 Task: Find connections with filter location Torrelodones with filter topic #startupquoteswith filter profile language German with filter current company PhonePe with filter school PGDAV College with filter industry Metal Valve, Ball, and Roller Manufacturing with filter service category Retirement Planning with filter keywords title Copy Editor
Action: Mouse moved to (517, 66)
Screenshot: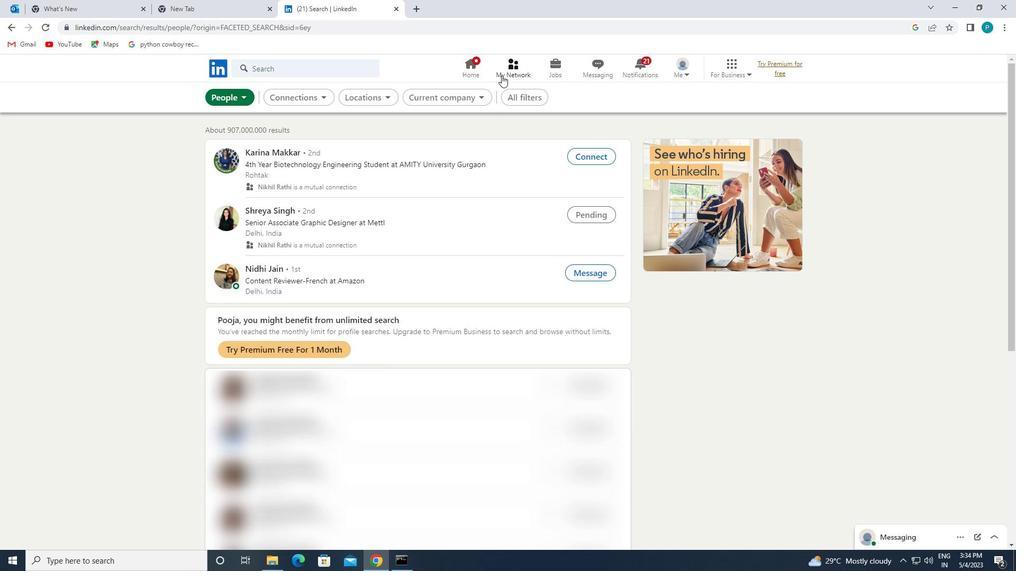 
Action: Mouse pressed left at (517, 66)
Screenshot: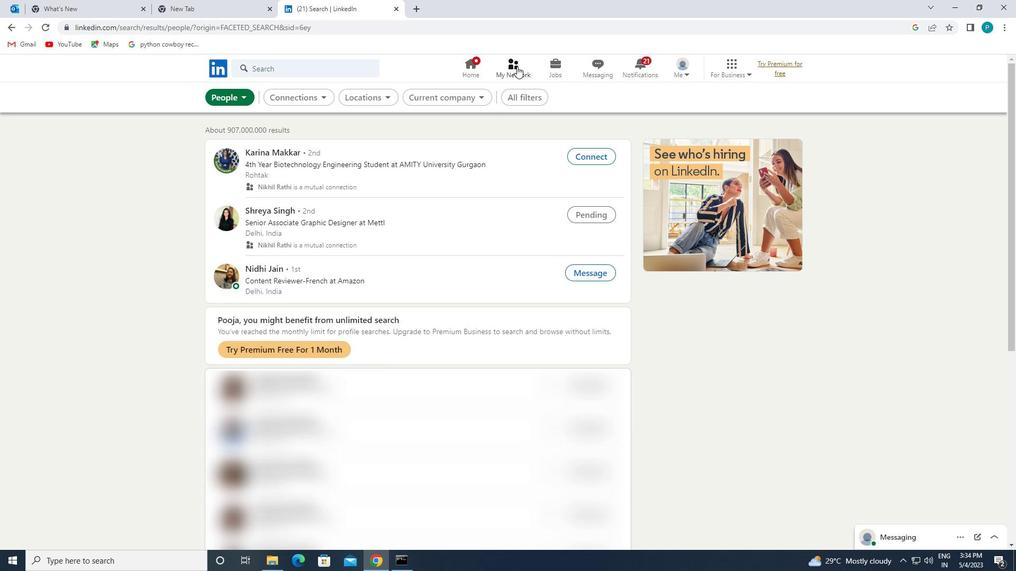
Action: Mouse moved to (306, 125)
Screenshot: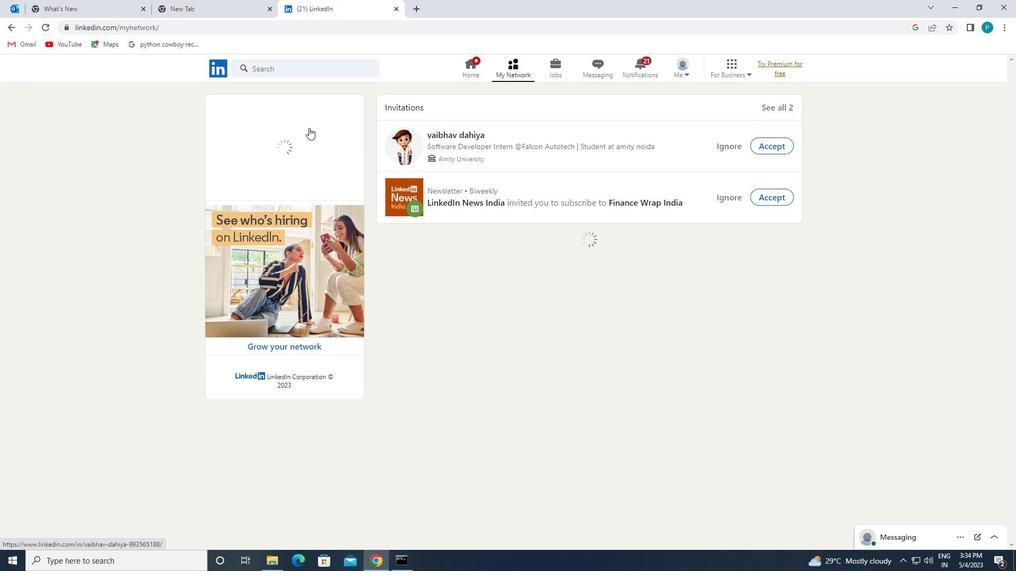 
Action: Mouse pressed left at (306, 125)
Screenshot: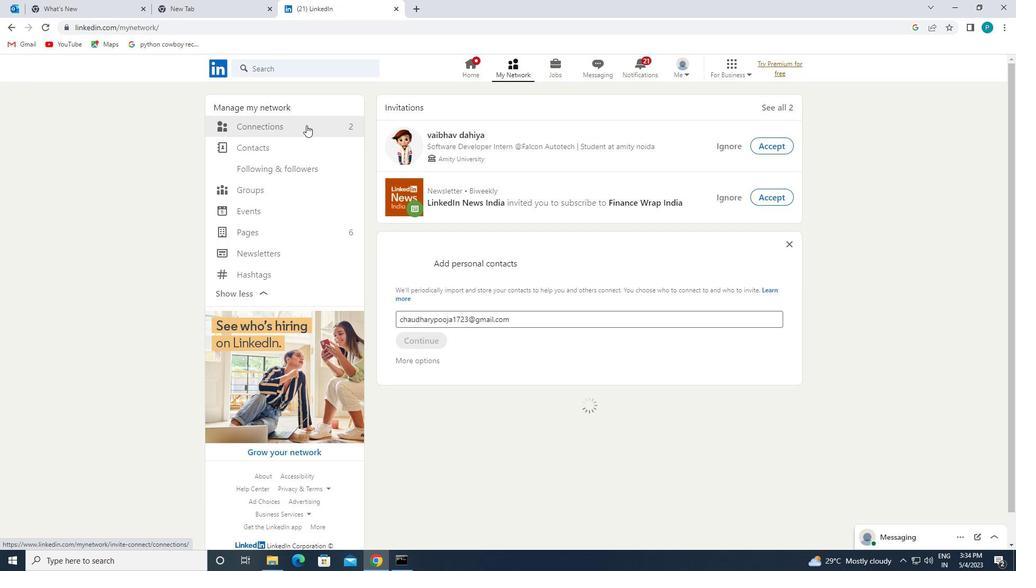 
Action: Mouse moved to (621, 125)
Screenshot: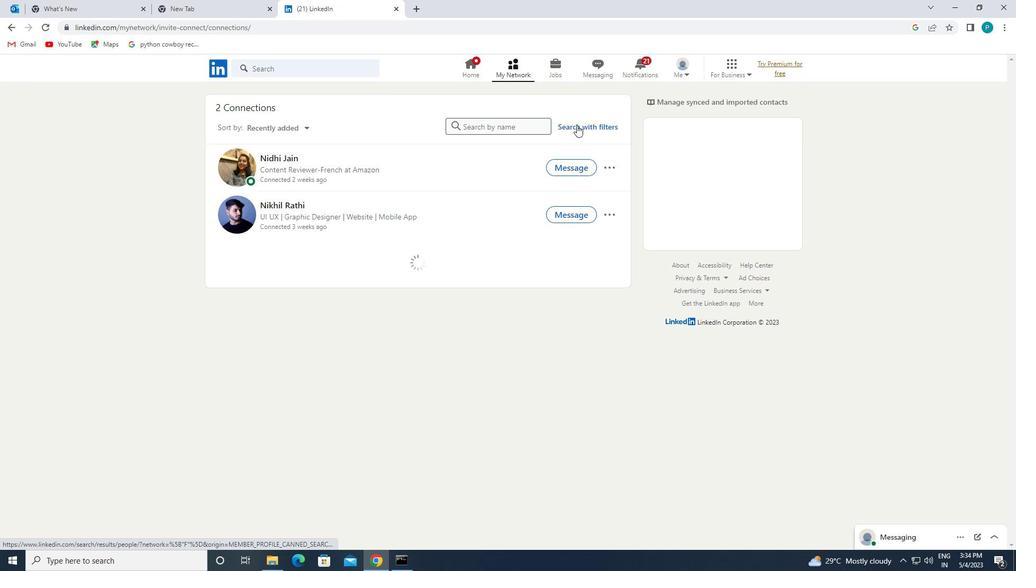 
Action: Mouse pressed left at (621, 125)
Screenshot: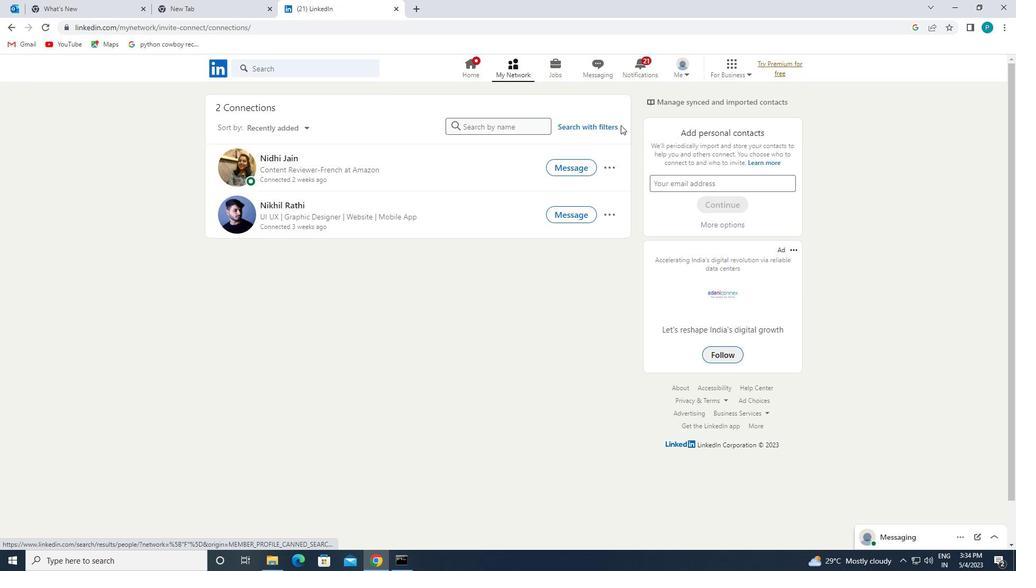 
Action: Mouse moved to (605, 125)
Screenshot: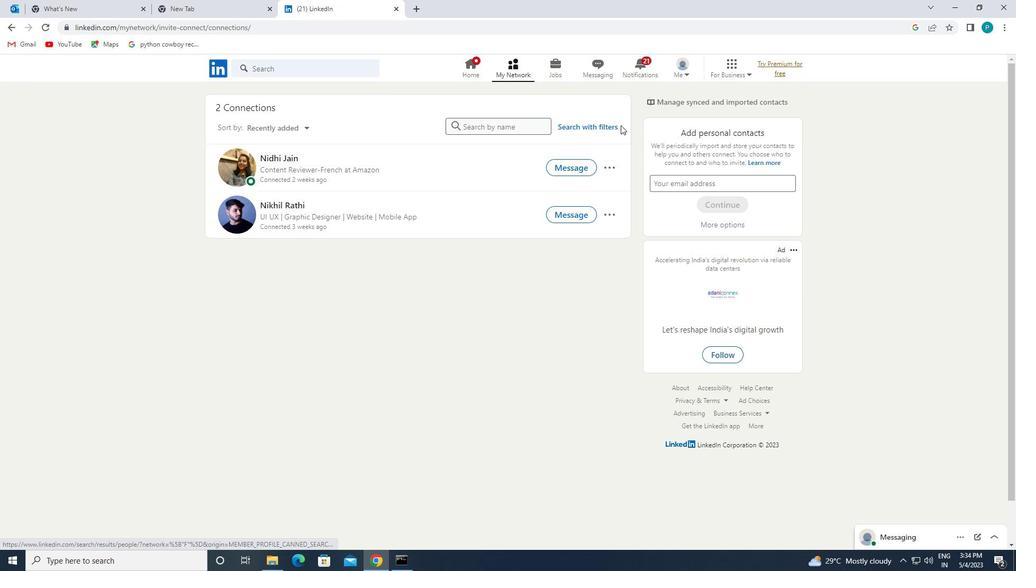 
Action: Mouse pressed left at (605, 125)
Screenshot: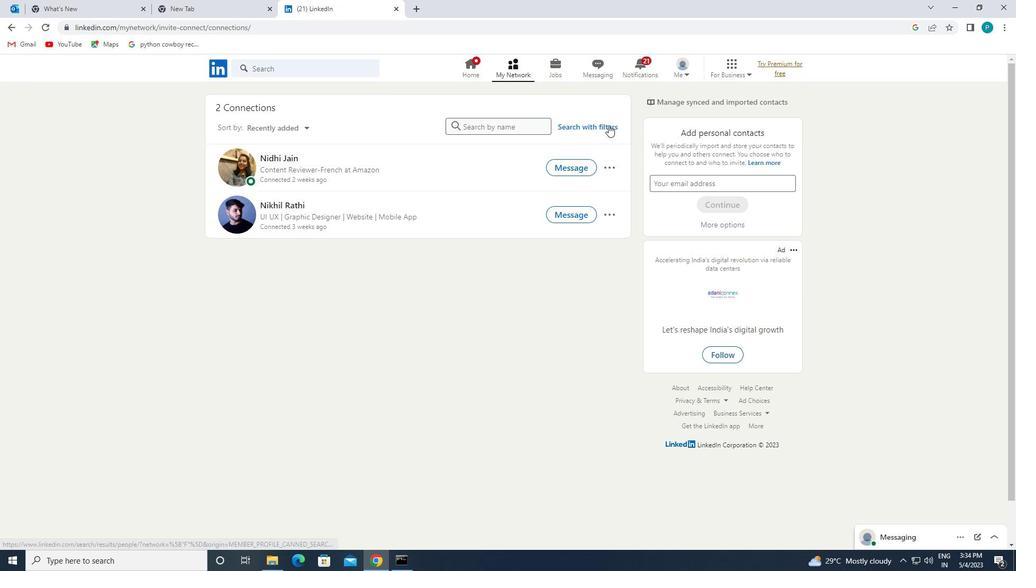 
Action: Mouse moved to (535, 94)
Screenshot: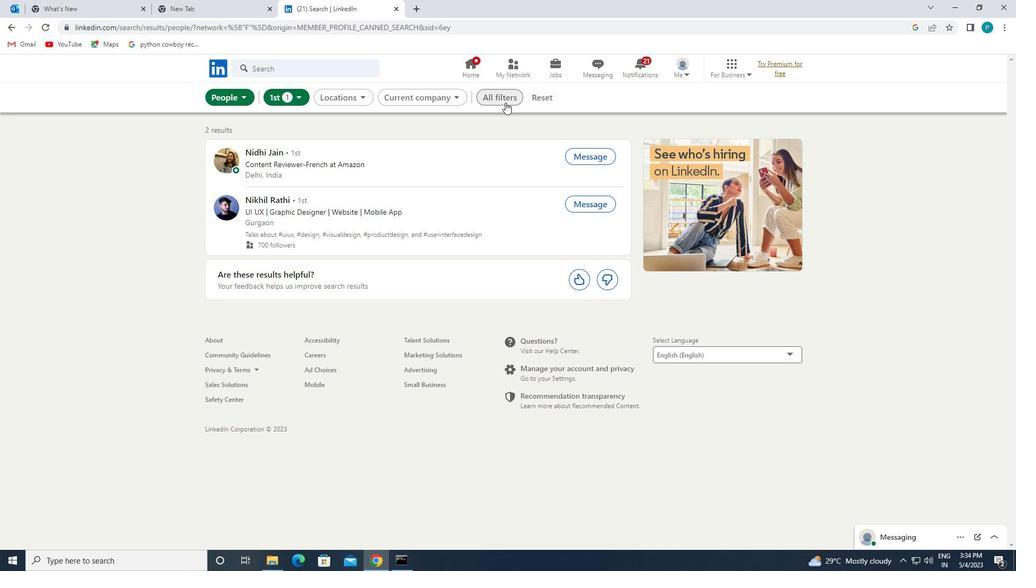 
Action: Mouse pressed left at (535, 94)
Screenshot: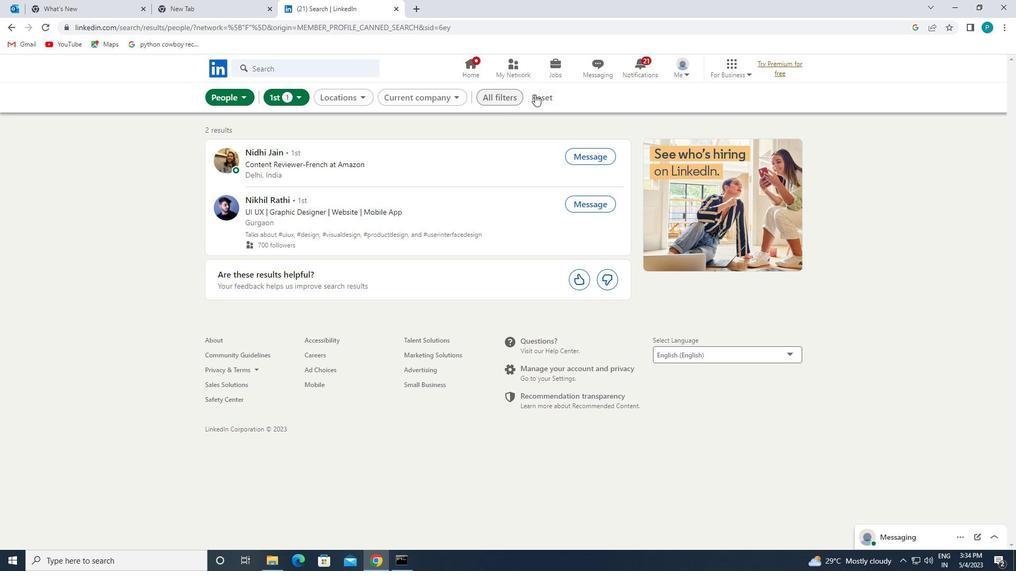 
Action: Mouse moved to (941, 293)
Screenshot: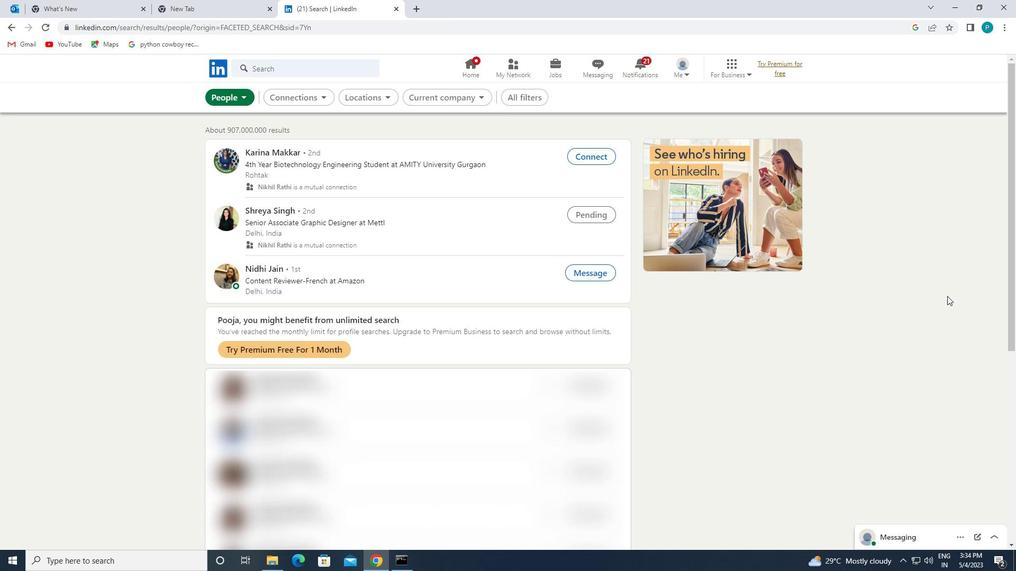 
Action: Mouse scrolled (941, 292) with delta (0, 0)
Screenshot: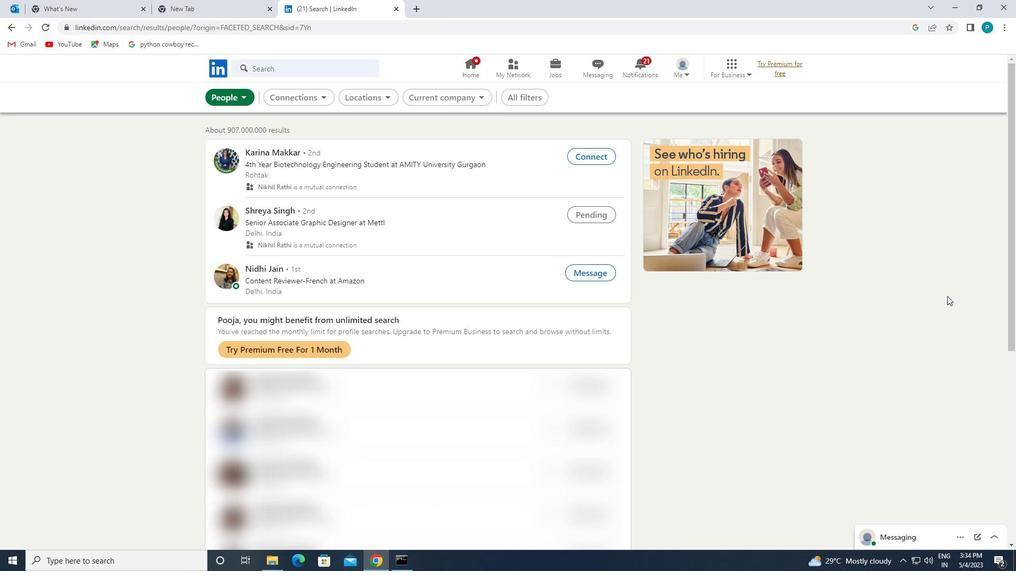 
Action: Mouse scrolled (941, 292) with delta (0, 0)
Screenshot: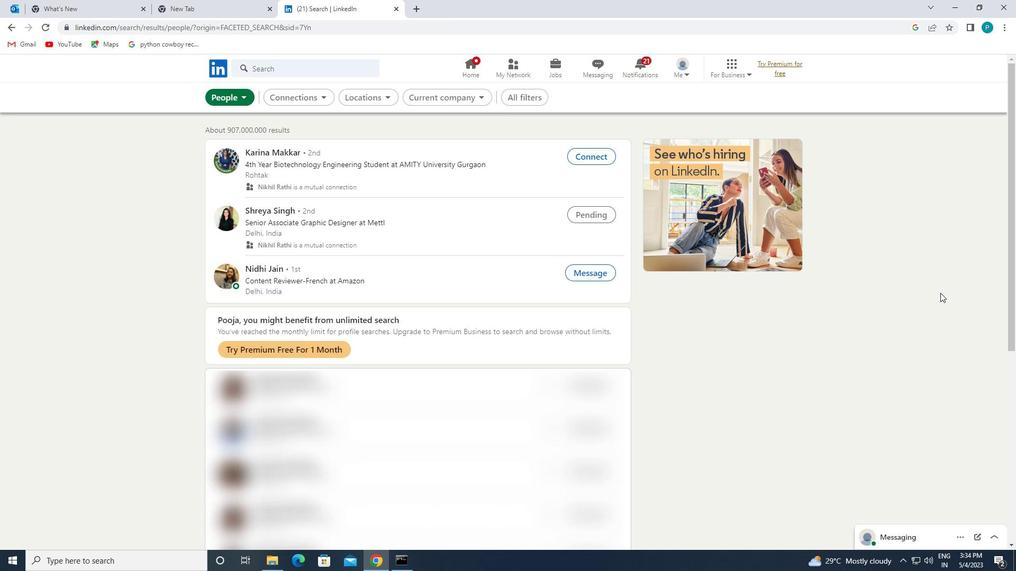 
Action: Mouse moved to (939, 293)
Screenshot: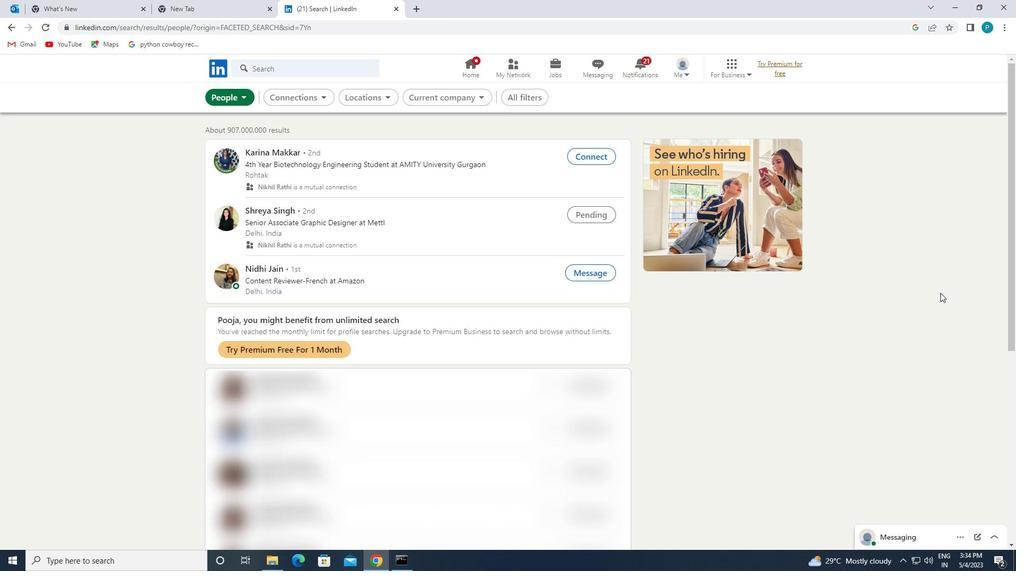 
Action: Mouse scrolled (939, 292) with delta (0, 0)
Screenshot: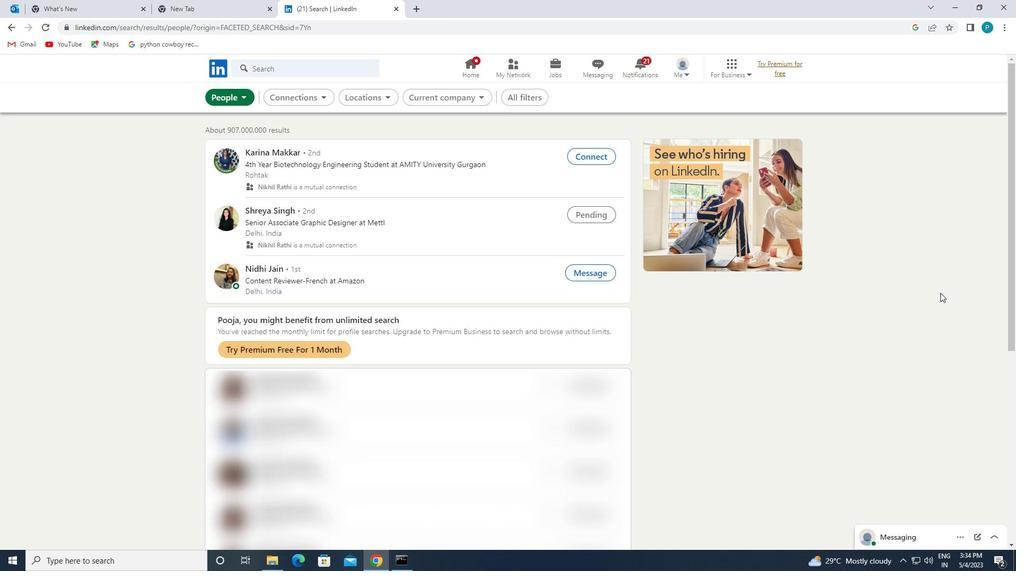 
Action: Mouse moved to (880, 291)
Screenshot: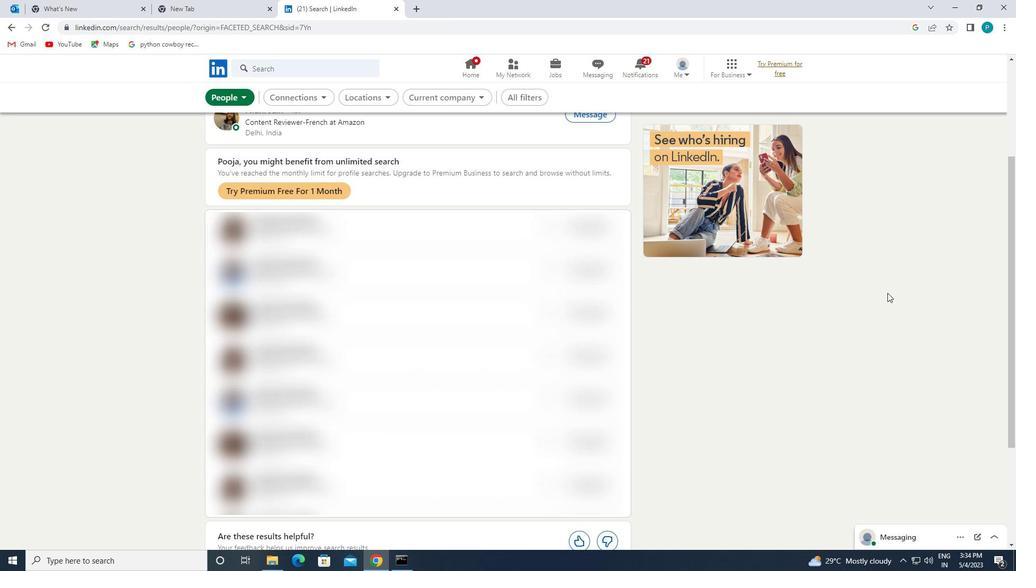 
Action: Mouse scrolled (880, 292) with delta (0, 0)
Screenshot: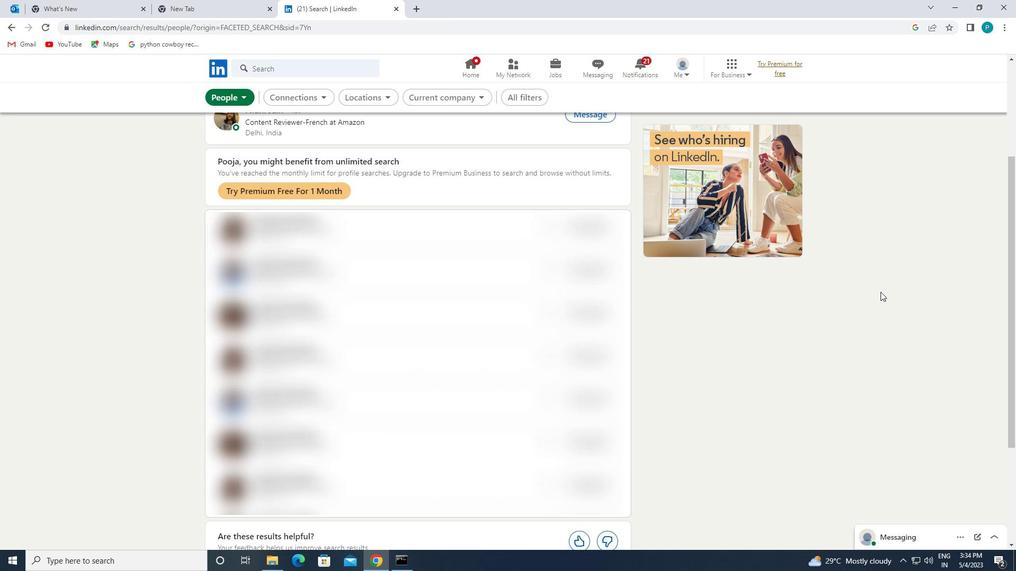
Action: Mouse scrolled (880, 292) with delta (0, 0)
Screenshot: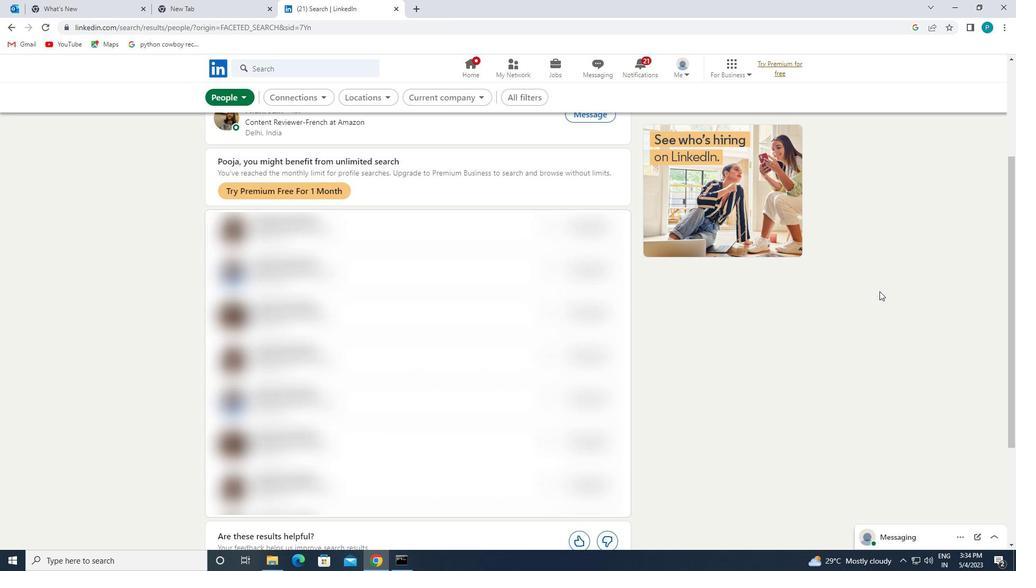 
Action: Mouse scrolled (880, 292) with delta (0, 0)
Screenshot: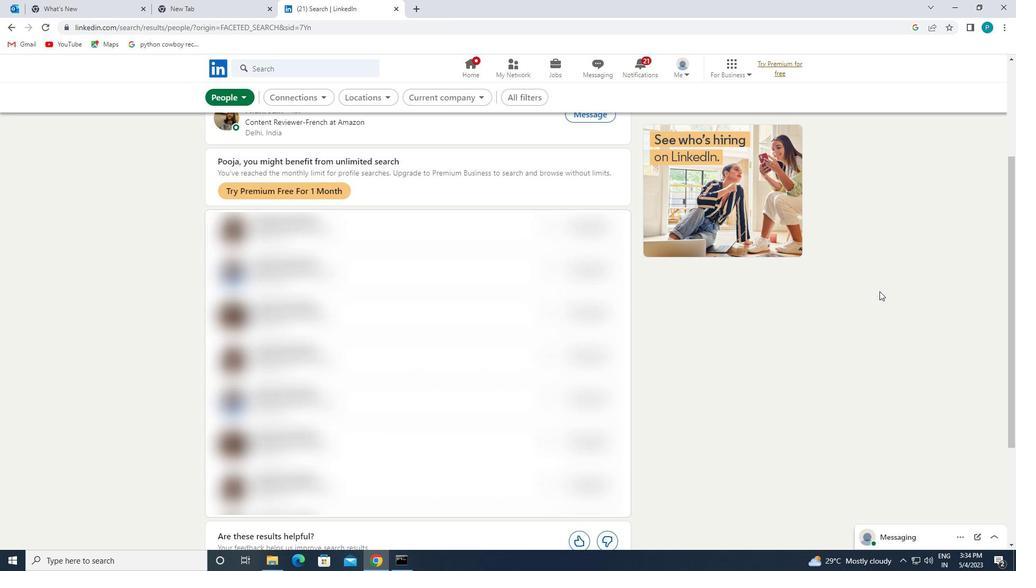 
Action: Mouse moved to (538, 97)
Screenshot: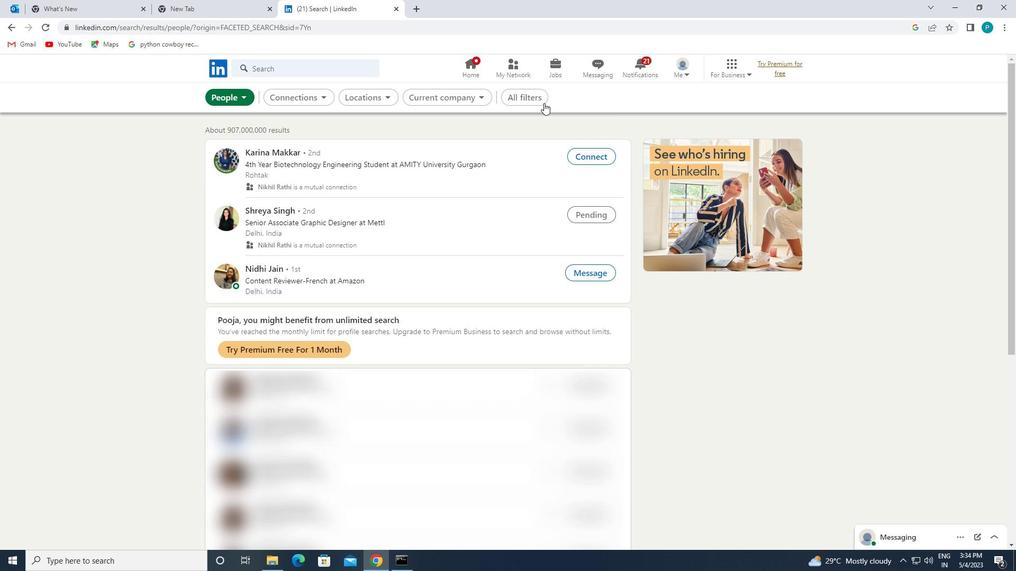 
Action: Mouse pressed left at (538, 97)
Screenshot: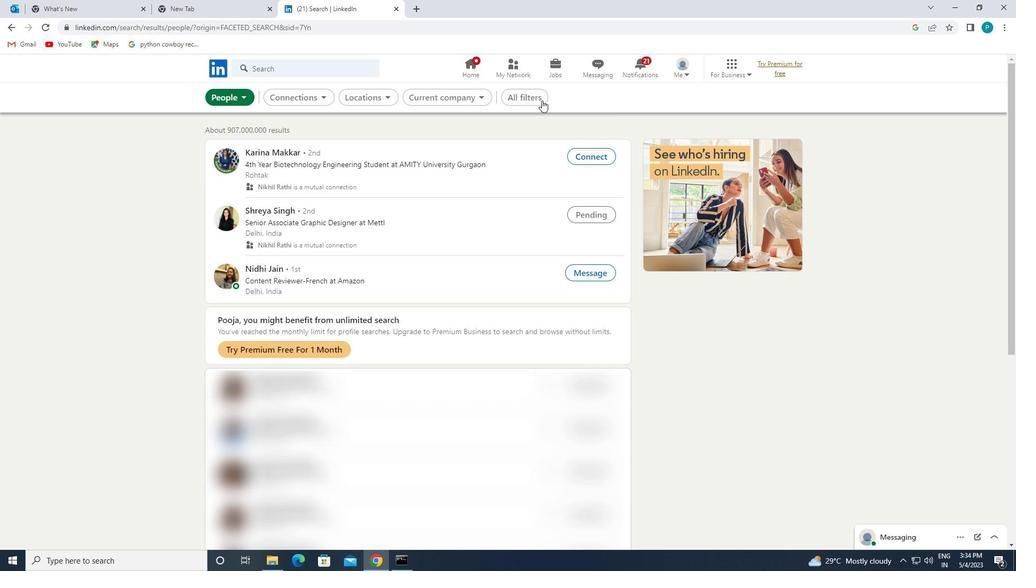 
Action: Mouse moved to (912, 269)
Screenshot: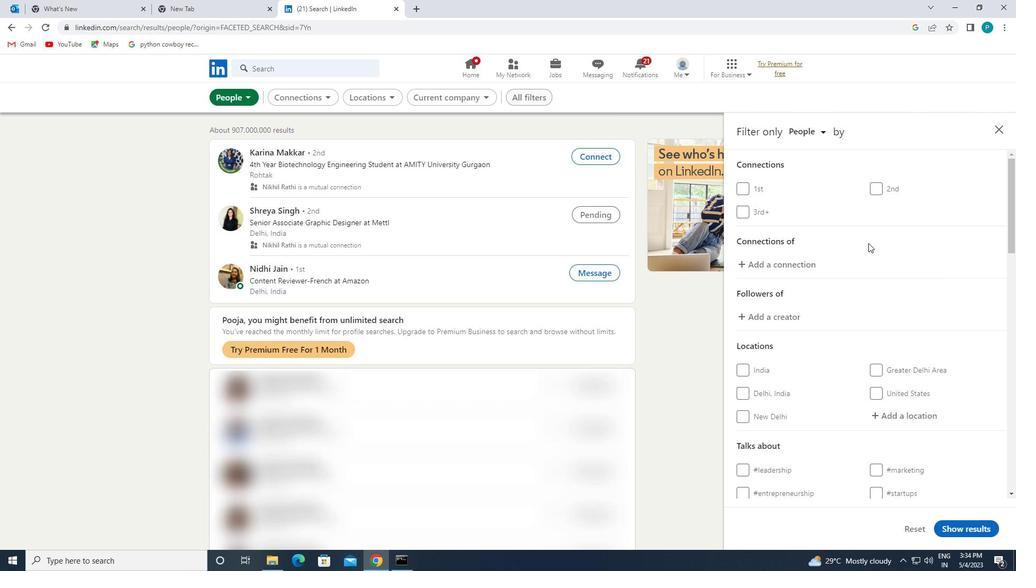 
Action: Mouse scrolled (912, 269) with delta (0, 0)
Screenshot: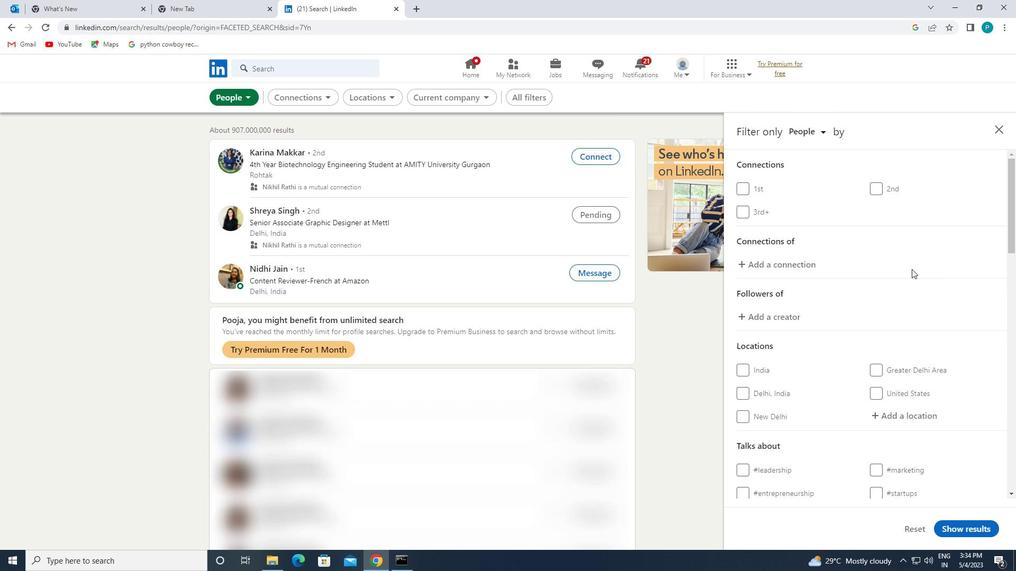 
Action: Mouse moved to (914, 357)
Screenshot: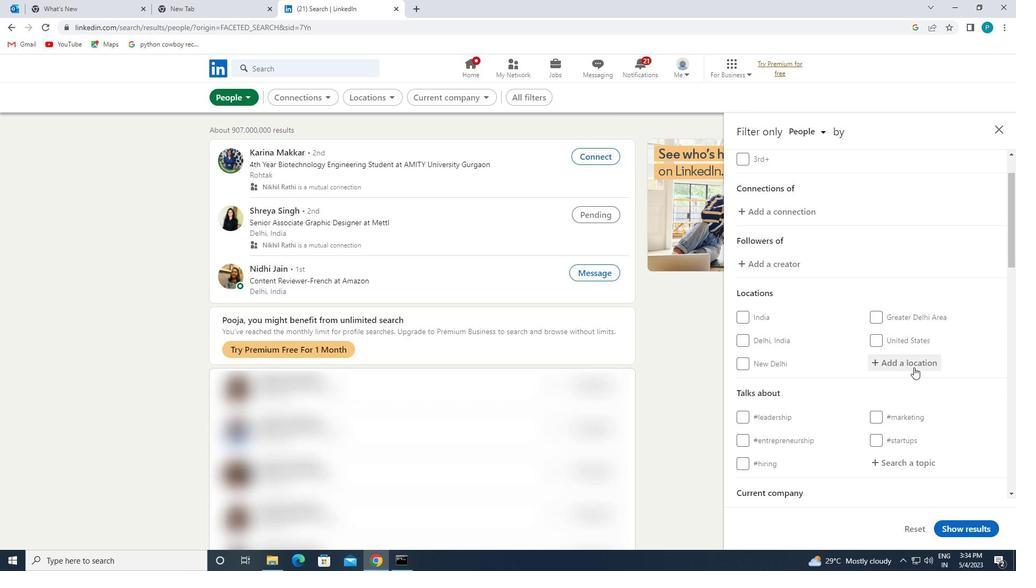 
Action: Mouse pressed left at (914, 357)
Screenshot: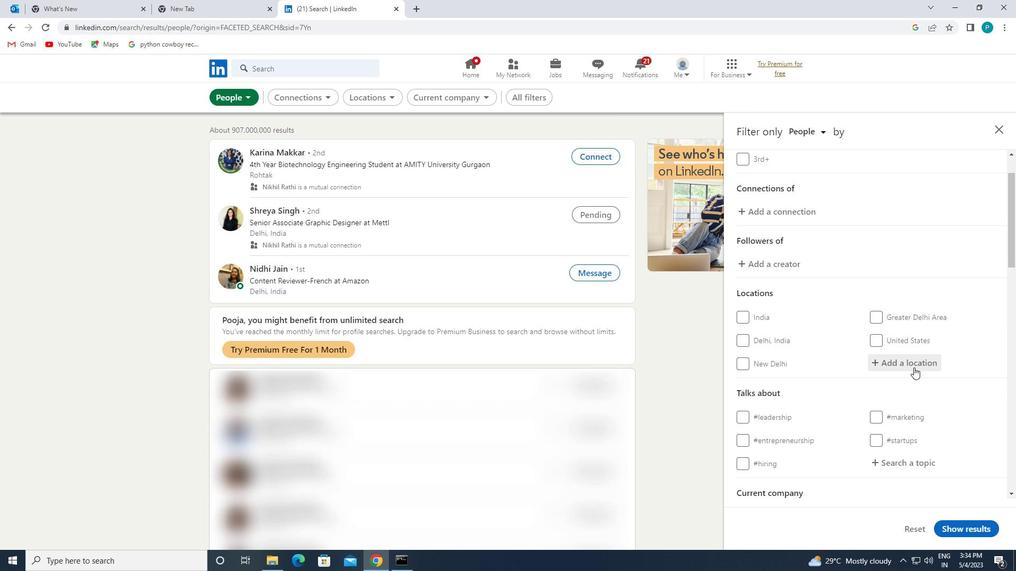 
Action: Mouse moved to (911, 354)
Screenshot: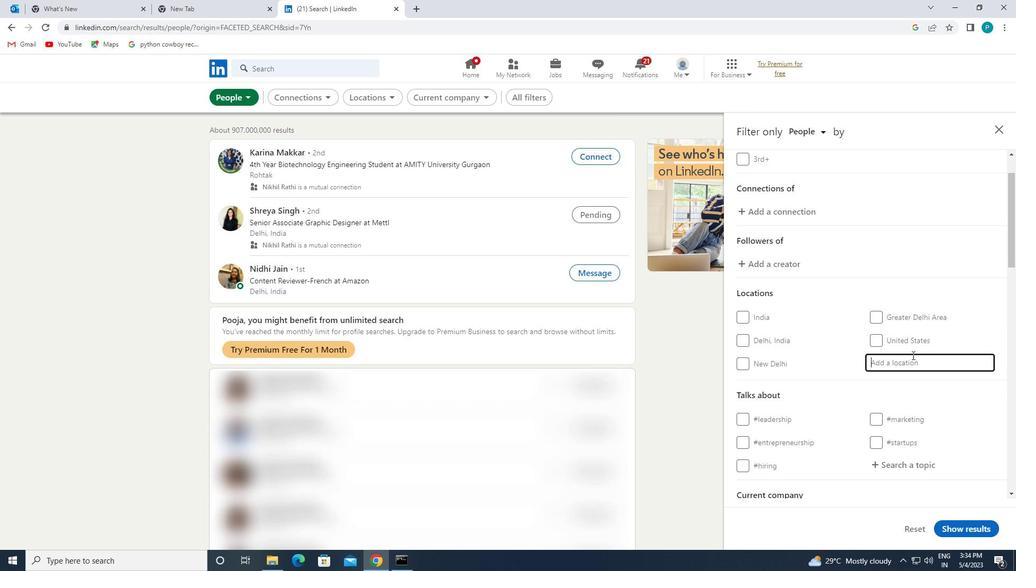 
Action: Key pressed <Key.caps_lock>t<Key.caps_lock>orrelodones
Screenshot: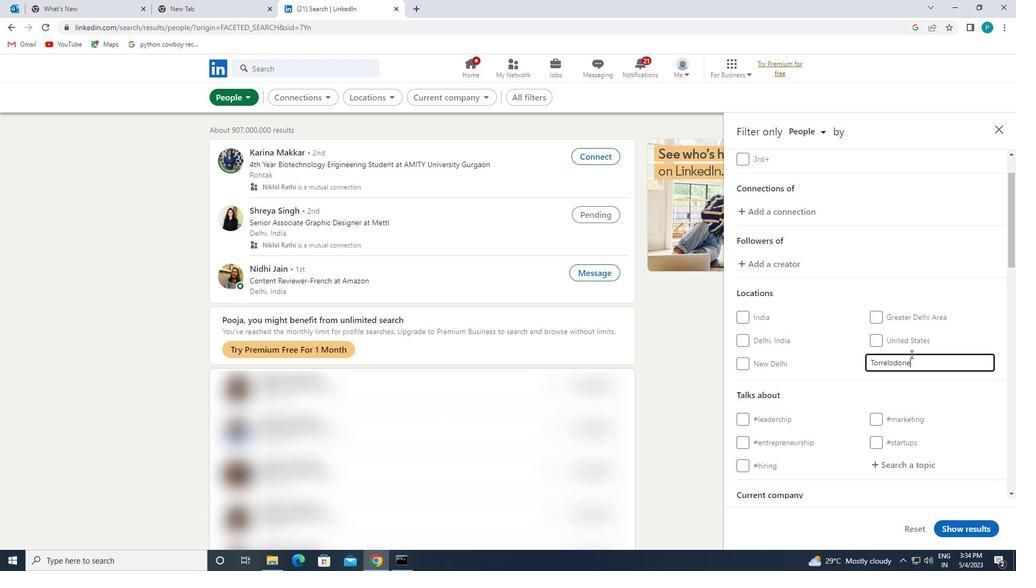 
Action: Mouse moved to (912, 374)
Screenshot: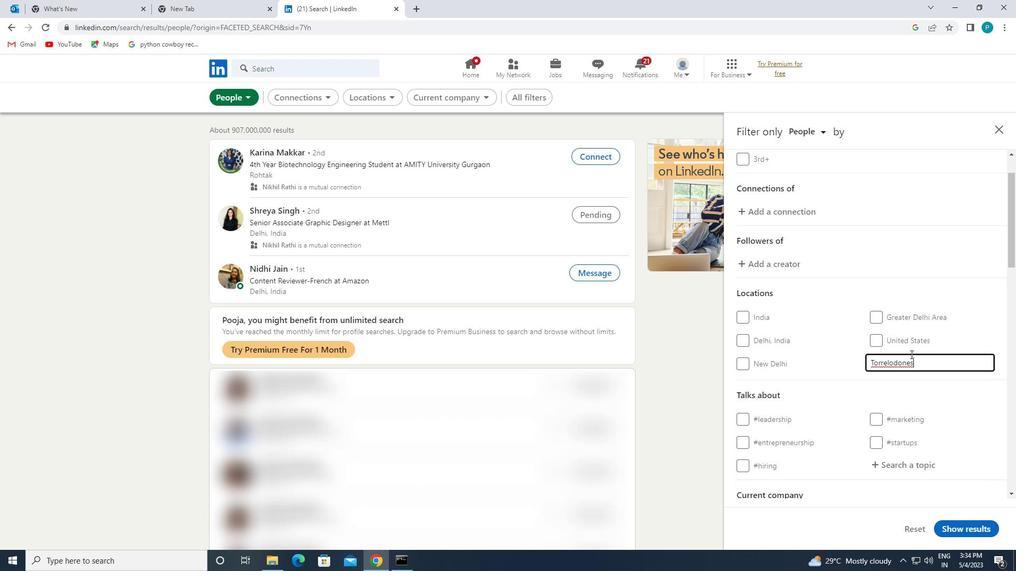 
Action: Mouse scrolled (912, 374) with delta (0, 0)
Screenshot: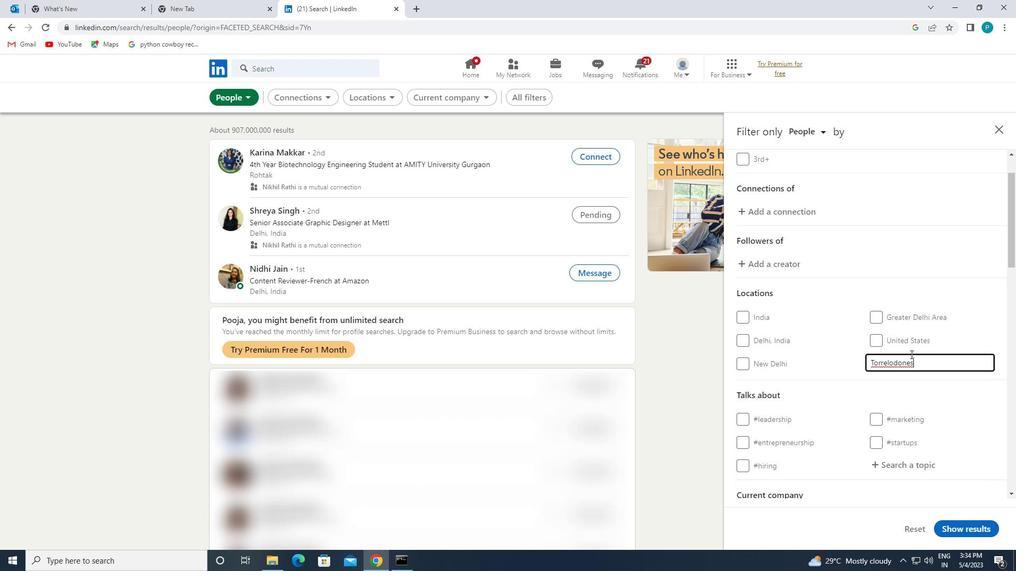 
Action: Mouse moved to (907, 384)
Screenshot: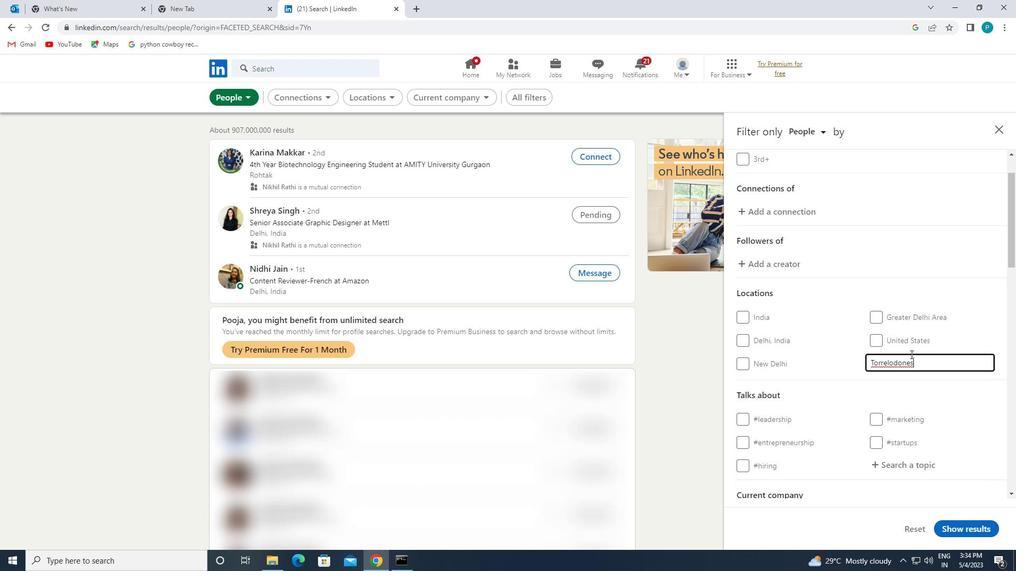 
Action: Mouse scrolled (907, 383) with delta (0, 0)
Screenshot: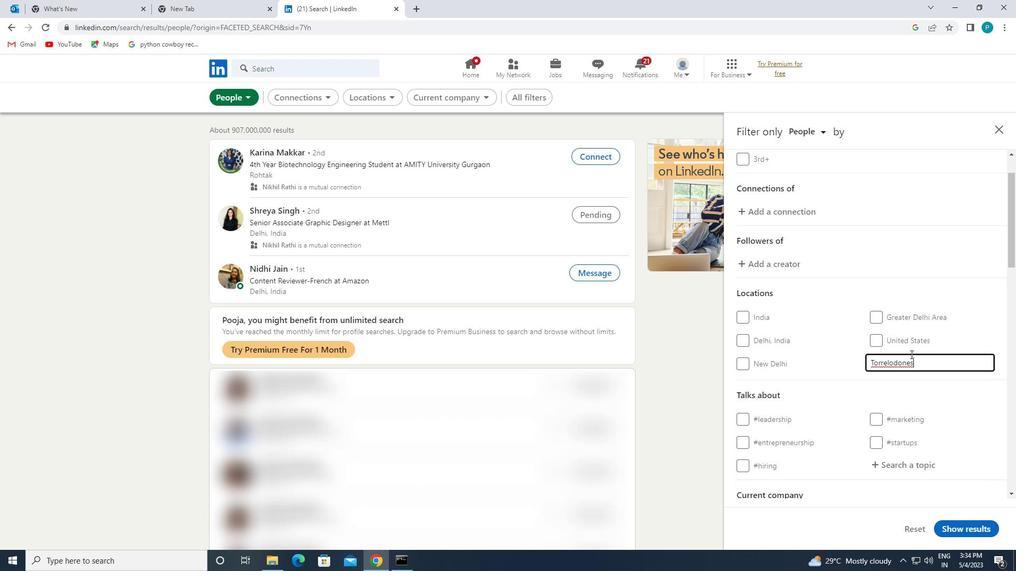 
Action: Mouse moved to (897, 355)
Screenshot: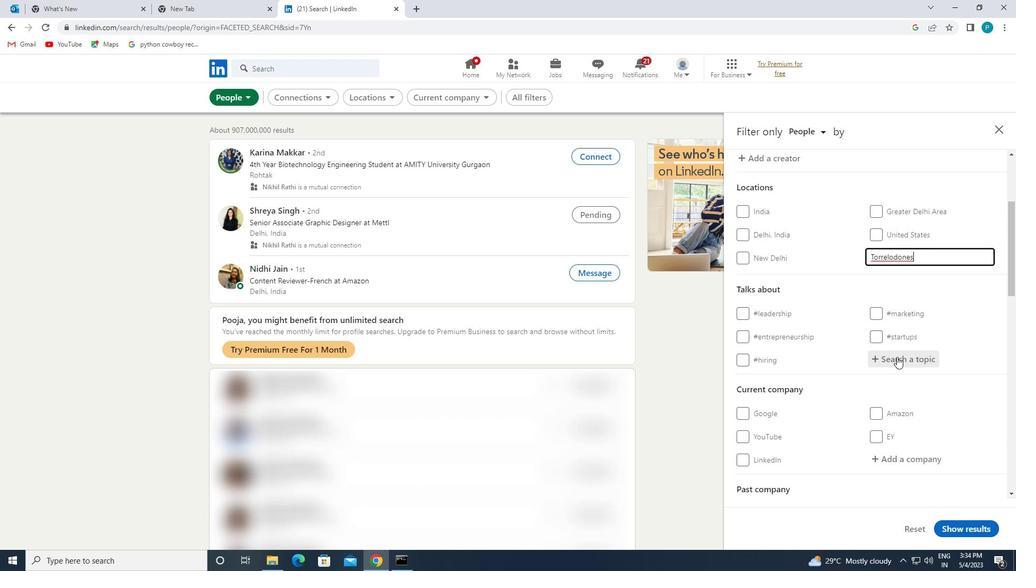 
Action: Mouse pressed left at (897, 355)
Screenshot: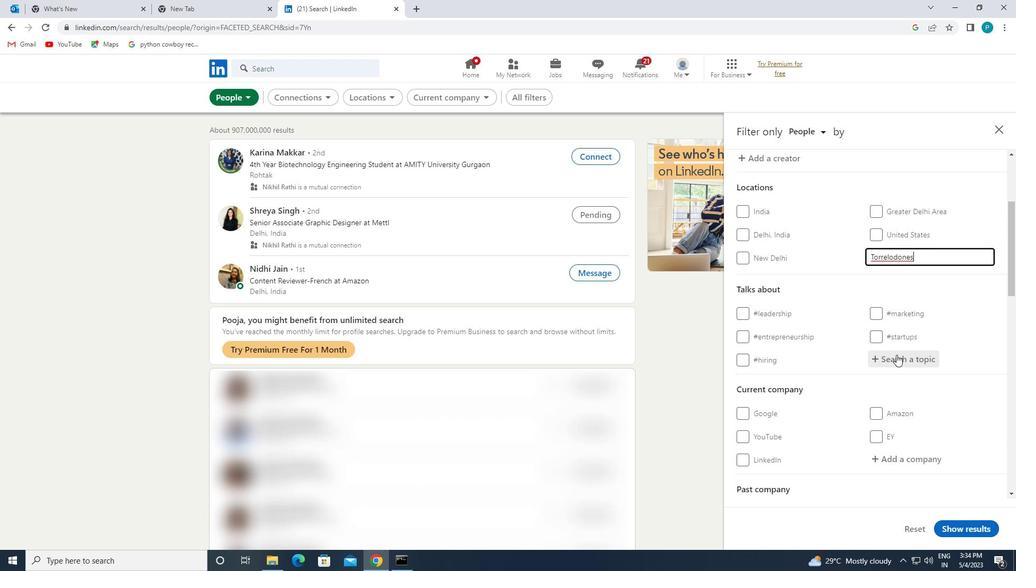
Action: Mouse moved to (896, 354)
Screenshot: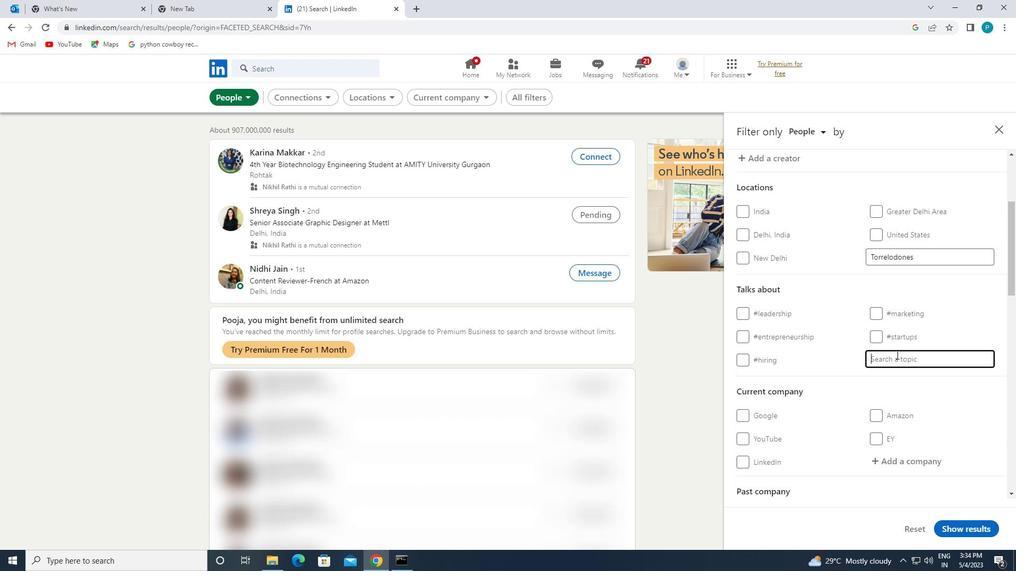 
Action: Key pressed <Key.shift>#STARTUPQUOTES
Screenshot: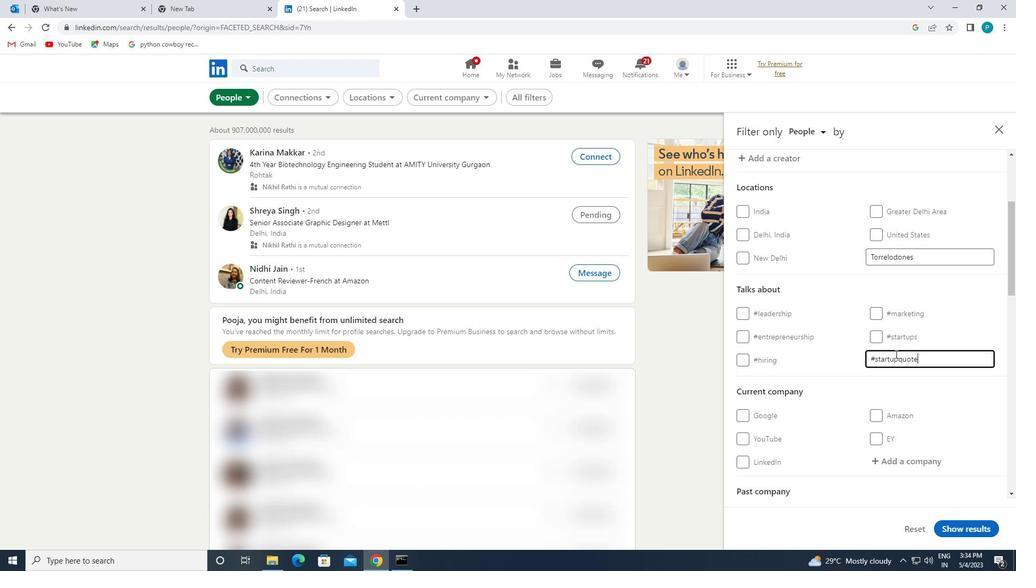 
Action: Mouse moved to (891, 352)
Screenshot: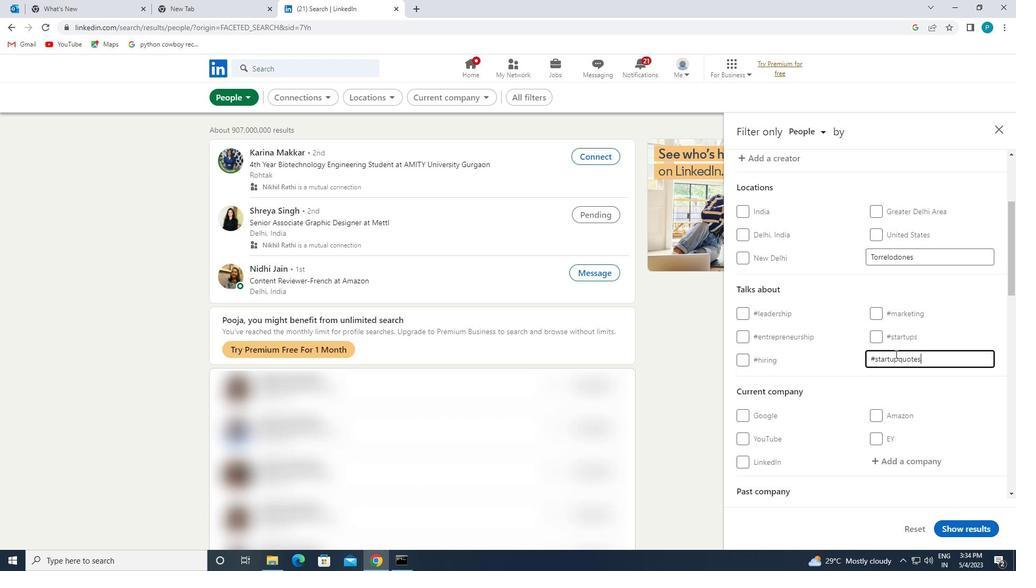 
Action: Mouse scrolled (891, 352) with delta (0, 0)
Screenshot: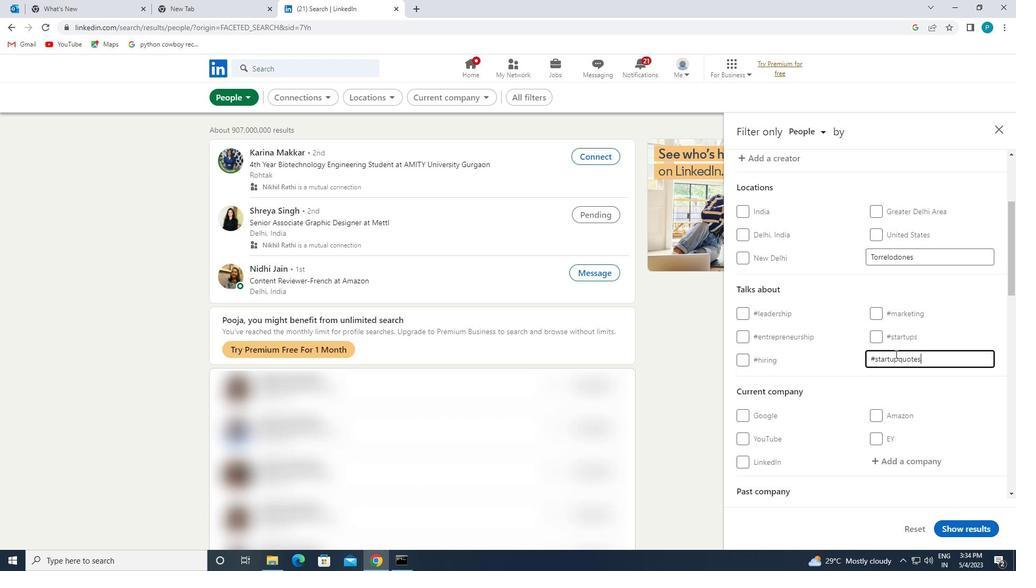 
Action: Mouse moved to (884, 353)
Screenshot: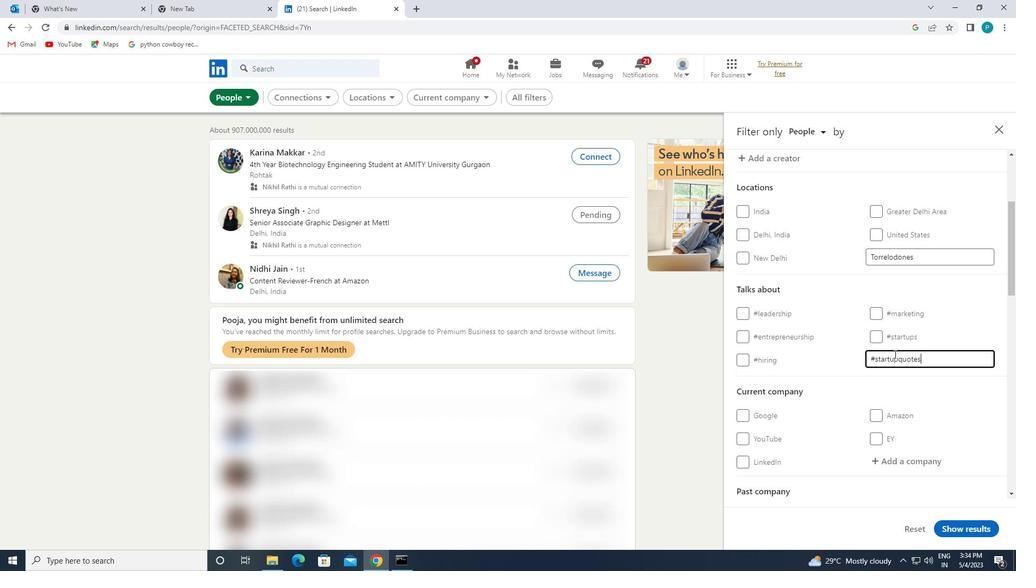 
Action: Mouse scrolled (884, 352) with delta (0, 0)
Screenshot: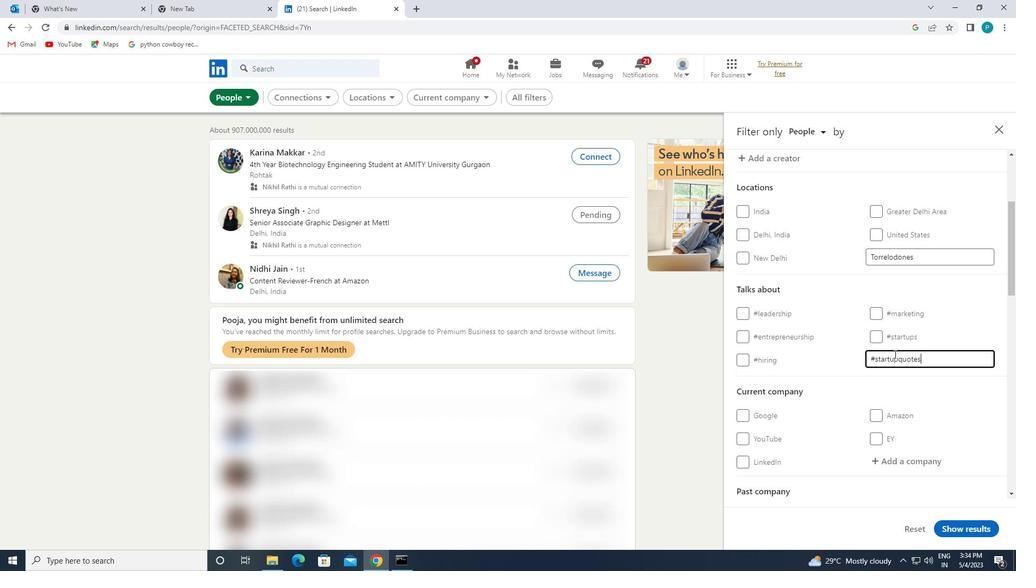 
Action: Mouse moved to (785, 383)
Screenshot: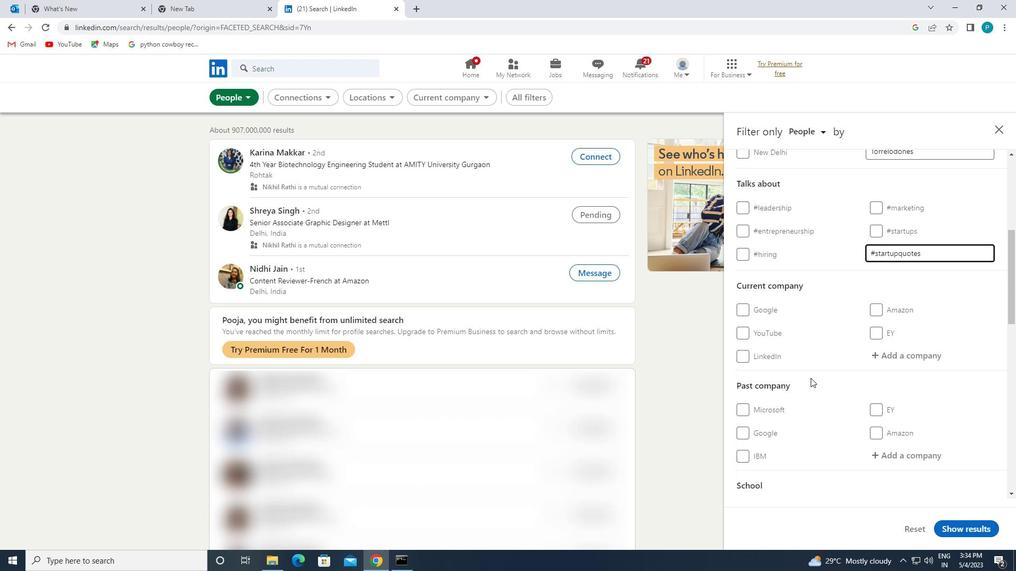 
Action: Mouse scrolled (785, 382) with delta (0, 0)
Screenshot: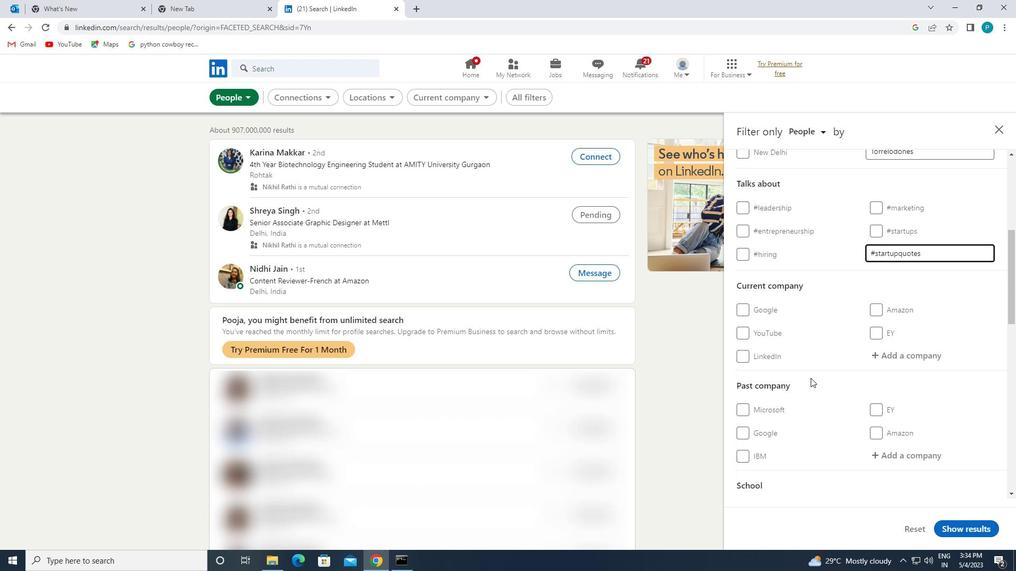
Action: Mouse moved to (784, 383)
Screenshot: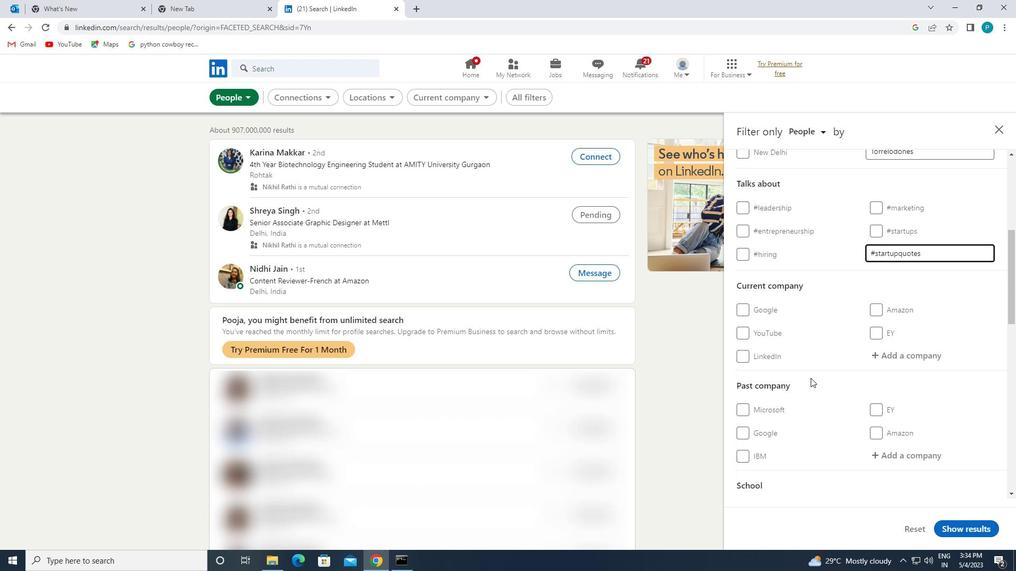 
Action: Mouse scrolled (784, 382) with delta (0, 0)
Screenshot: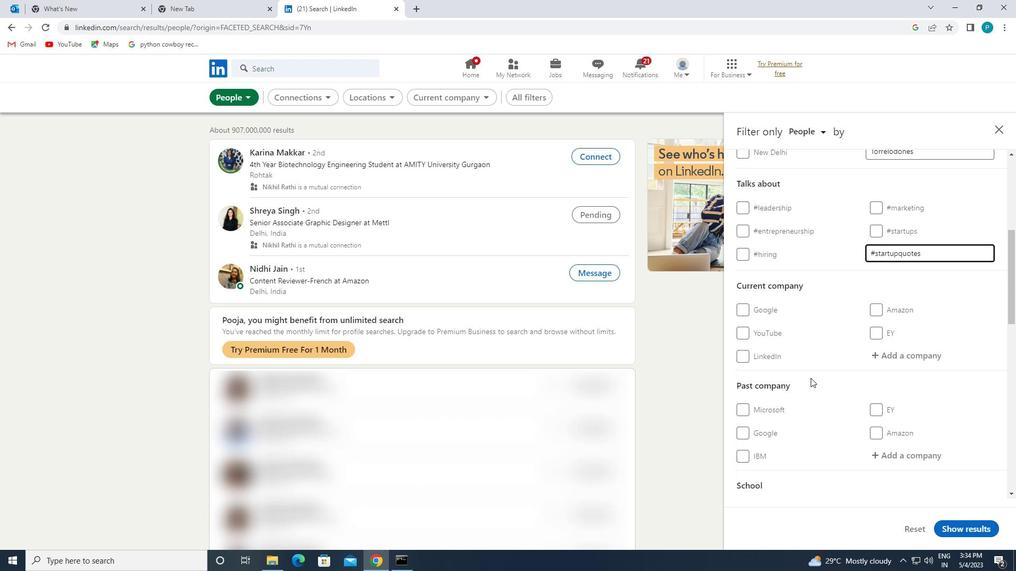 
Action: Mouse moved to (783, 386)
Screenshot: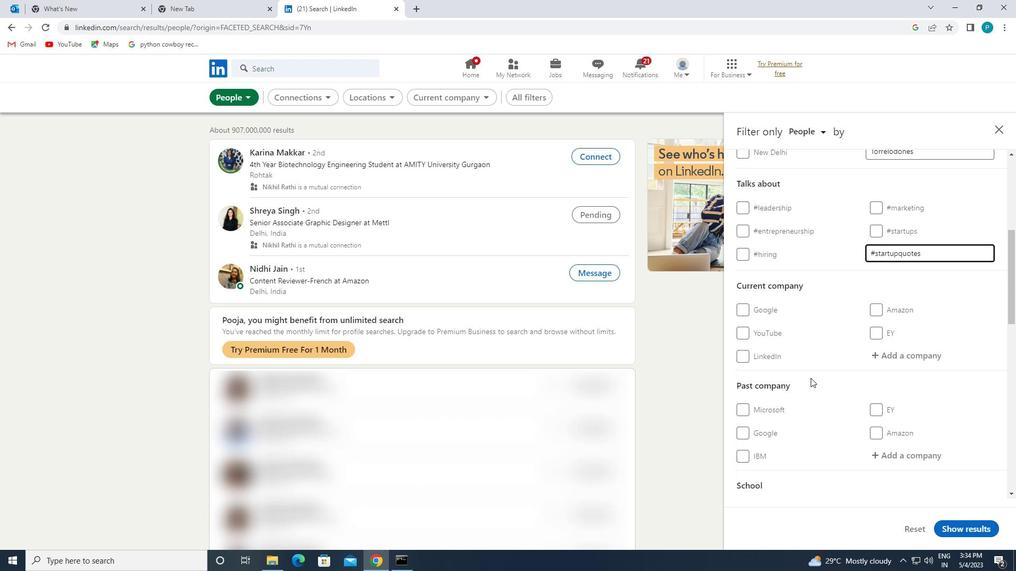 
Action: Mouse scrolled (783, 385) with delta (0, 0)
Screenshot: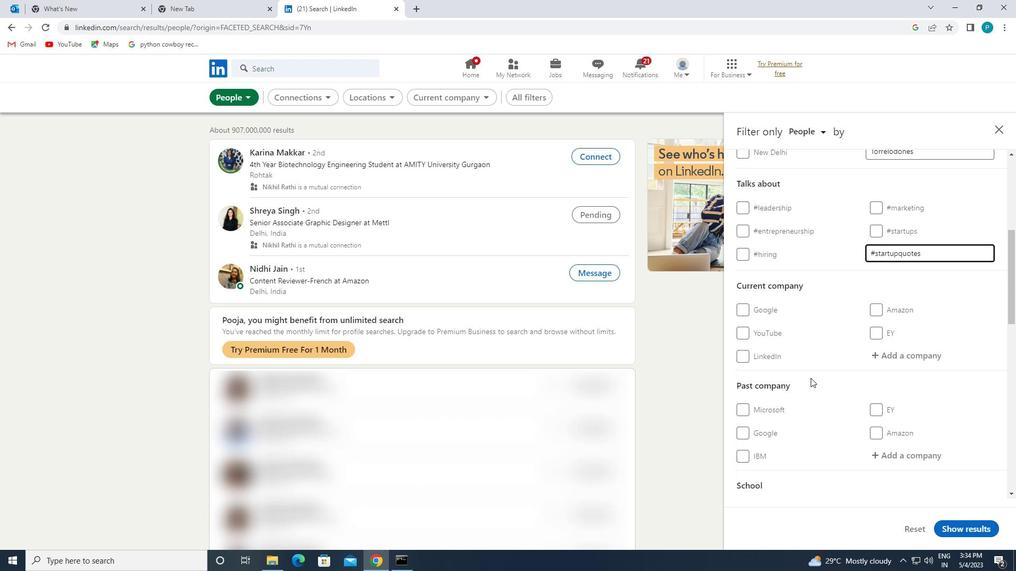 
Action: Mouse moved to (783, 386)
Screenshot: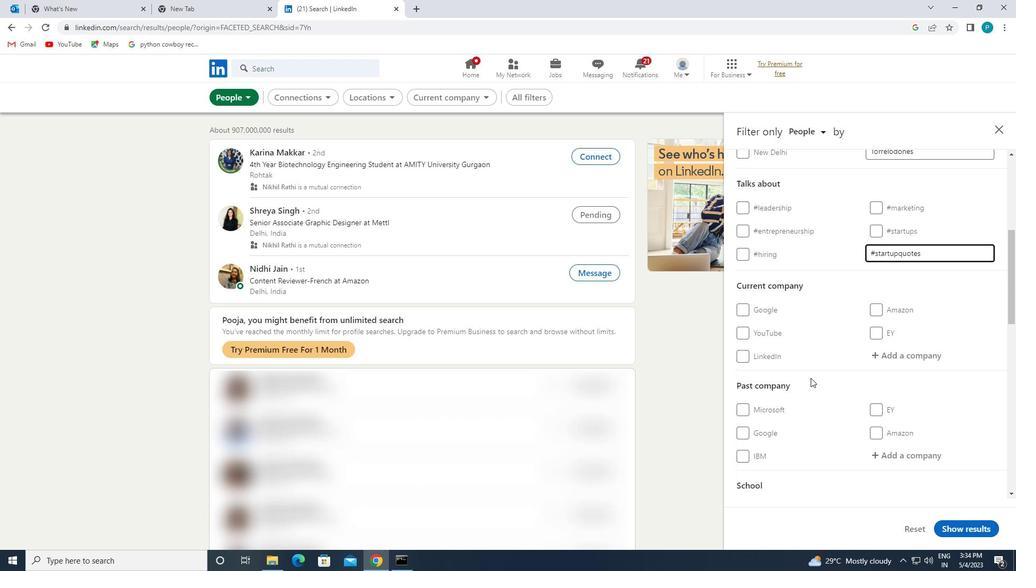 
Action: Mouse scrolled (783, 386) with delta (0, 0)
Screenshot: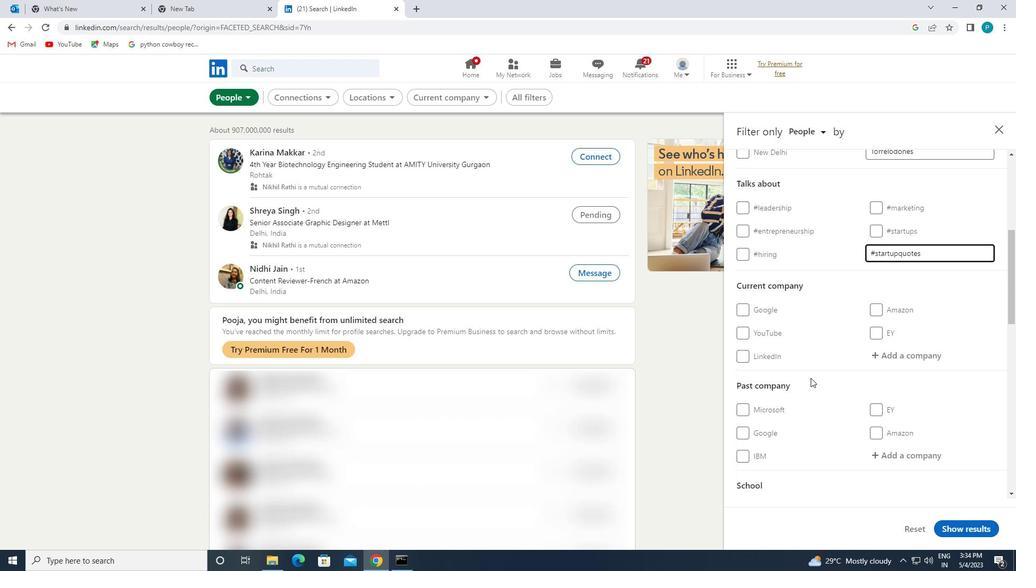 
Action: Mouse moved to (783, 387)
Screenshot: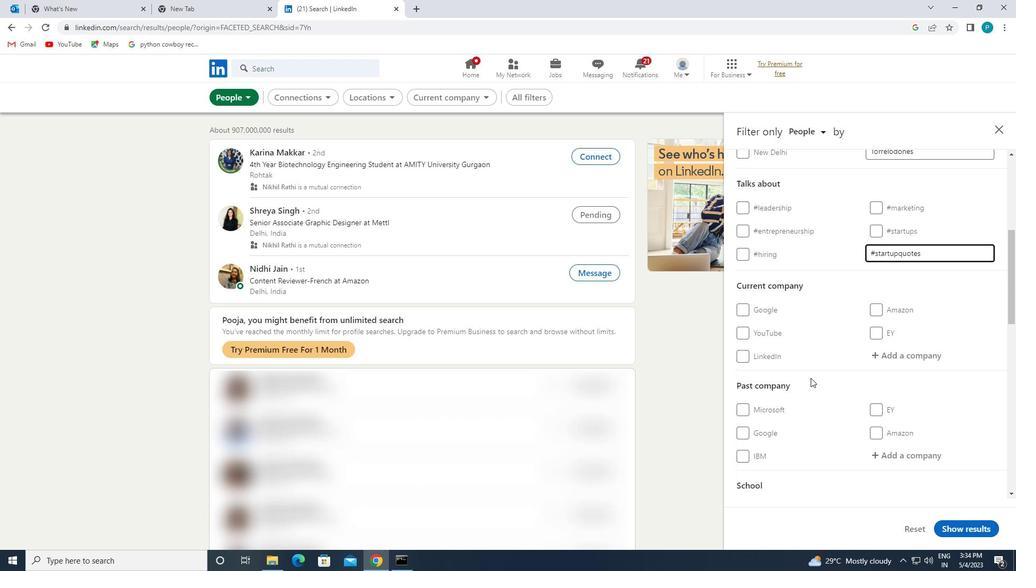 
Action: Mouse scrolled (783, 387) with delta (0, 0)
Screenshot: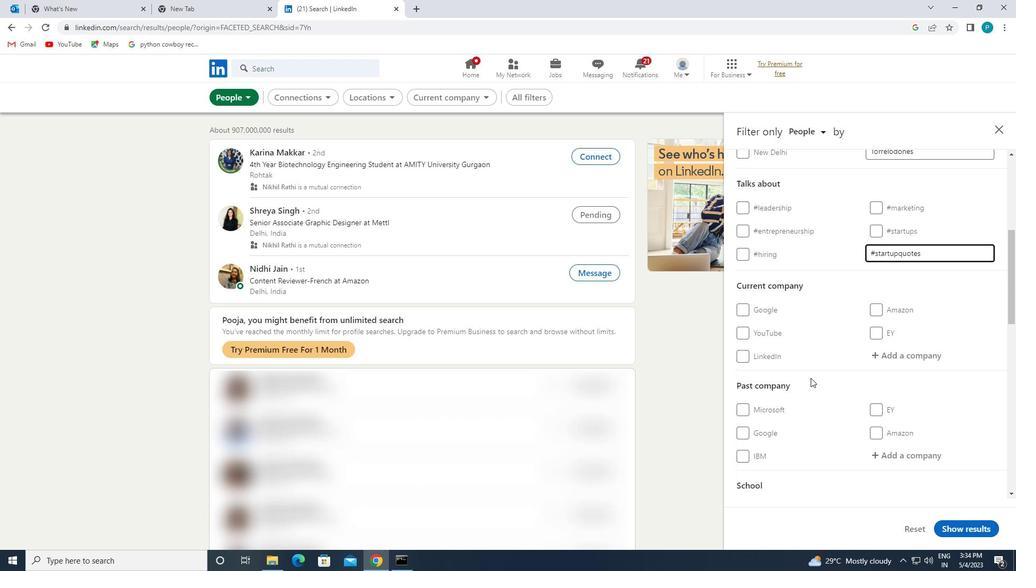 
Action: Mouse moved to (781, 390)
Screenshot: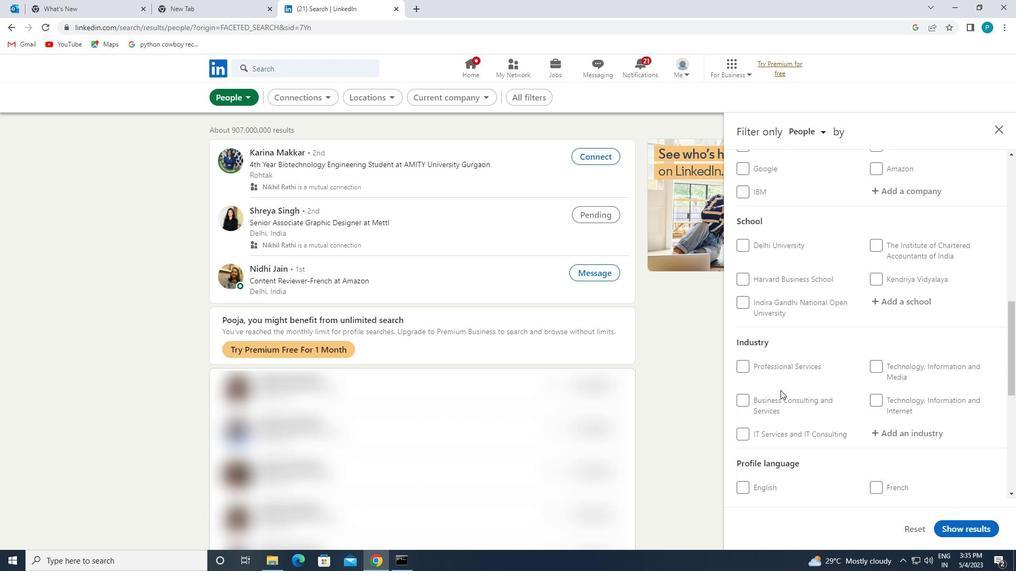 
Action: Mouse scrolled (781, 390) with delta (0, 0)
Screenshot: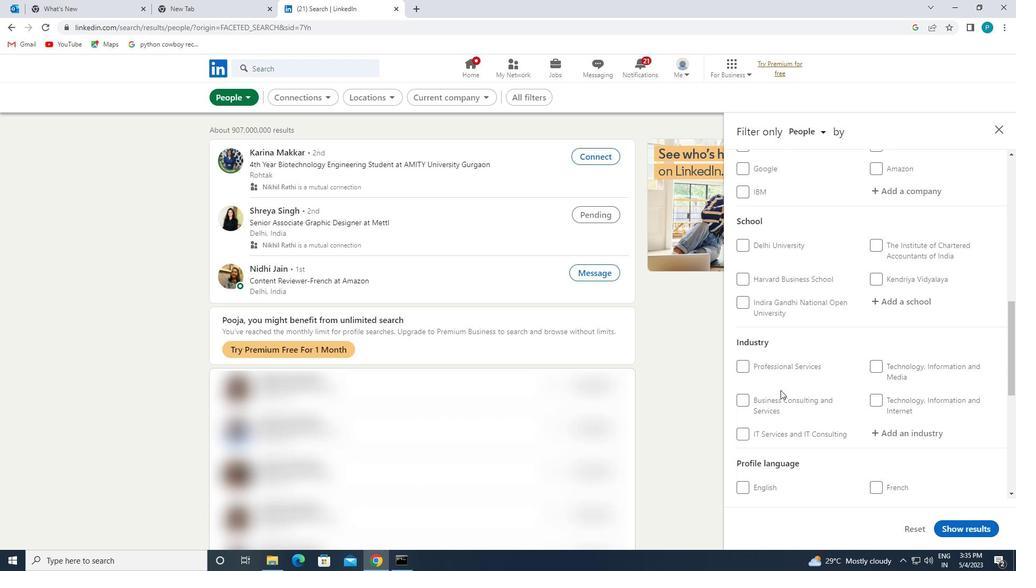 
Action: Mouse scrolled (781, 390) with delta (0, 0)
Screenshot: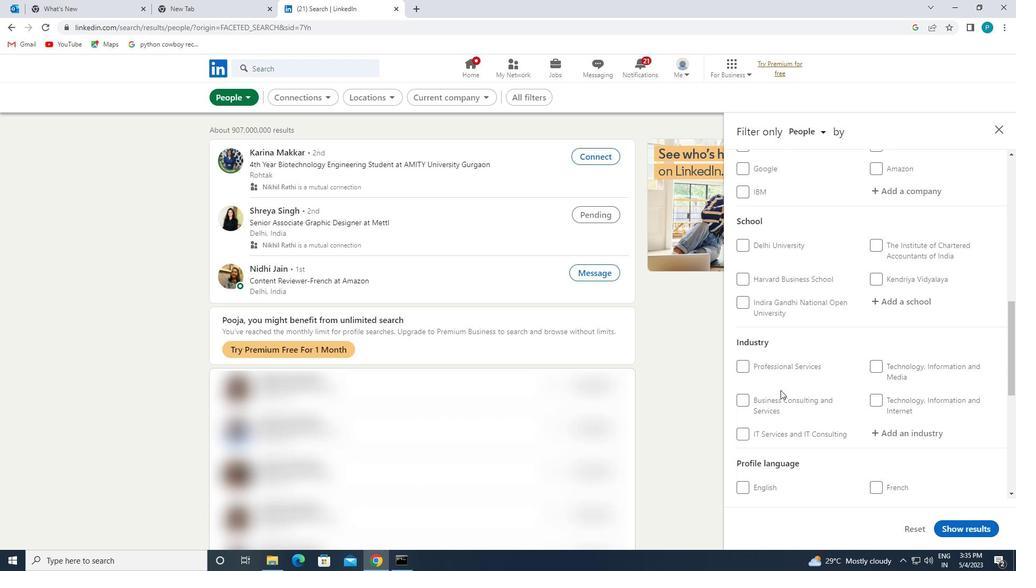 
Action: Mouse moved to (780, 390)
Screenshot: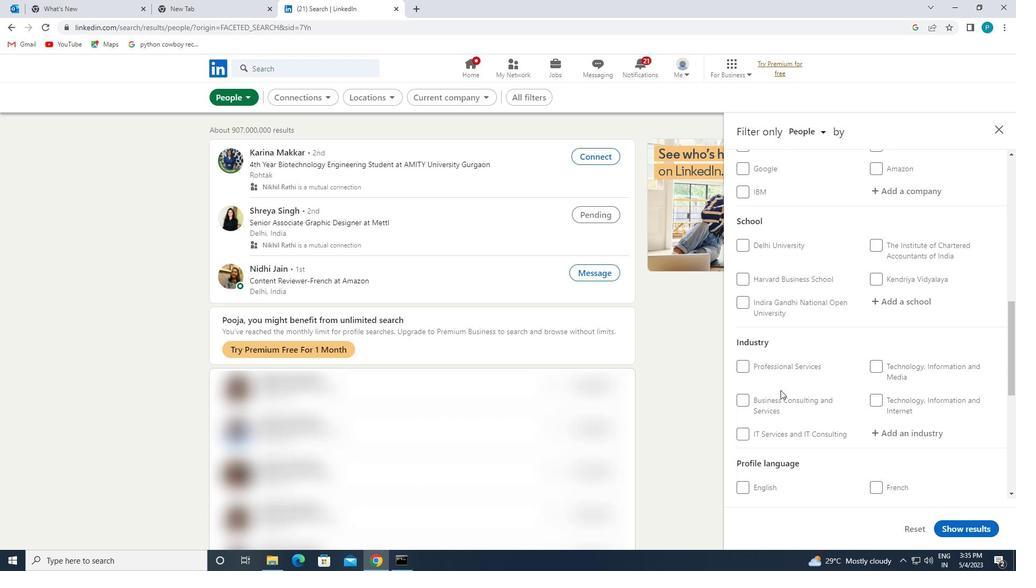 
Action: Mouse scrolled (780, 390) with delta (0, 0)
Screenshot: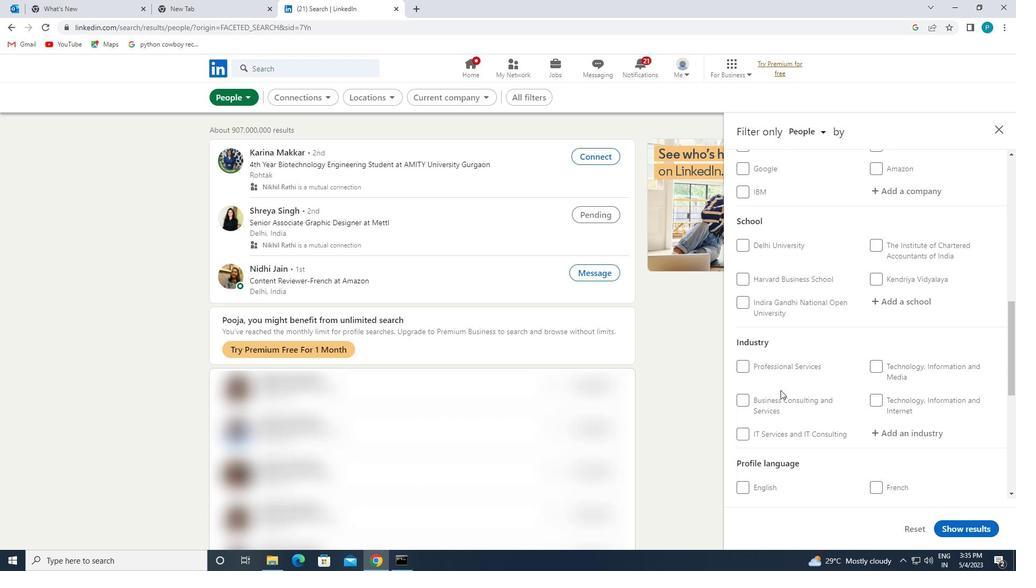 
Action: Mouse moved to (755, 365)
Screenshot: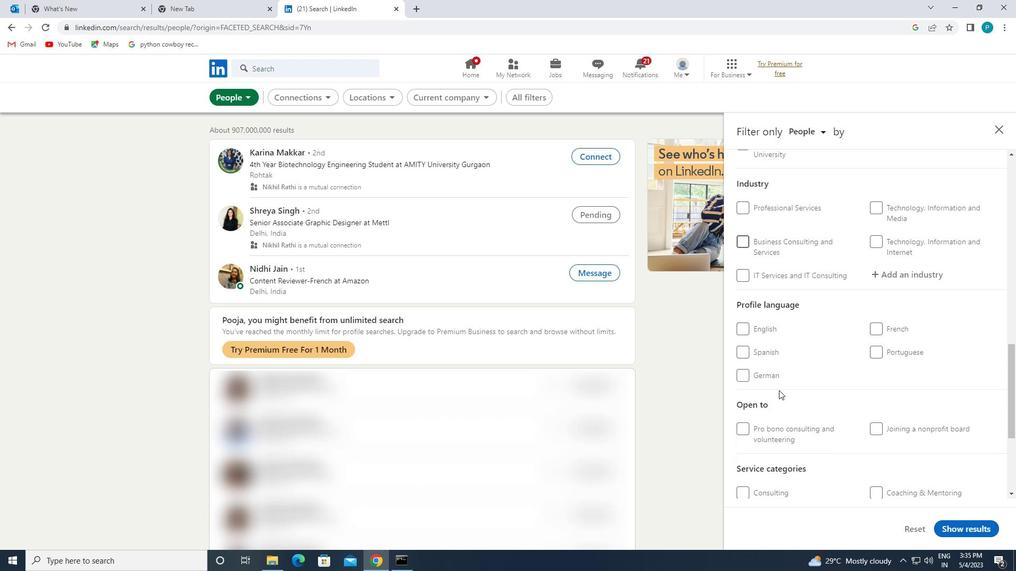 
Action: Mouse pressed left at (755, 365)
Screenshot: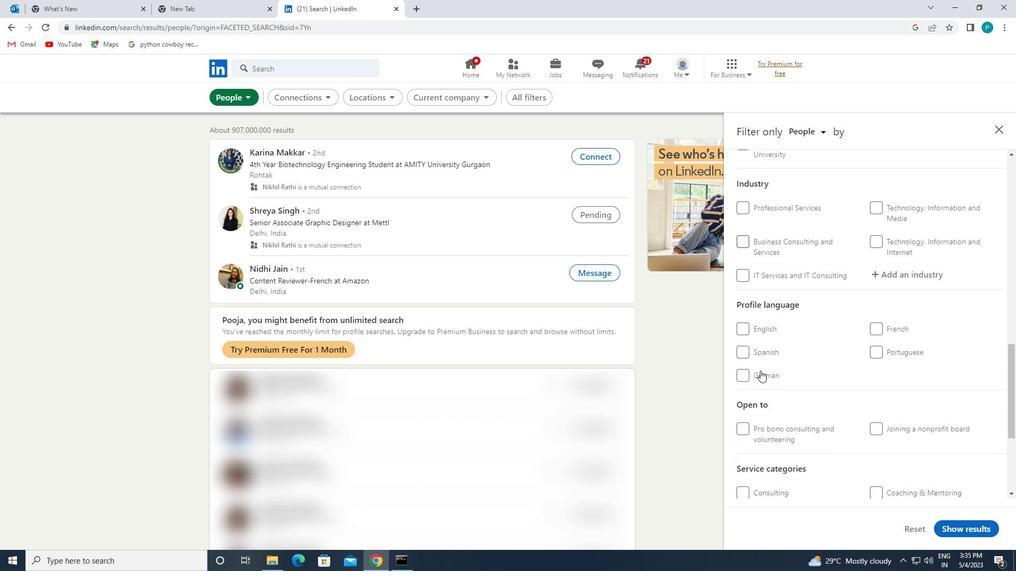 
Action: Mouse moved to (759, 373)
Screenshot: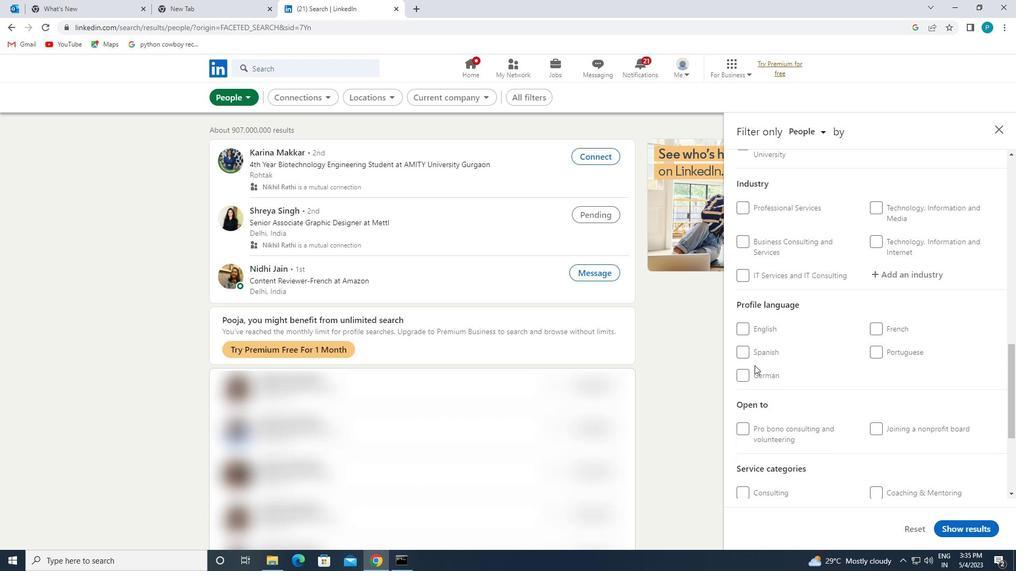 
Action: Mouse pressed left at (759, 373)
Screenshot: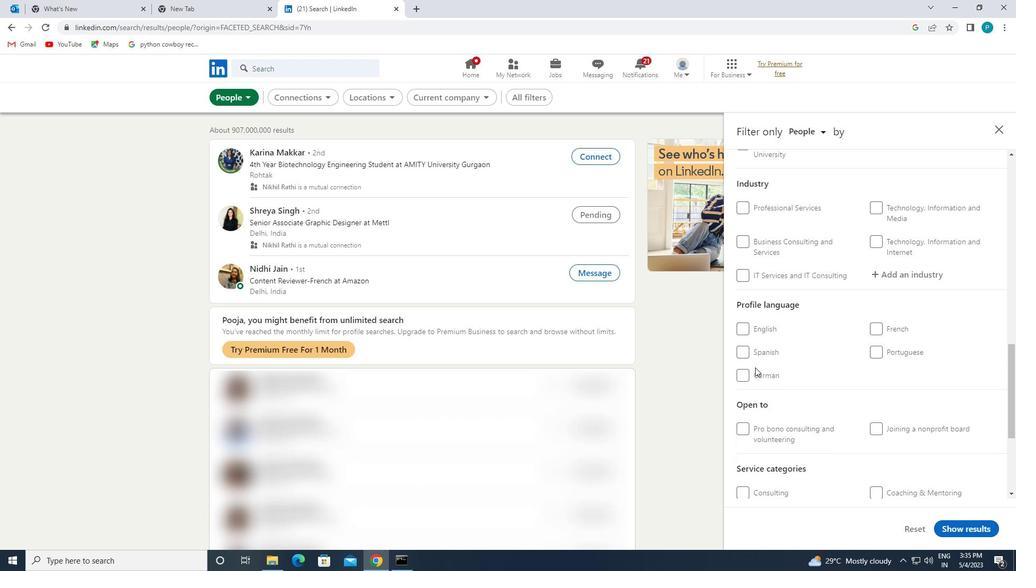 
Action: Mouse moved to (896, 332)
Screenshot: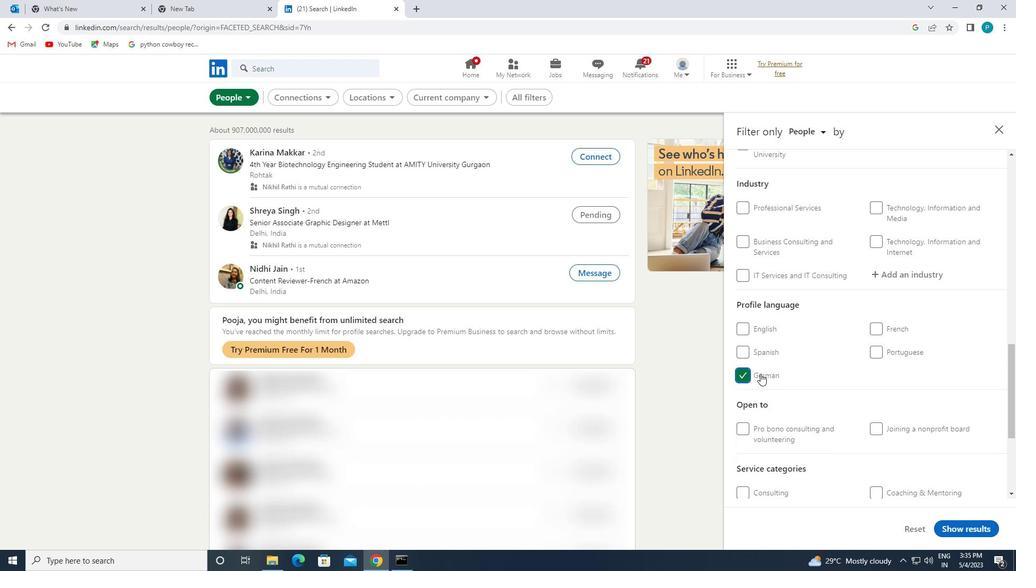 
Action: Mouse scrolled (896, 333) with delta (0, 0)
Screenshot: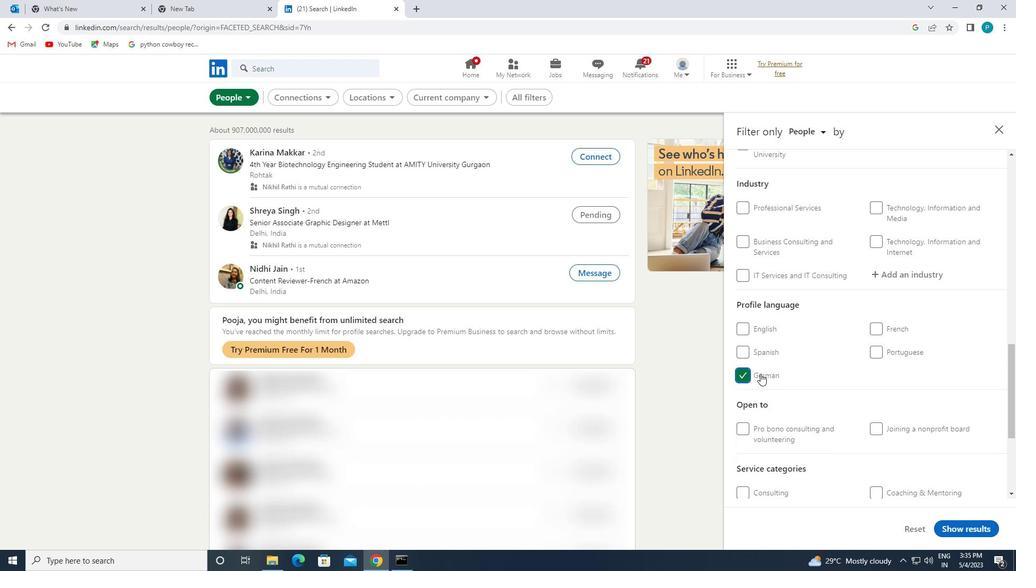 
Action: Mouse moved to (894, 329)
Screenshot: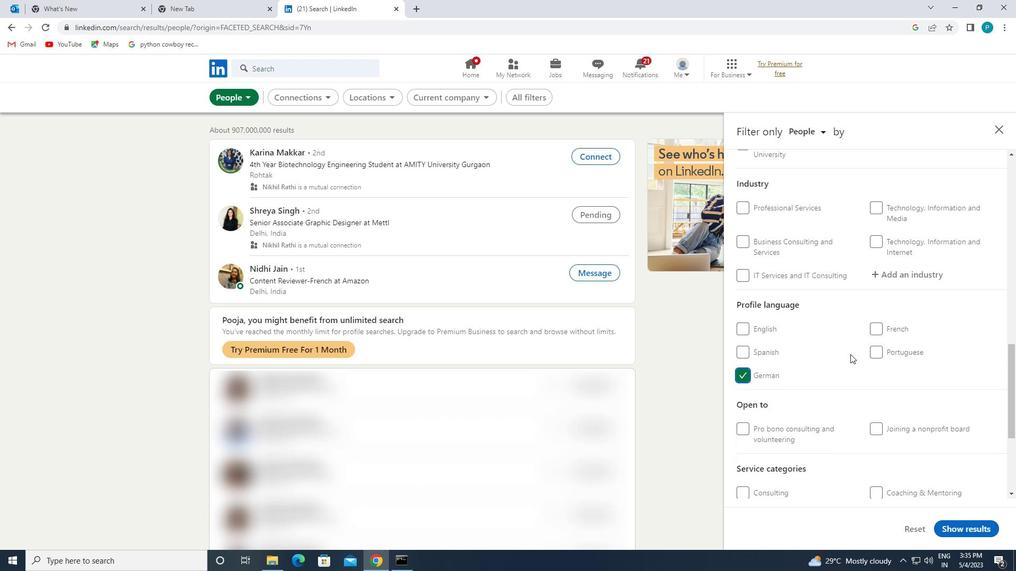 
Action: Mouse scrolled (894, 330) with delta (0, 0)
Screenshot: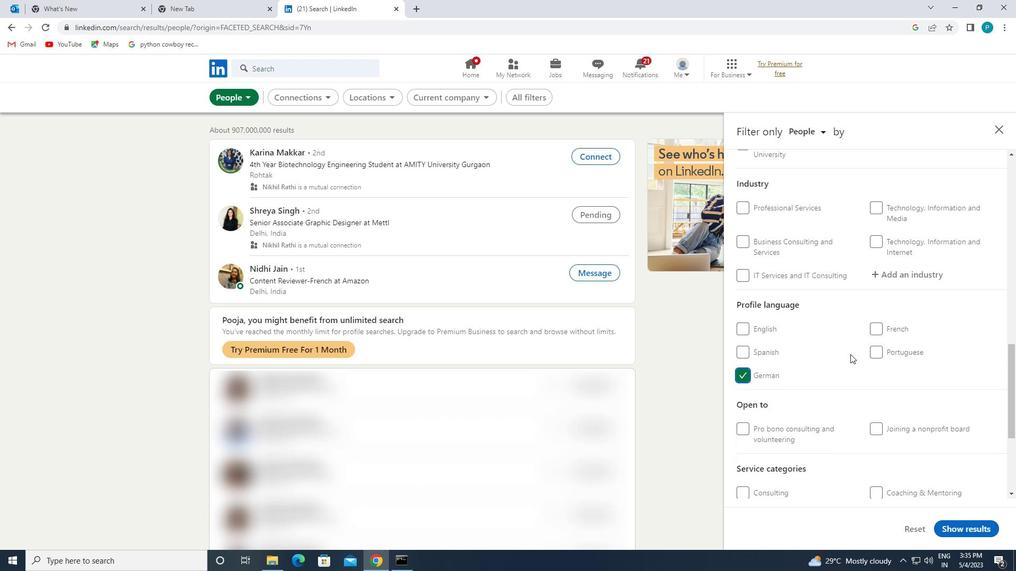 
Action: Mouse moved to (892, 328)
Screenshot: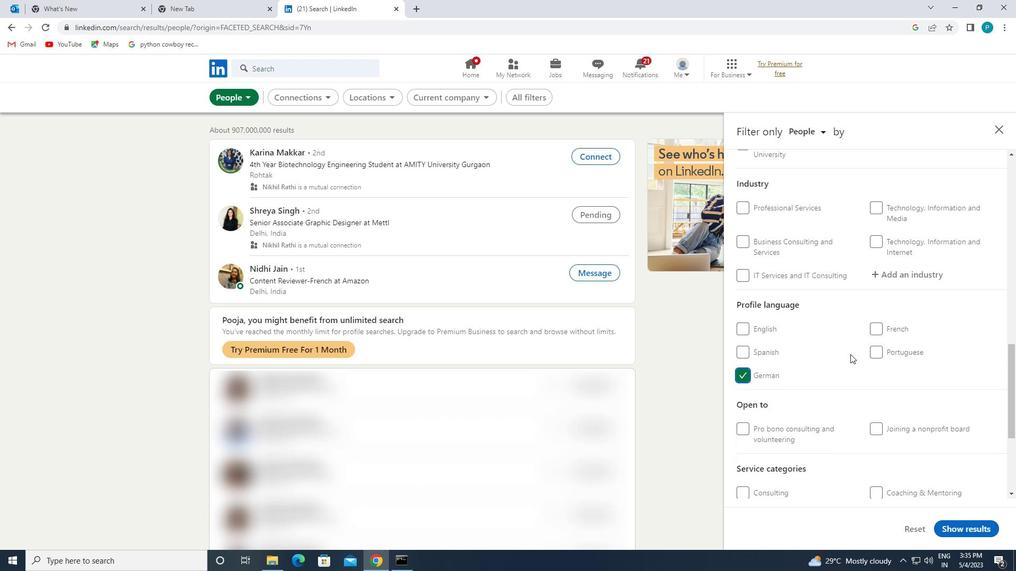 
Action: Mouse scrolled (892, 328) with delta (0, 0)
Screenshot: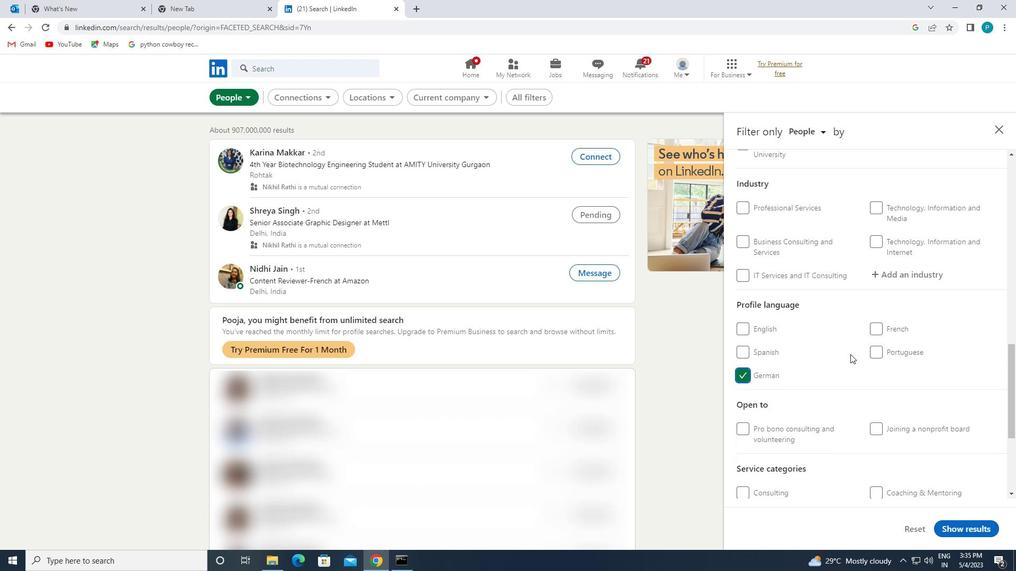 
Action: Mouse moved to (892, 327)
Screenshot: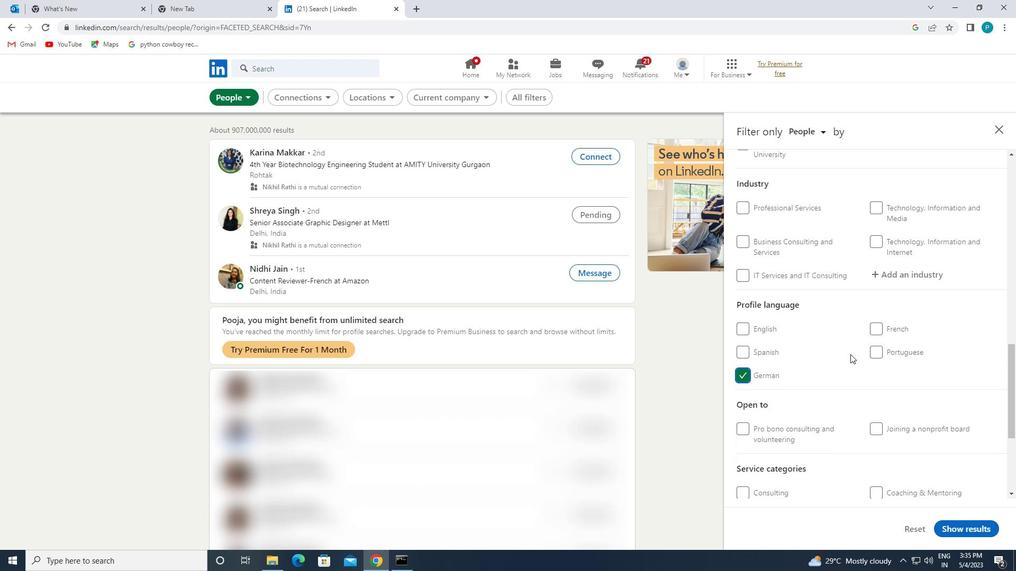 
Action: Mouse scrolled (892, 328) with delta (0, 0)
Screenshot: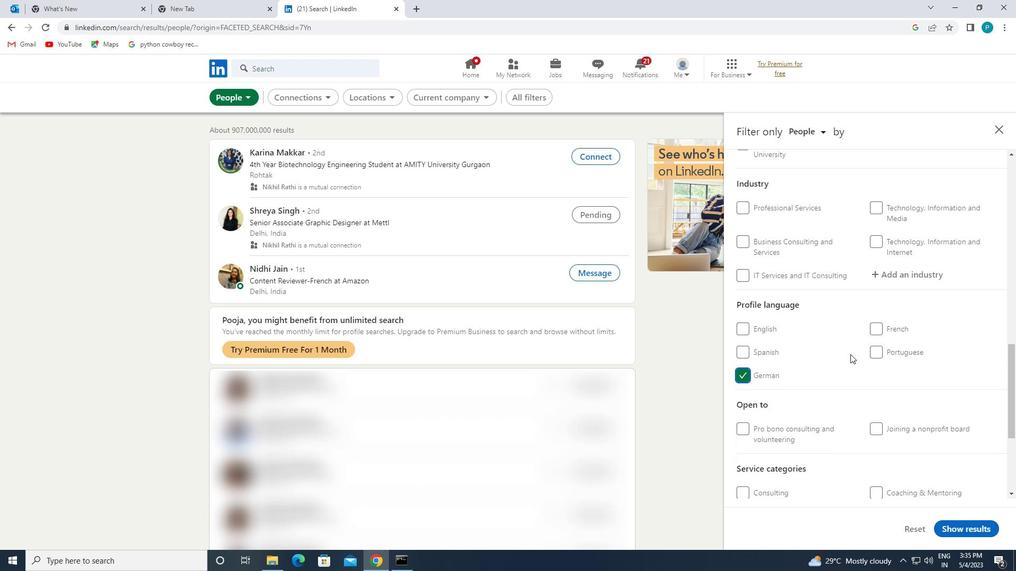 
Action: Mouse moved to (892, 326)
Screenshot: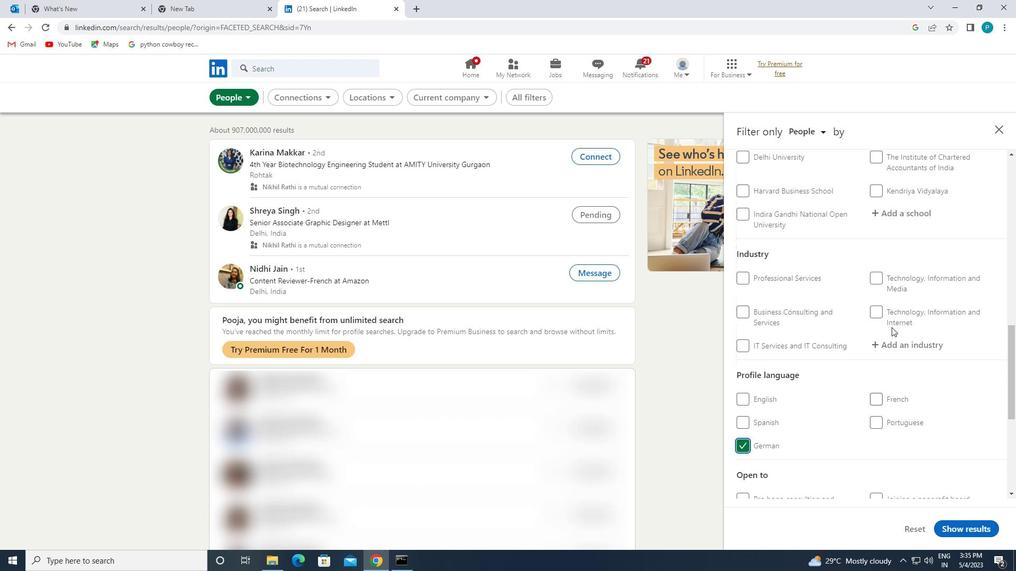 
Action: Mouse scrolled (892, 327) with delta (0, 0)
Screenshot: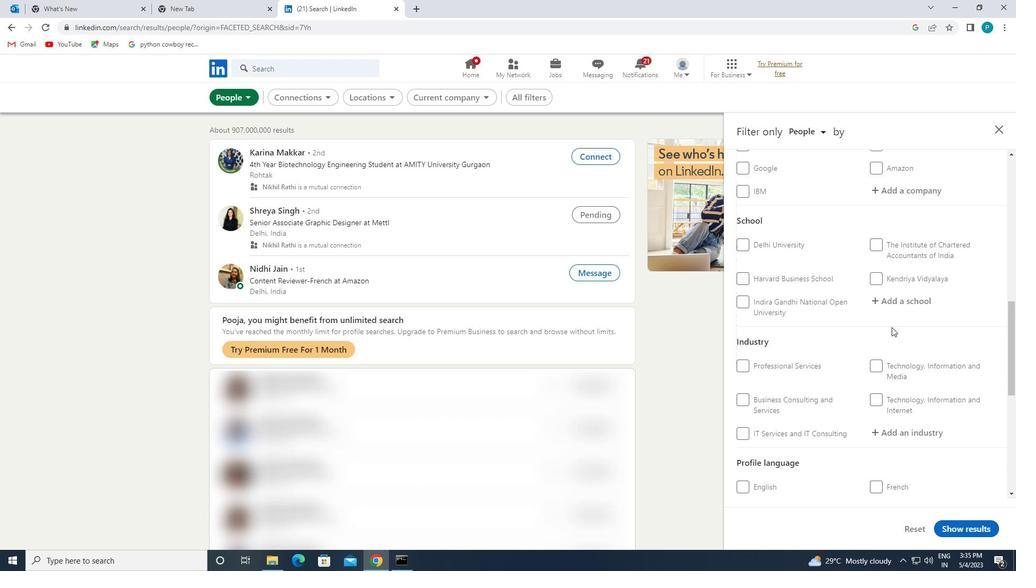 
Action: Mouse moved to (892, 326)
Screenshot: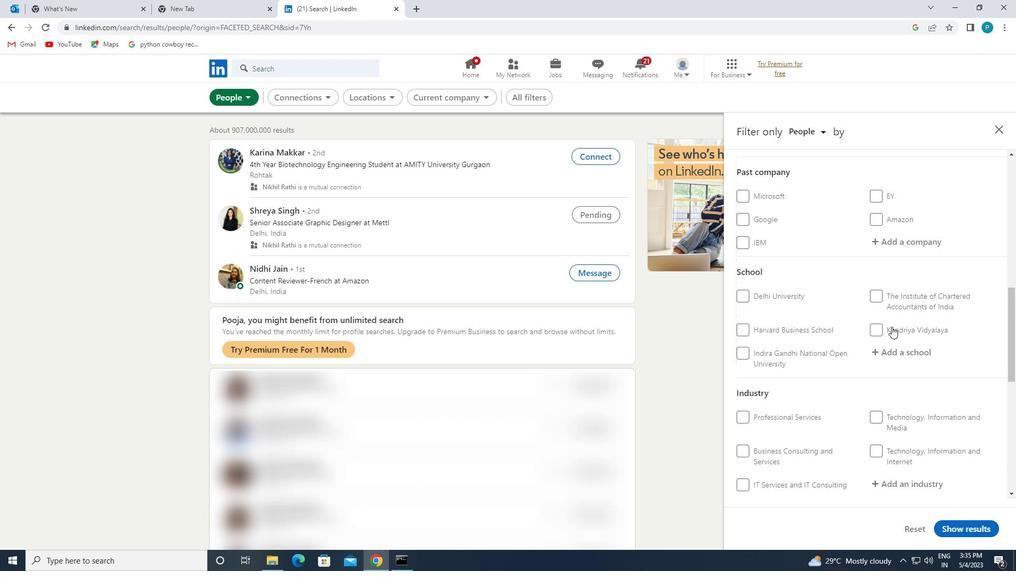 
Action: Mouse scrolled (892, 326) with delta (0, 0)
Screenshot: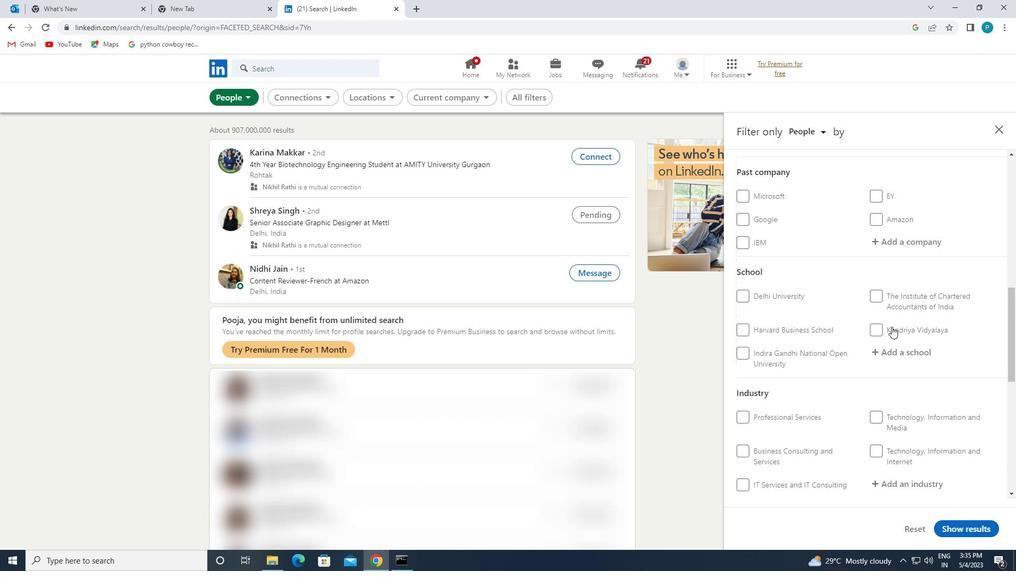 
Action: Mouse moved to (892, 325)
Screenshot: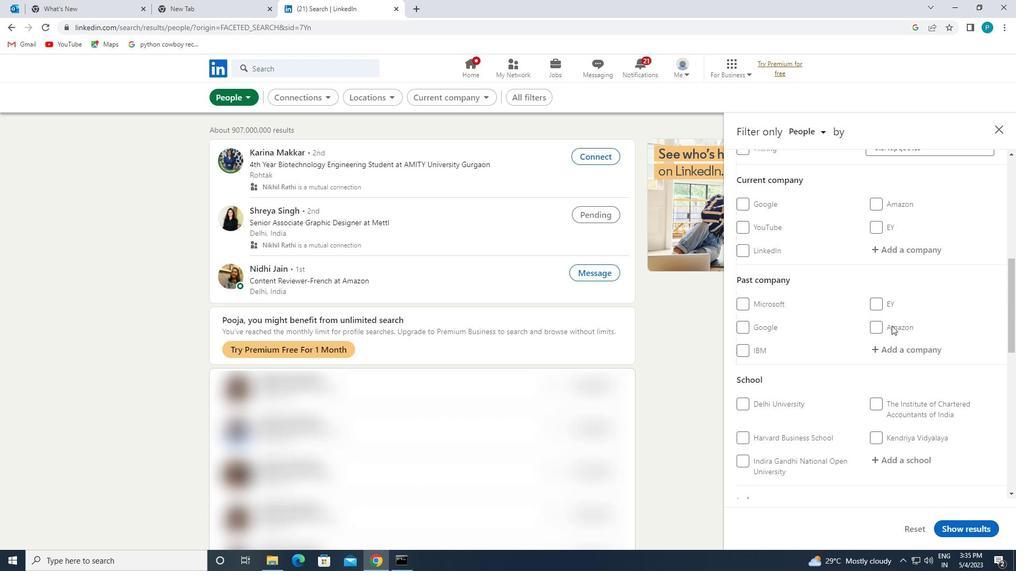 
Action: Mouse scrolled (892, 326) with delta (0, 0)
Screenshot: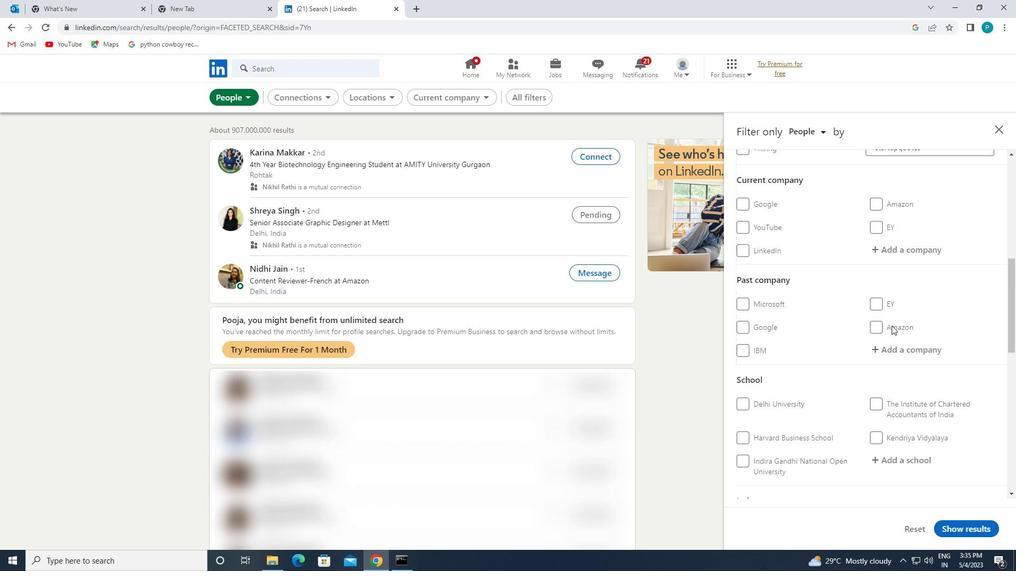 
Action: Mouse moved to (892, 325)
Screenshot: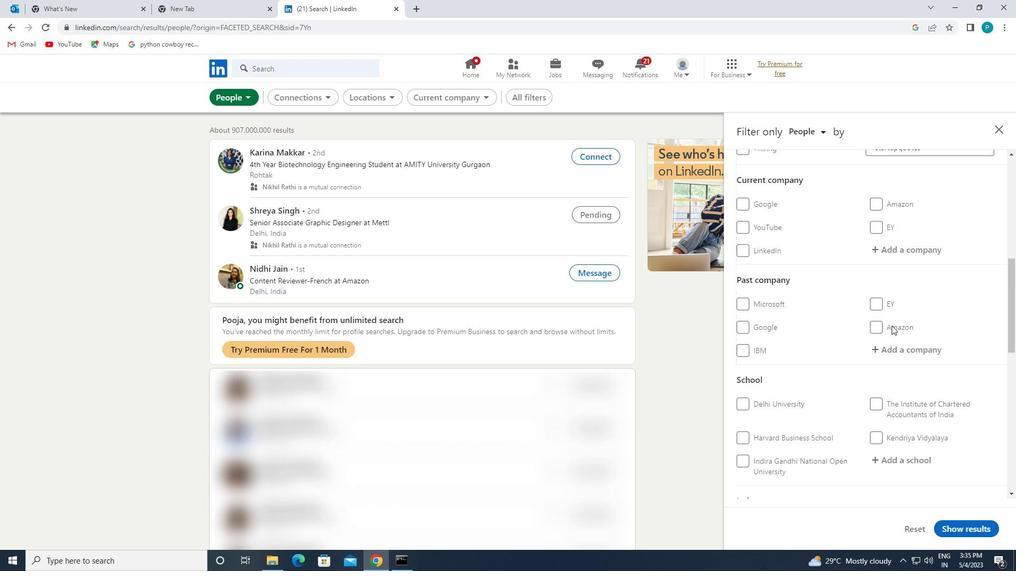 
Action: Mouse scrolled (892, 325) with delta (0, 0)
Screenshot: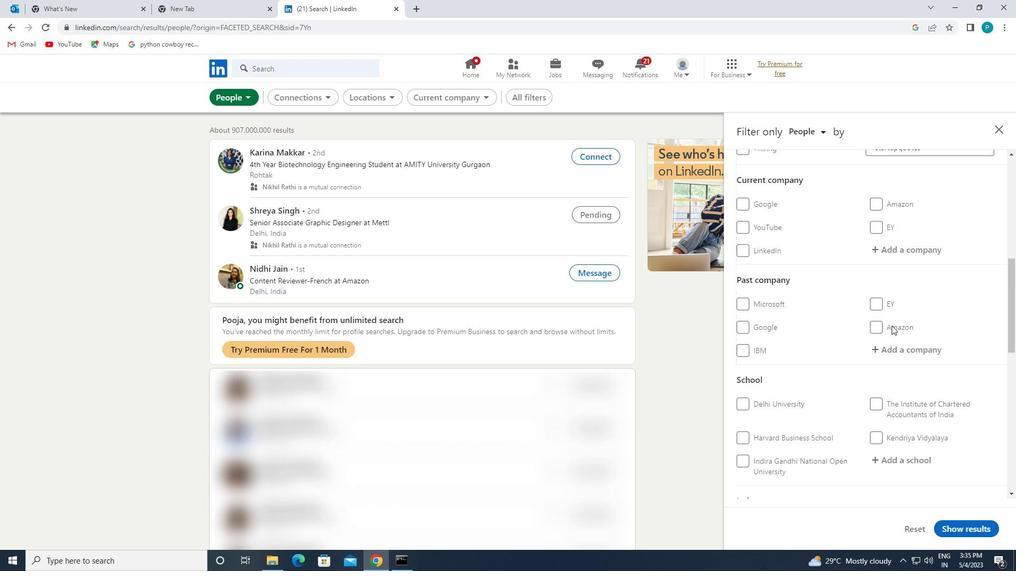 
Action: Mouse moved to (905, 370)
Screenshot: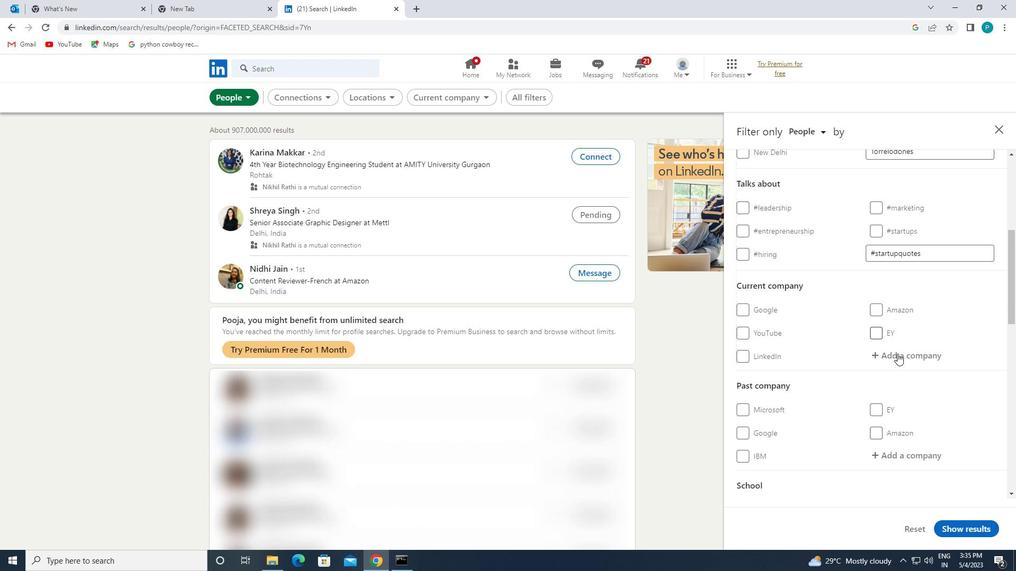 
Action: Mouse pressed left at (905, 370)
Screenshot: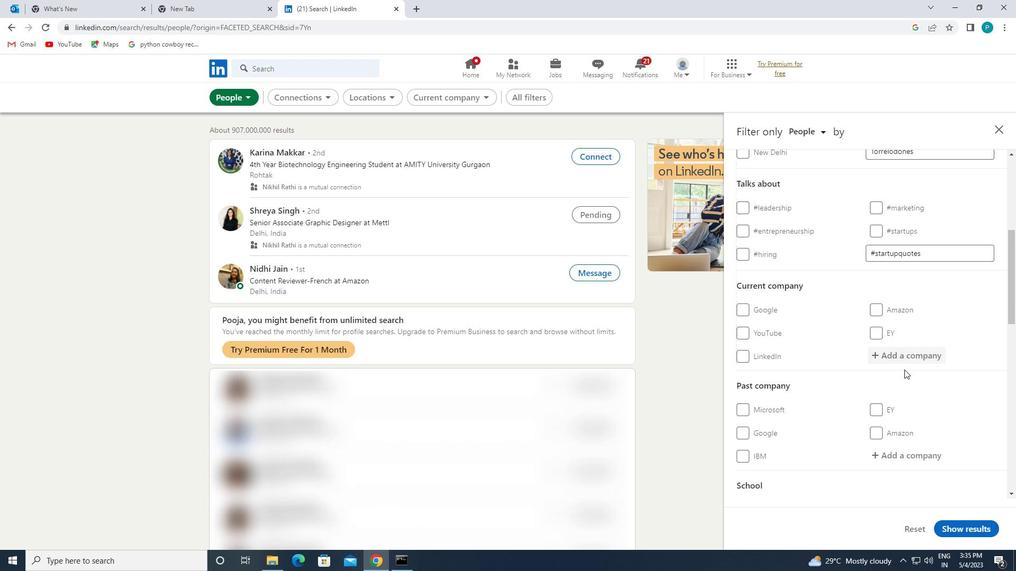 
Action: Mouse moved to (899, 347)
Screenshot: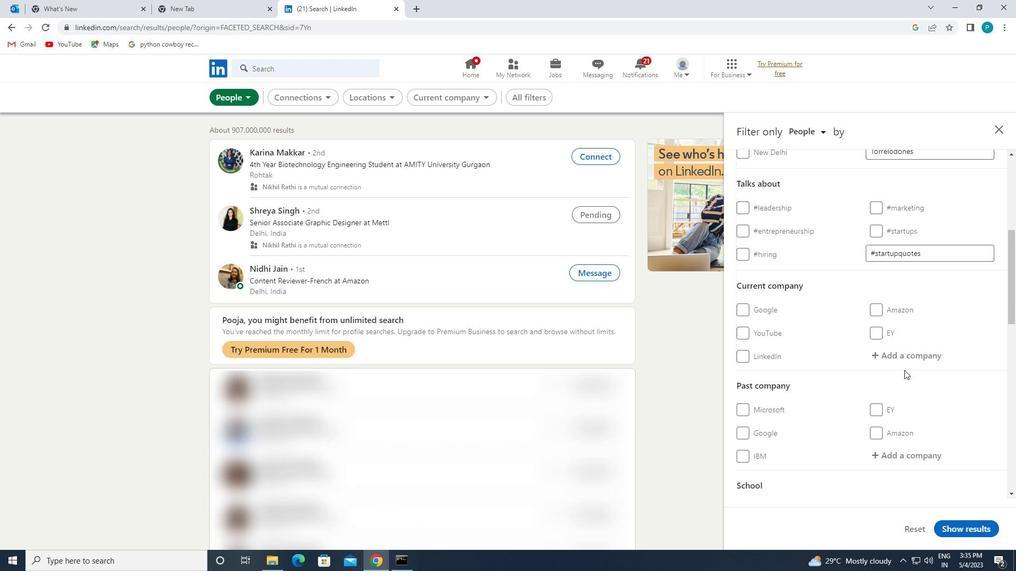 
Action: Mouse pressed left at (899, 347)
Screenshot: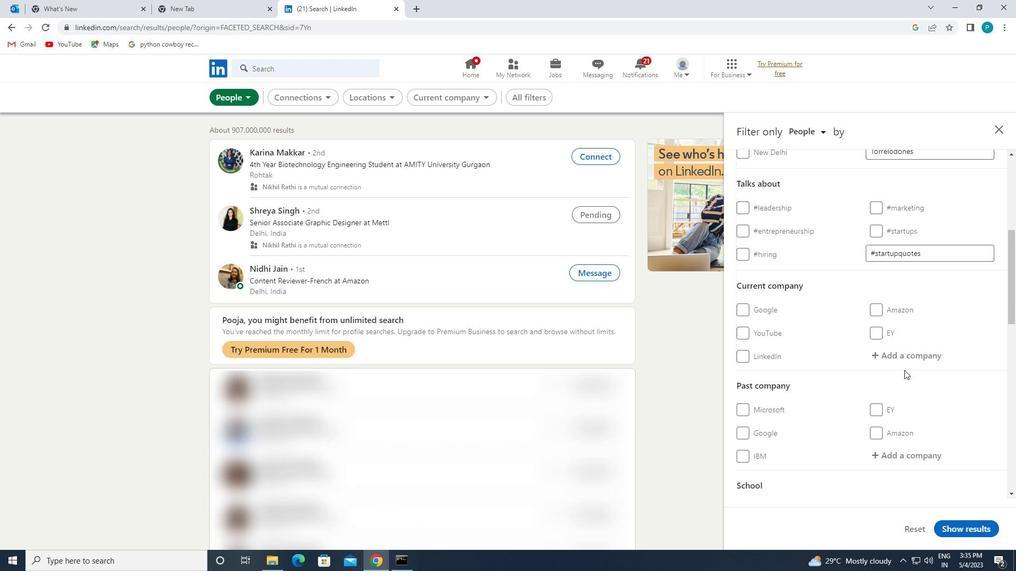 
Action: Mouse moved to (899, 346)
Screenshot: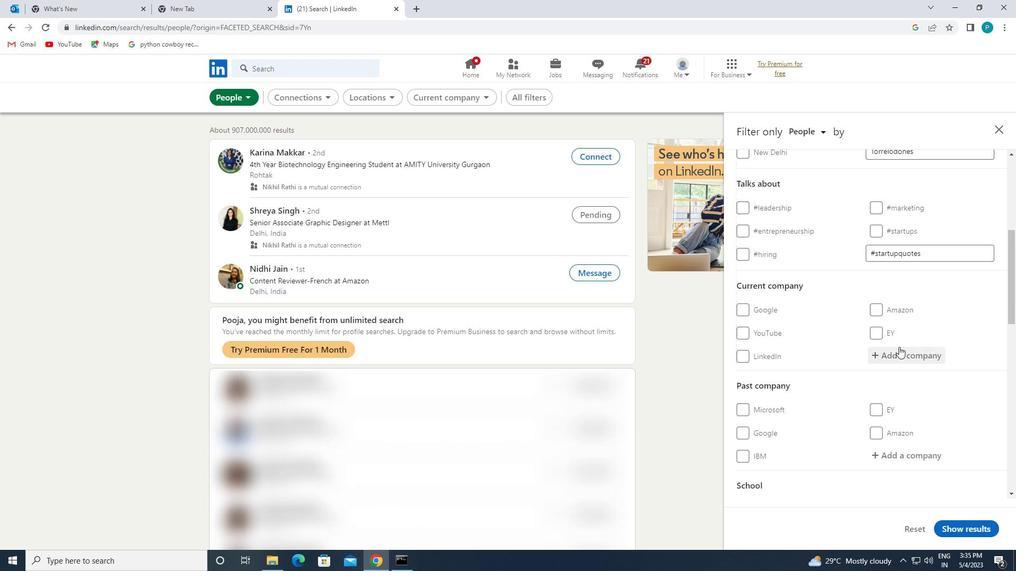 
Action: Key pressed <Key.caps_lock>P<Key.caps_lock>HONEP
Screenshot: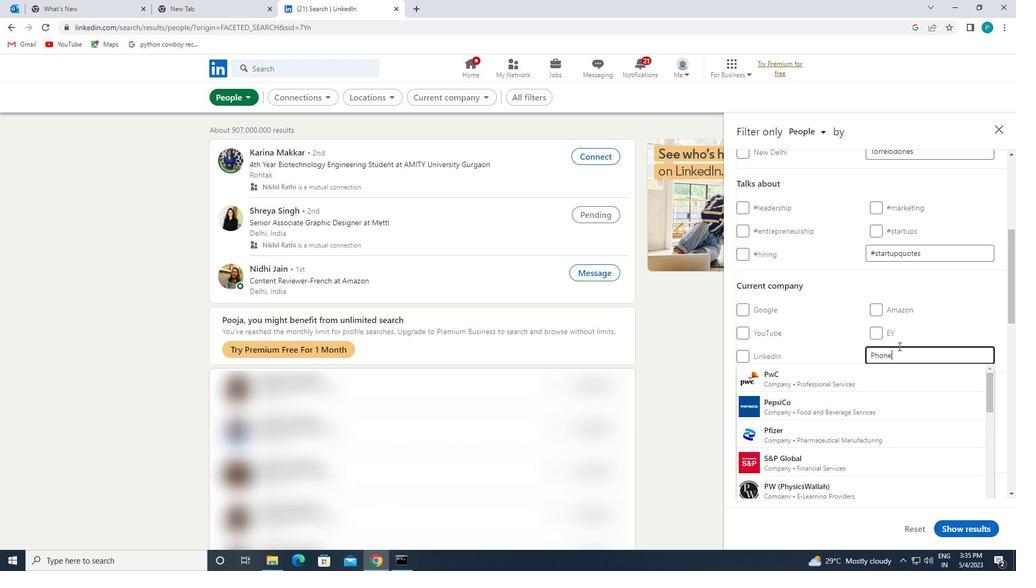 
Action: Mouse moved to (893, 372)
Screenshot: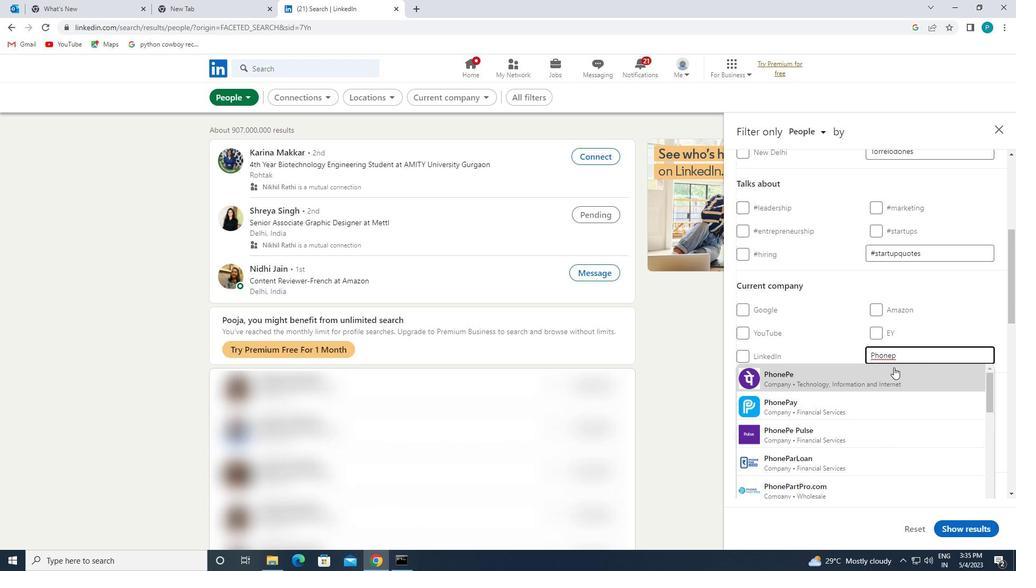 
Action: Mouse pressed left at (893, 372)
Screenshot: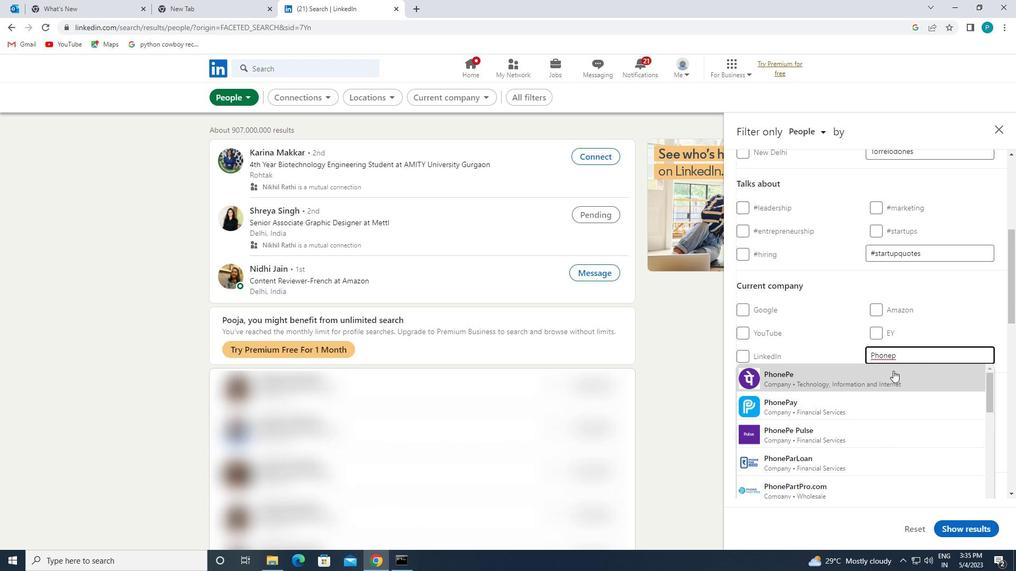 
Action: Mouse moved to (915, 386)
Screenshot: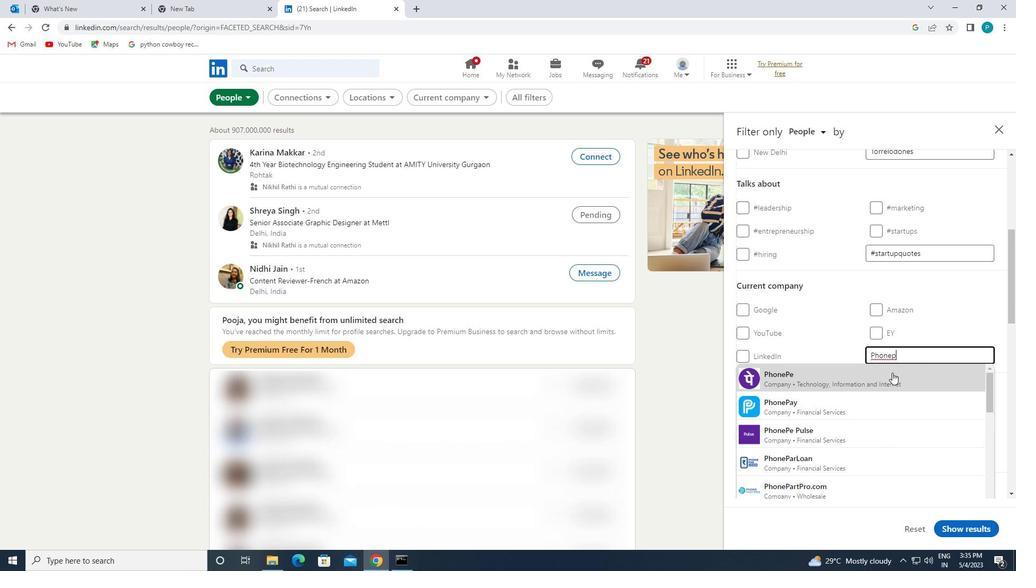 
Action: Mouse scrolled (915, 385) with delta (0, 0)
Screenshot: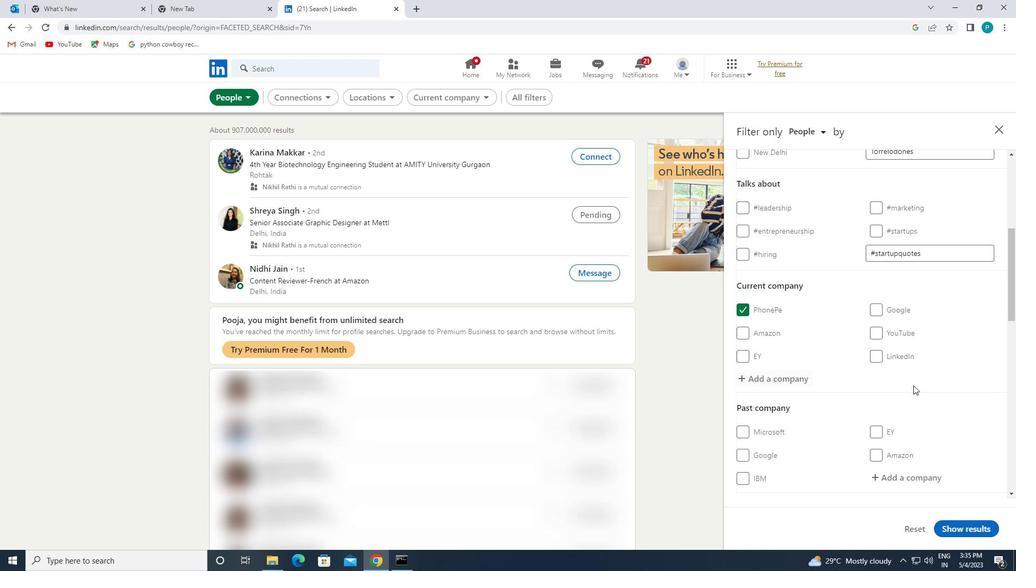 
Action: Mouse scrolled (915, 385) with delta (0, 0)
Screenshot: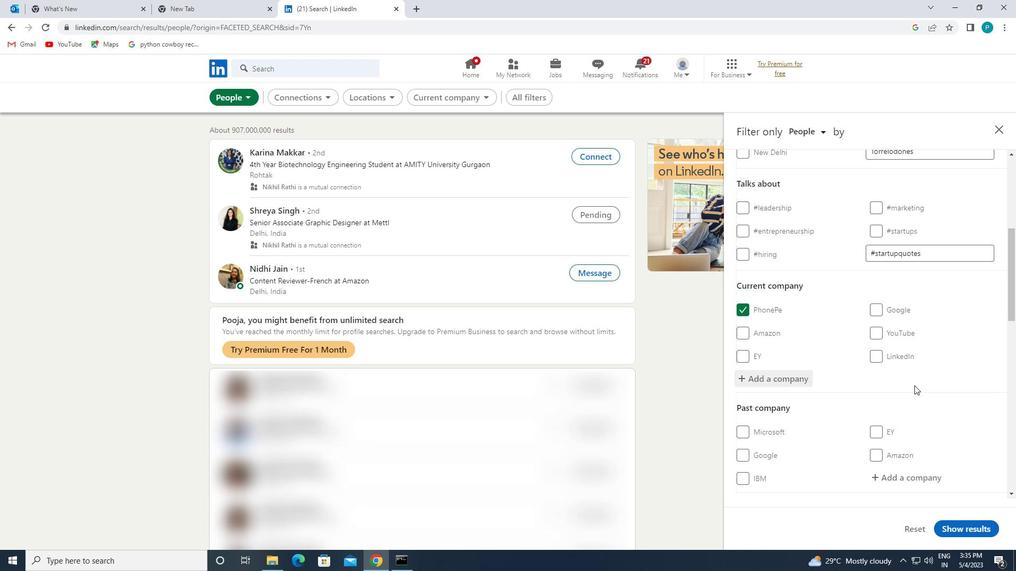
Action: Mouse scrolled (915, 385) with delta (0, 0)
Screenshot: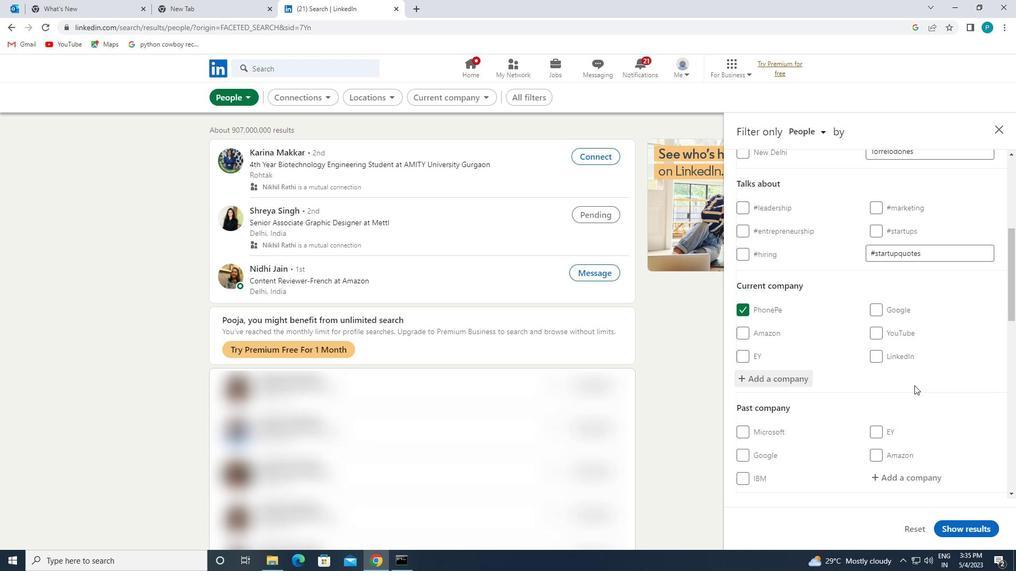 
Action: Mouse moved to (898, 441)
Screenshot: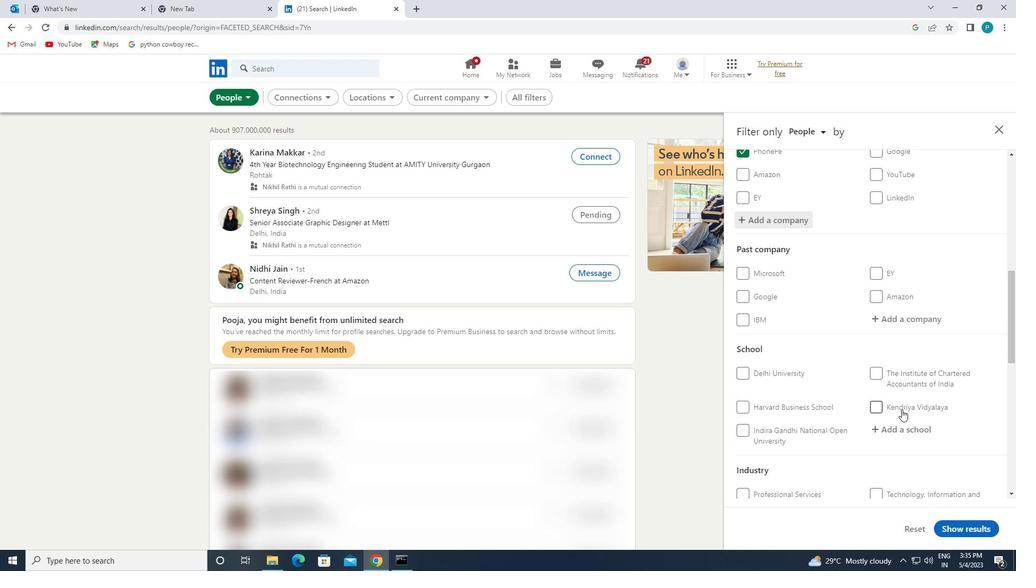 
Action: Mouse pressed left at (898, 441)
Screenshot: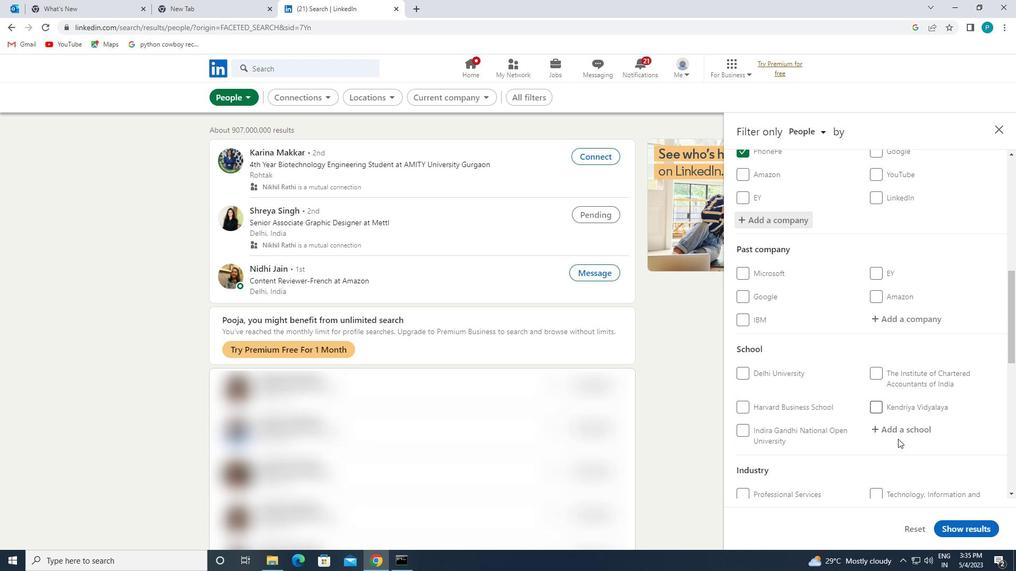
Action: Mouse moved to (897, 426)
Screenshot: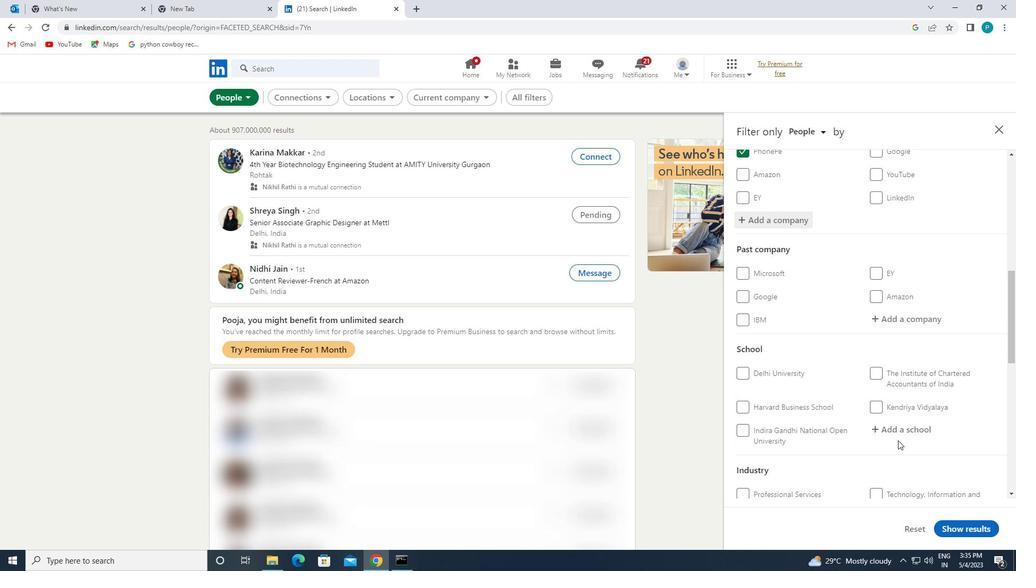 
Action: Mouse pressed left at (897, 426)
Screenshot: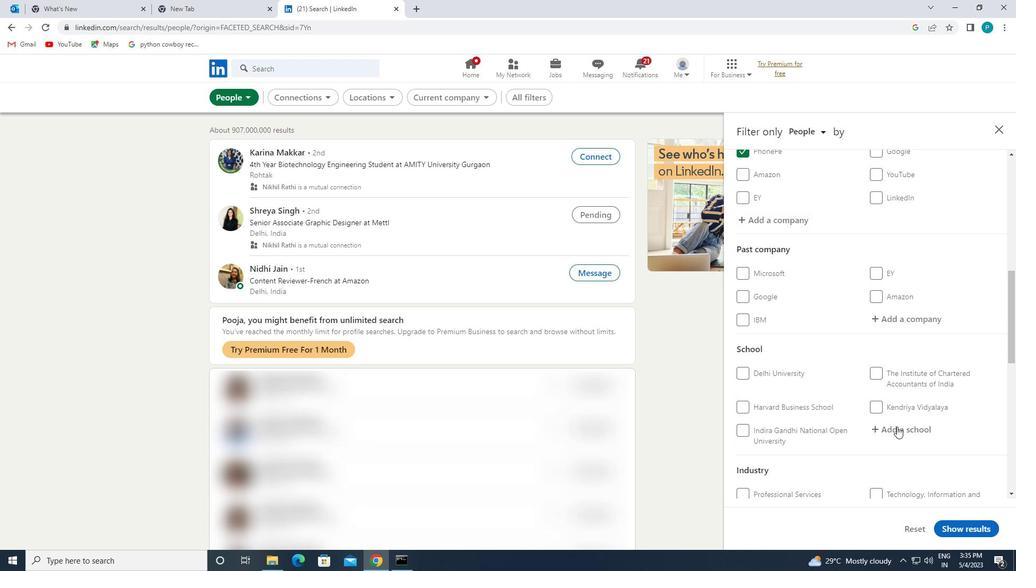 
Action: Key pressed <Key.caps_lock>PF<Key.backspace>GDAV
Screenshot: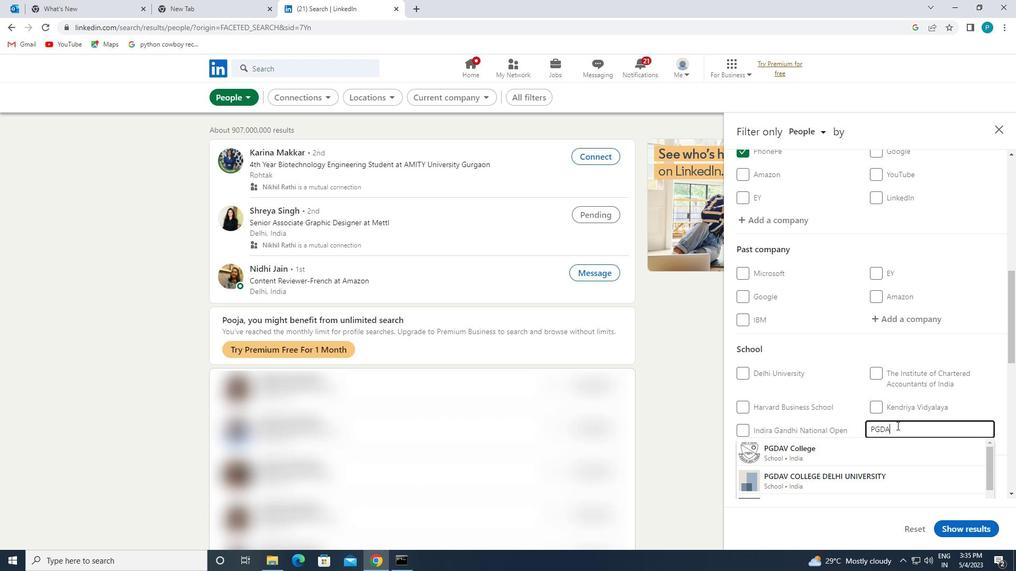 
Action: Mouse moved to (854, 408)
Screenshot: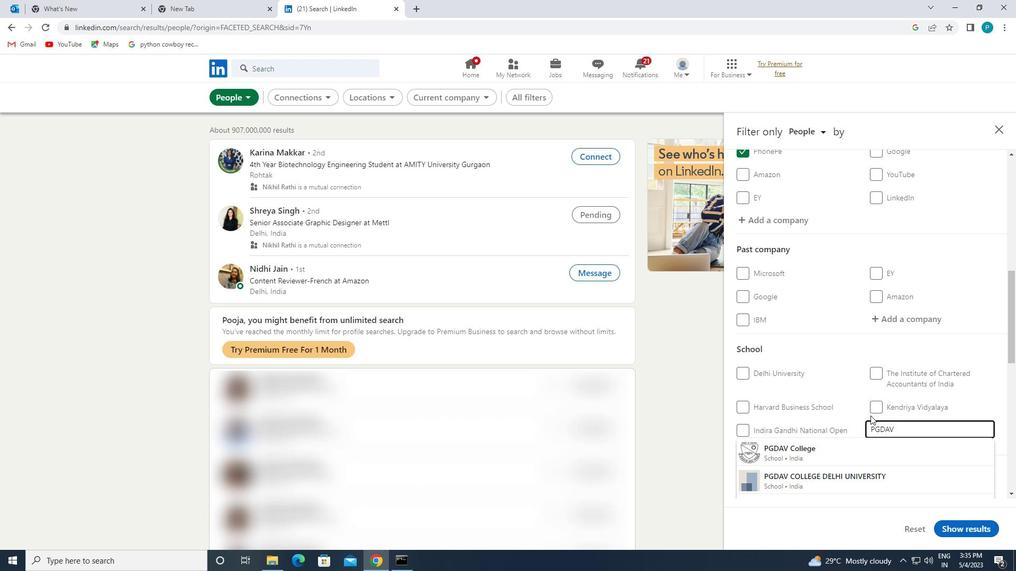 
Action: Mouse scrolled (854, 408) with delta (0, 0)
Screenshot: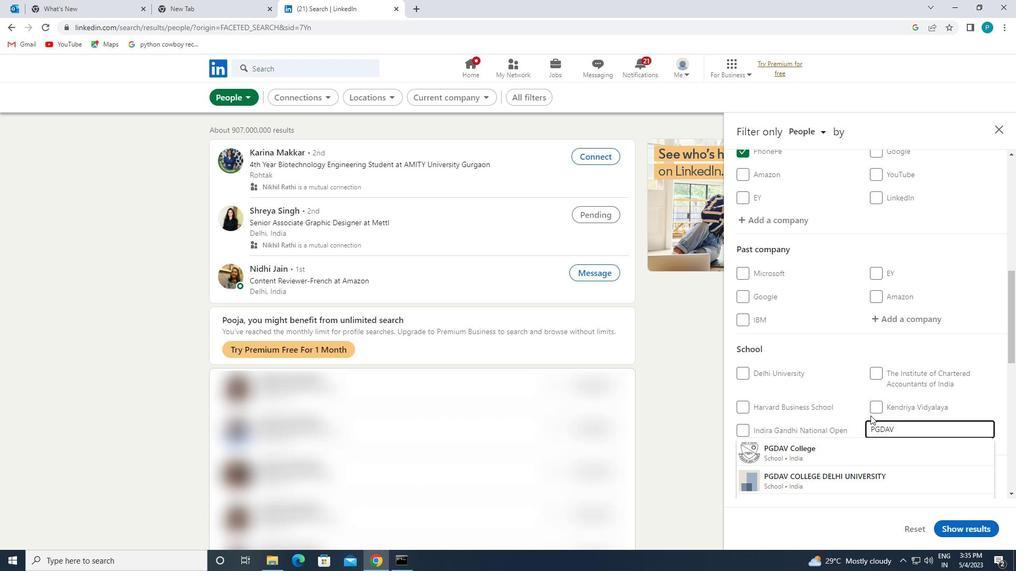 
Action: Mouse moved to (833, 396)
Screenshot: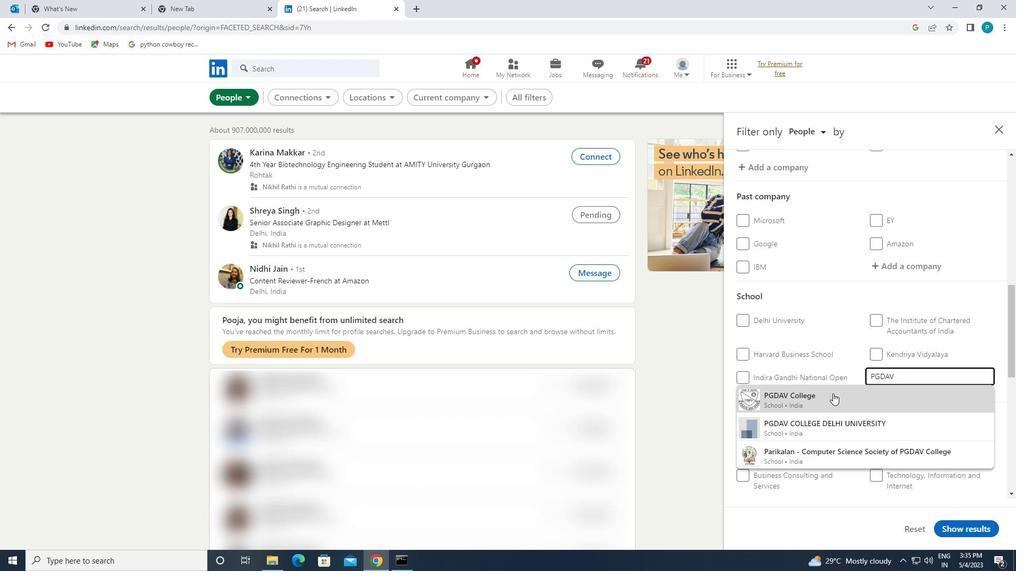 
Action: Mouse pressed left at (833, 396)
Screenshot: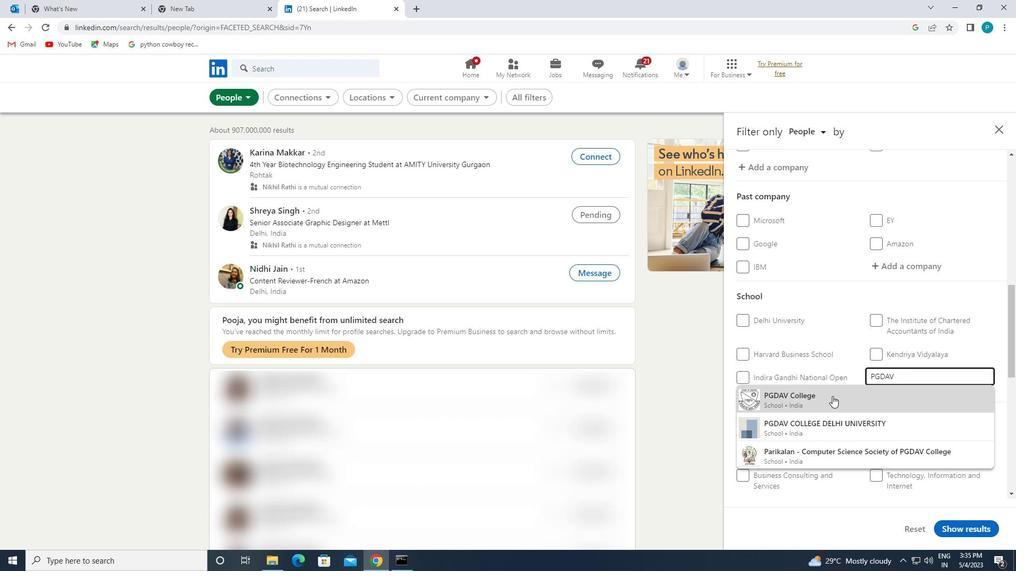 
Action: Mouse moved to (901, 410)
Screenshot: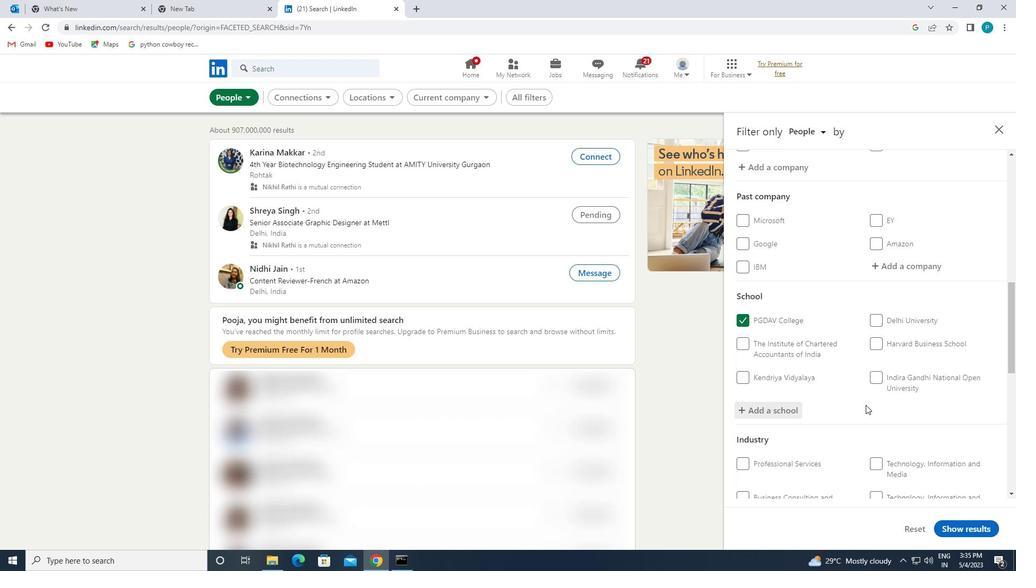 
Action: Mouse scrolled (901, 409) with delta (0, 0)
Screenshot: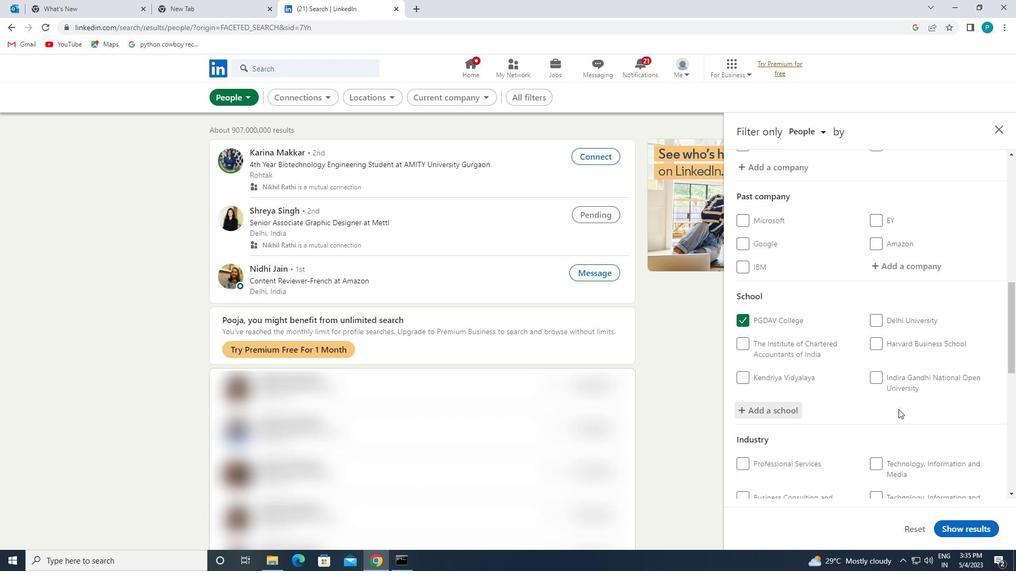 
Action: Mouse scrolled (901, 409) with delta (0, 0)
Screenshot: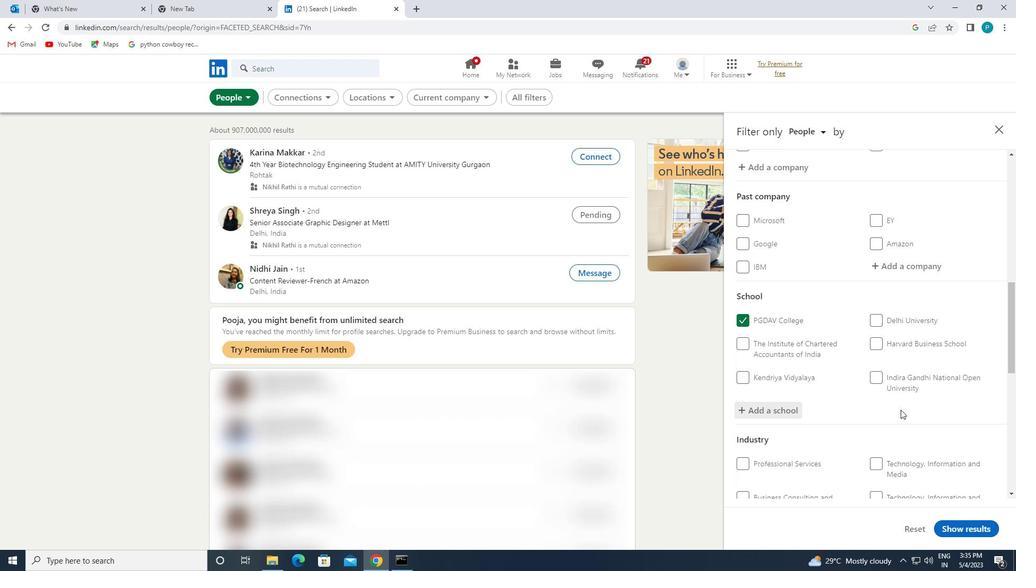 
Action: Mouse scrolled (901, 409) with delta (0, 0)
Screenshot: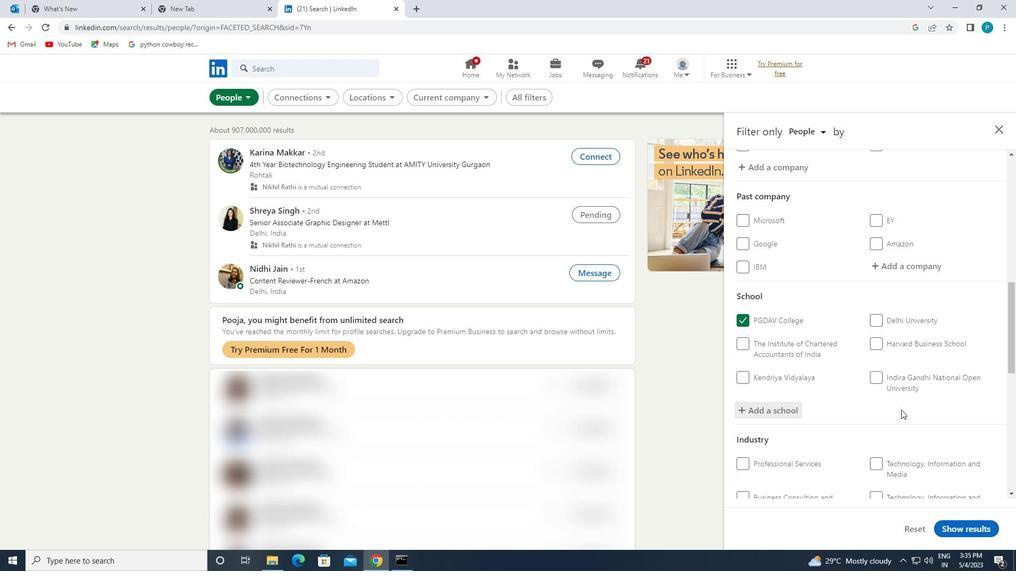 
Action: Mouse moved to (908, 374)
Screenshot: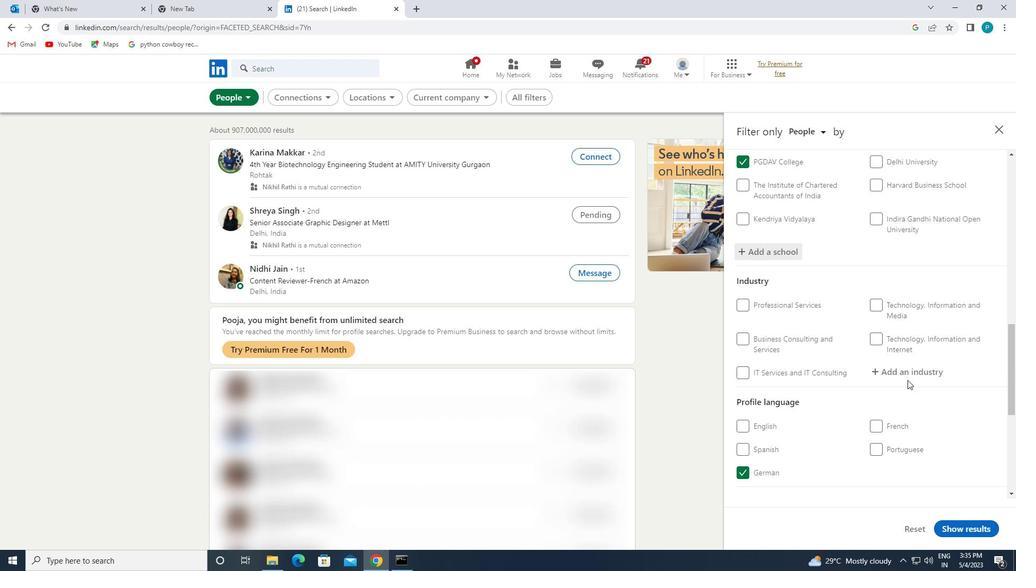 
Action: Mouse pressed left at (908, 374)
Screenshot: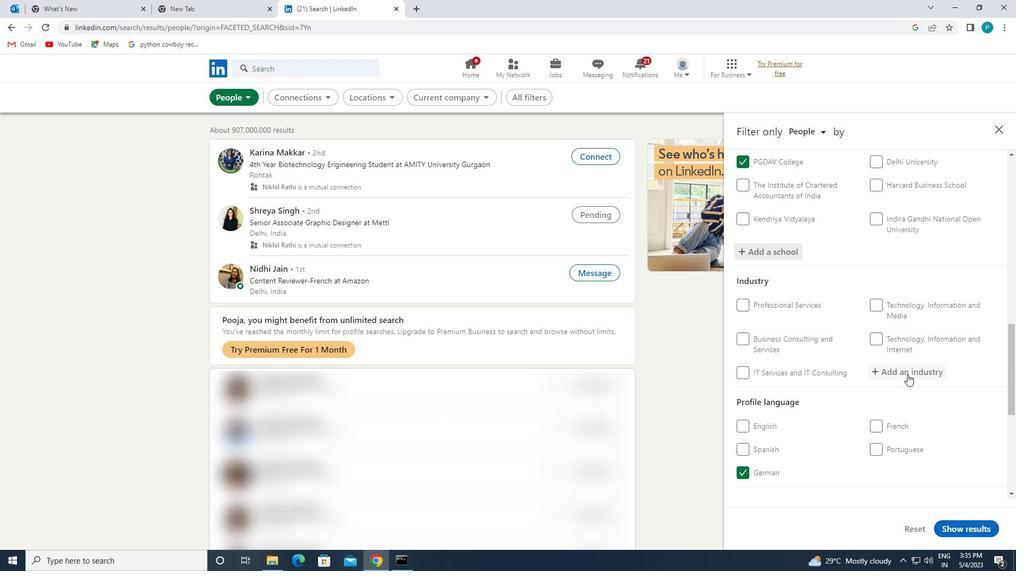 
Action: Mouse moved to (910, 374)
Screenshot: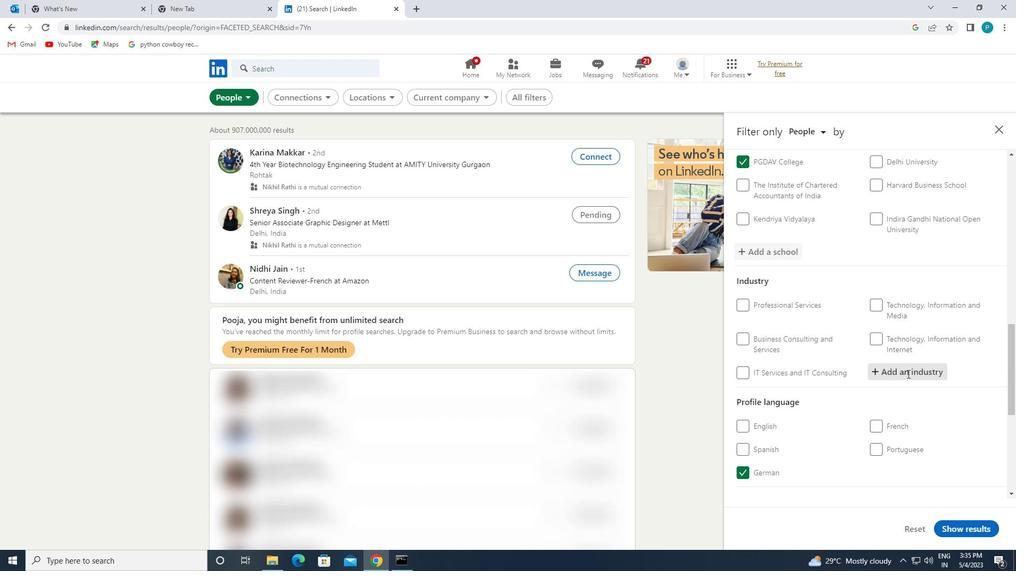 
Action: Key pressed <Key.caps_lock><Key.caps_lock>M<Key.caps_lock>R<Key.backspace>TAL
Screenshot: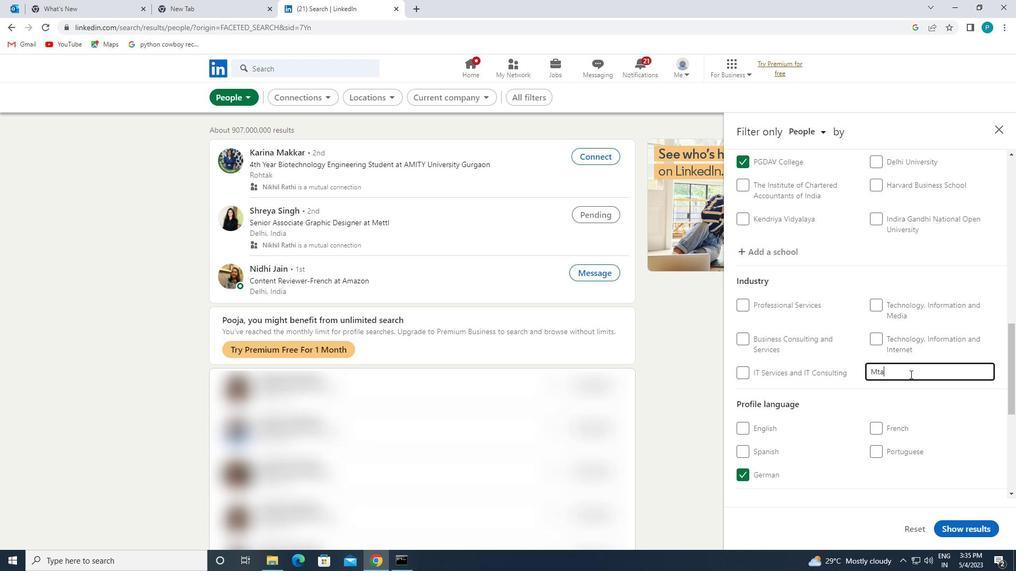 
Action: Mouse moved to (899, 386)
Screenshot: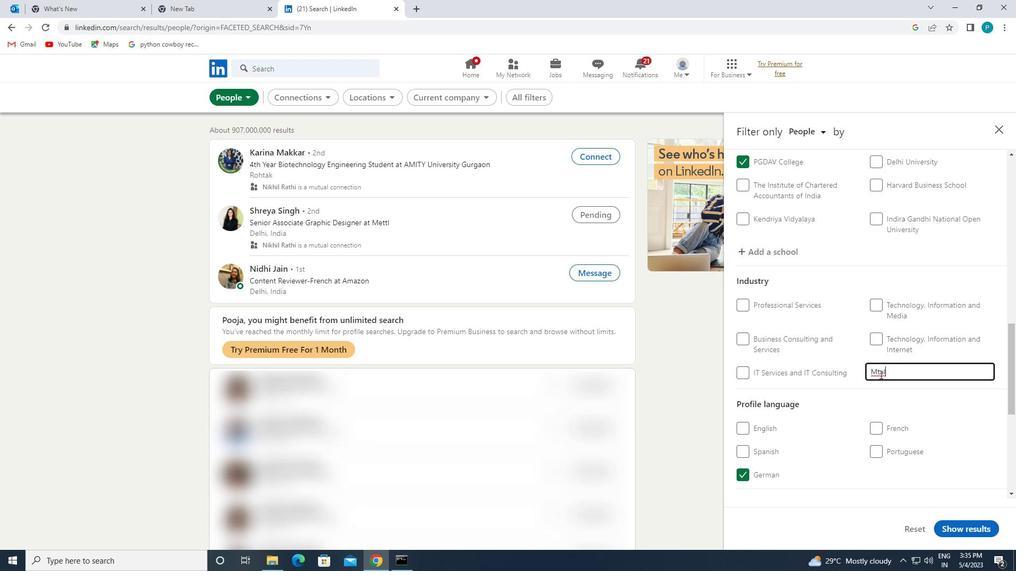 
Action: Key pressed <Key.backspace><Key.backspace><Key.backspace>ETAL
Screenshot: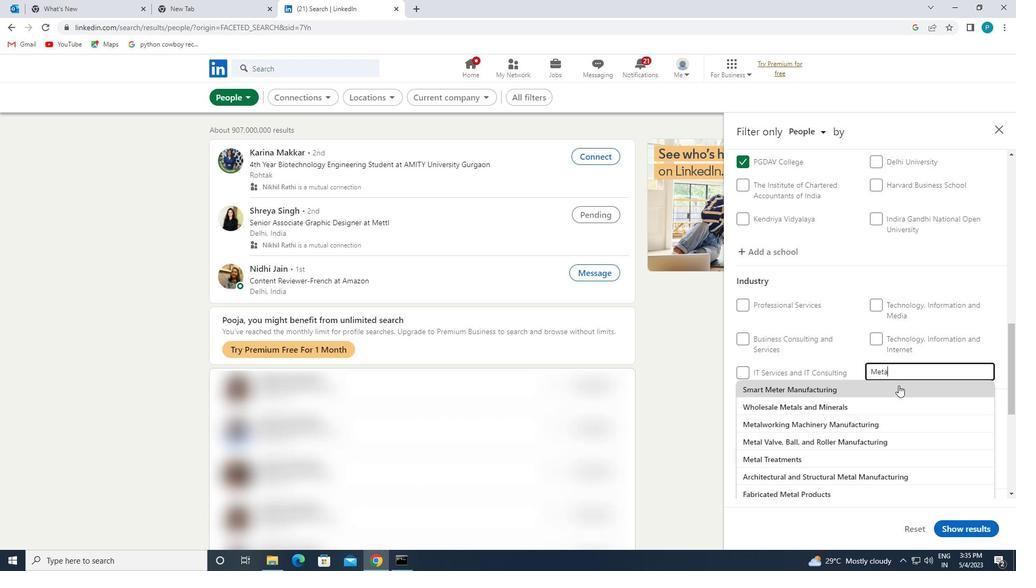 
Action: Mouse pressed left at (899, 386)
Screenshot: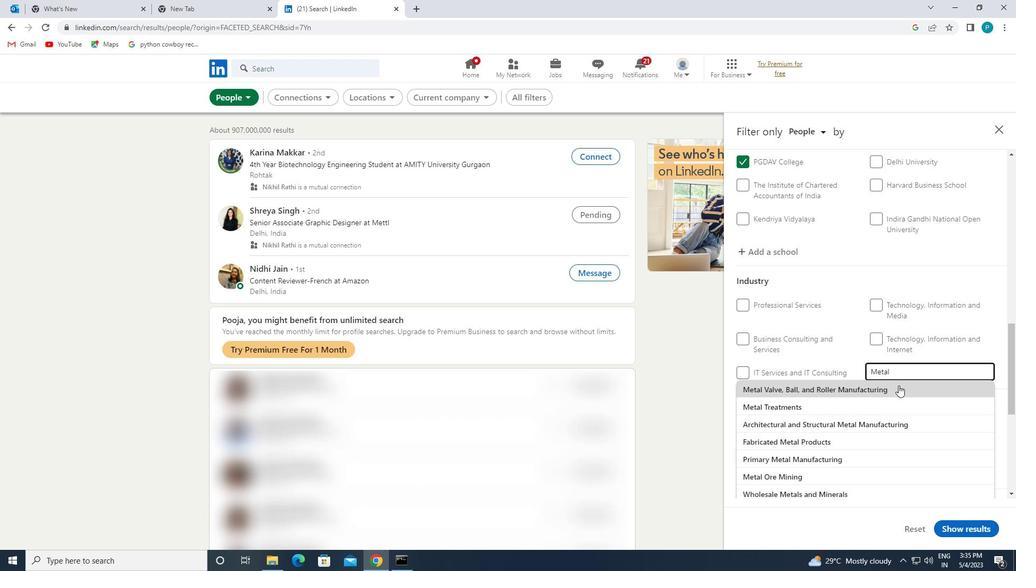 
Action: Mouse scrolled (899, 385) with delta (0, 0)
Screenshot: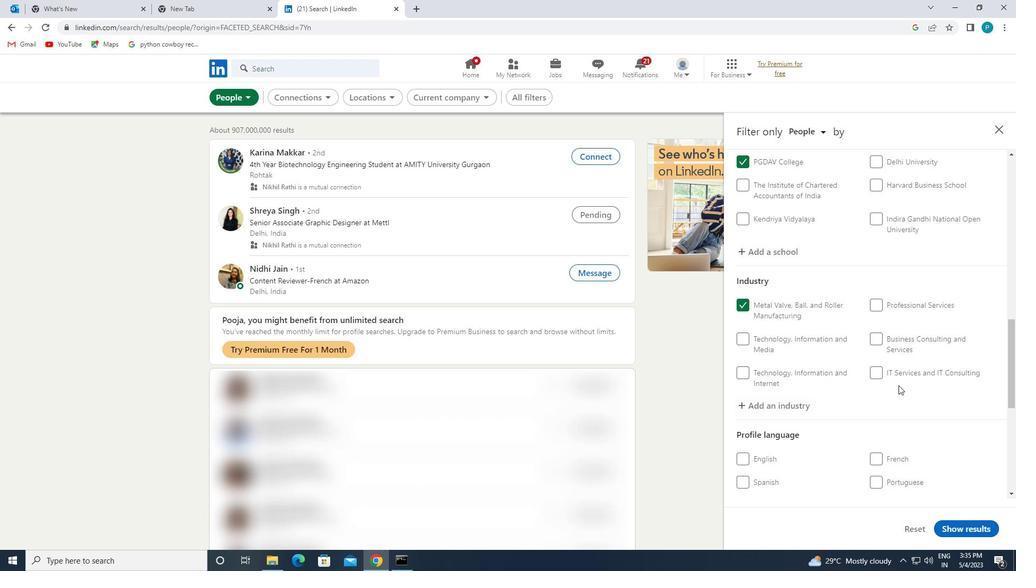 
Action: Mouse scrolled (899, 385) with delta (0, 0)
Screenshot: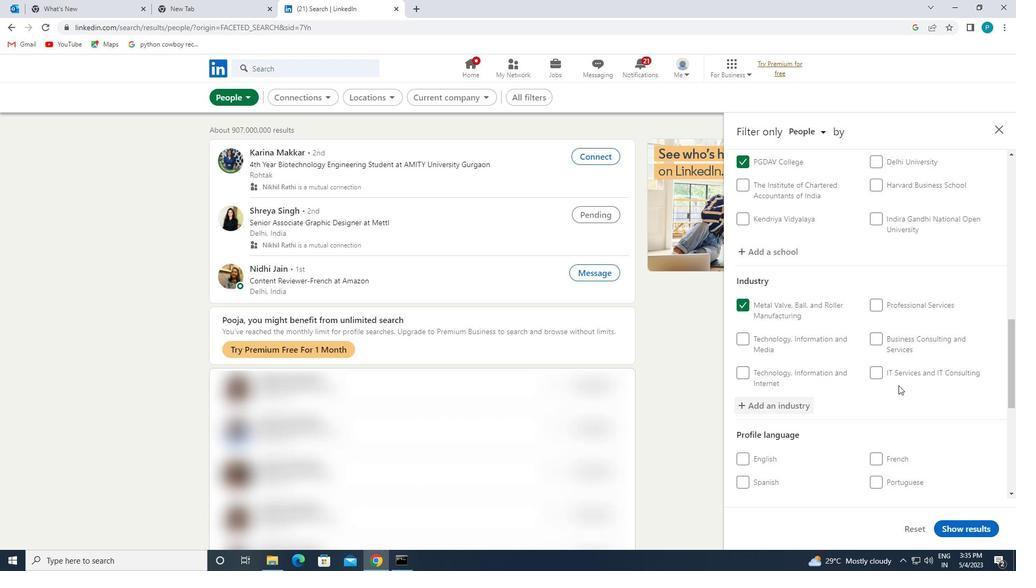 
Action: Mouse scrolled (899, 385) with delta (0, 0)
Screenshot: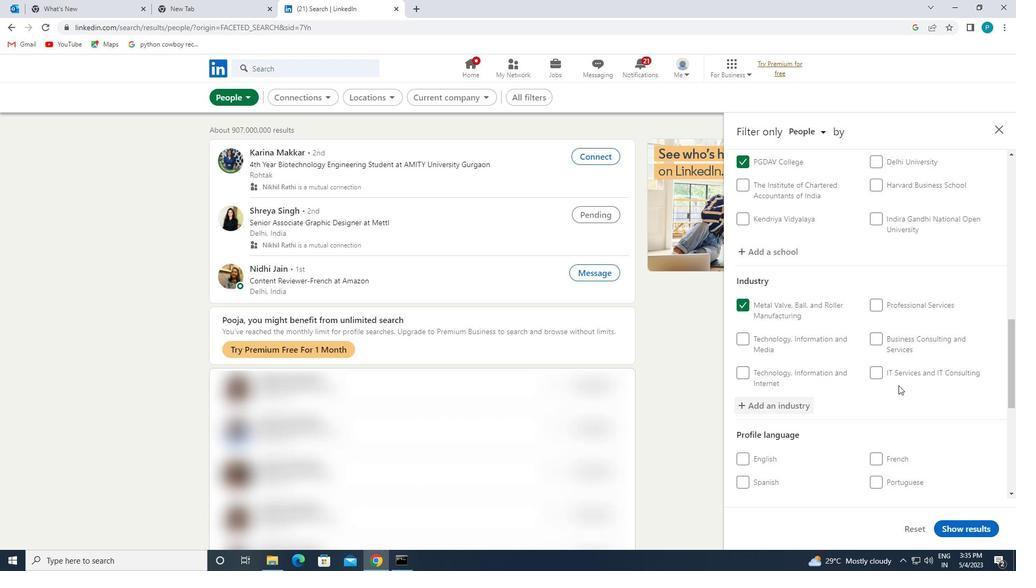 
Action: Mouse scrolled (899, 385) with delta (0, 0)
Screenshot: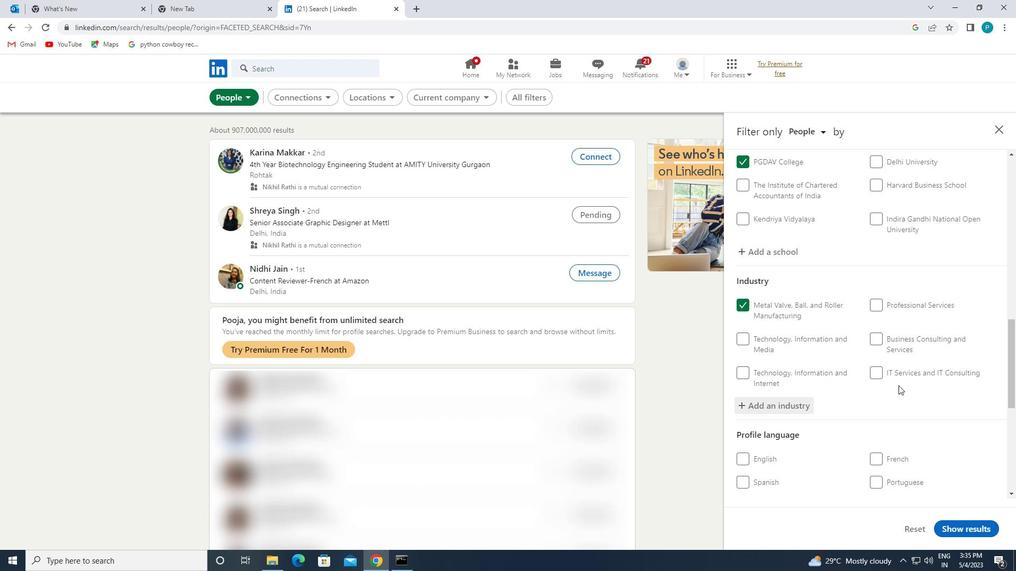 
Action: Mouse moved to (902, 400)
Screenshot: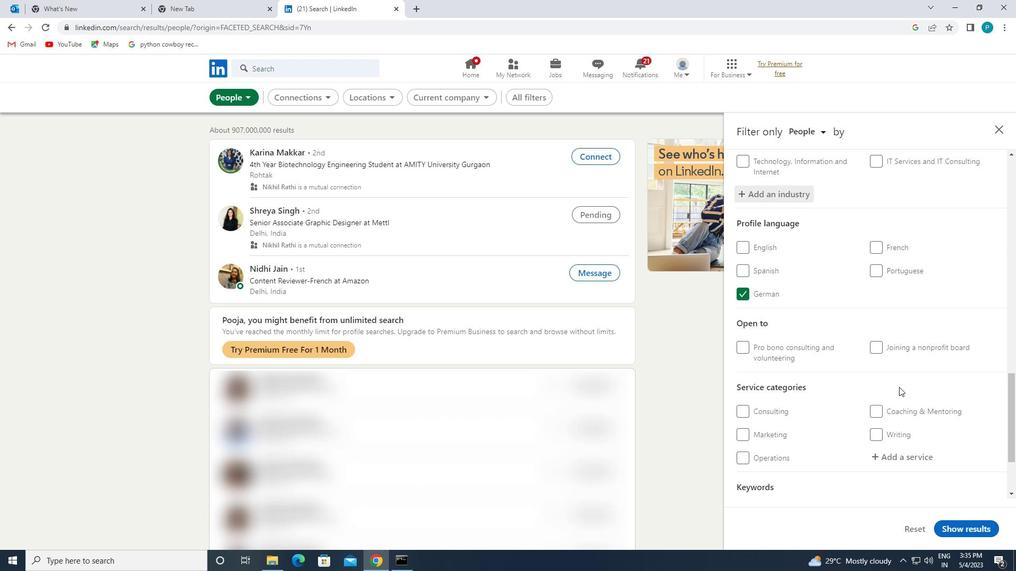 
Action: Mouse scrolled (902, 399) with delta (0, 0)
Screenshot: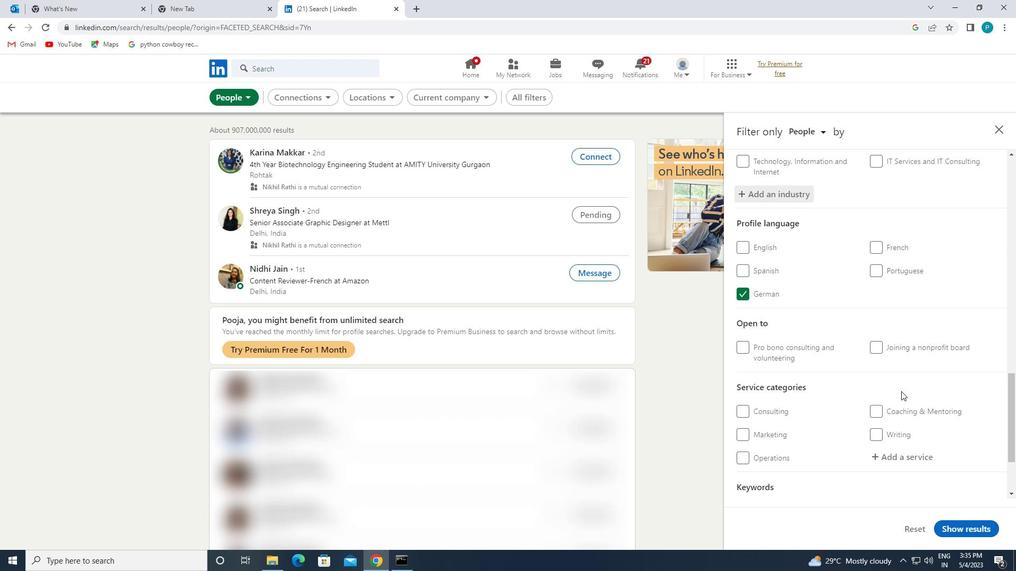 
Action: Mouse scrolled (902, 399) with delta (0, 0)
Screenshot: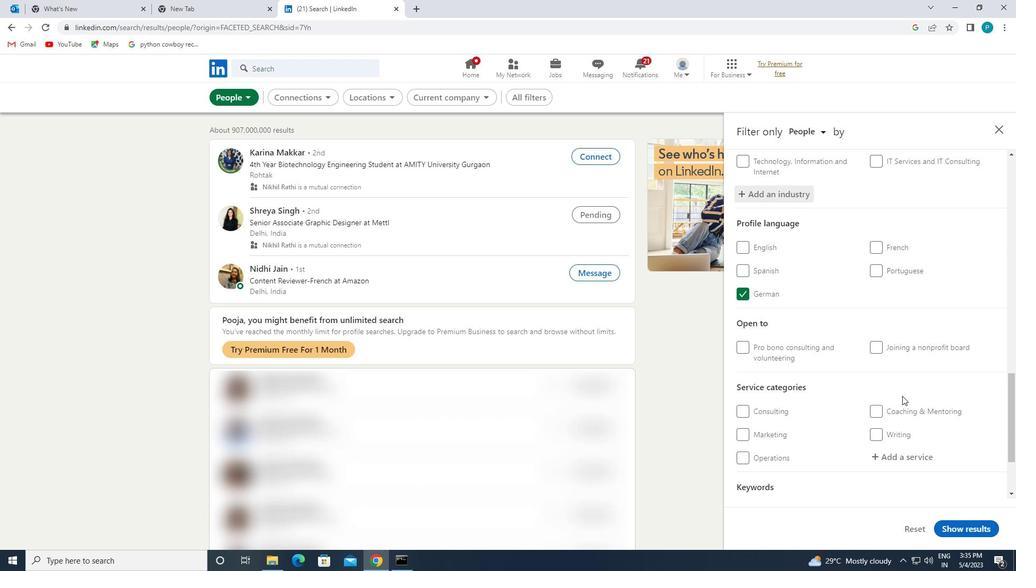 
Action: Mouse moved to (899, 355)
Screenshot: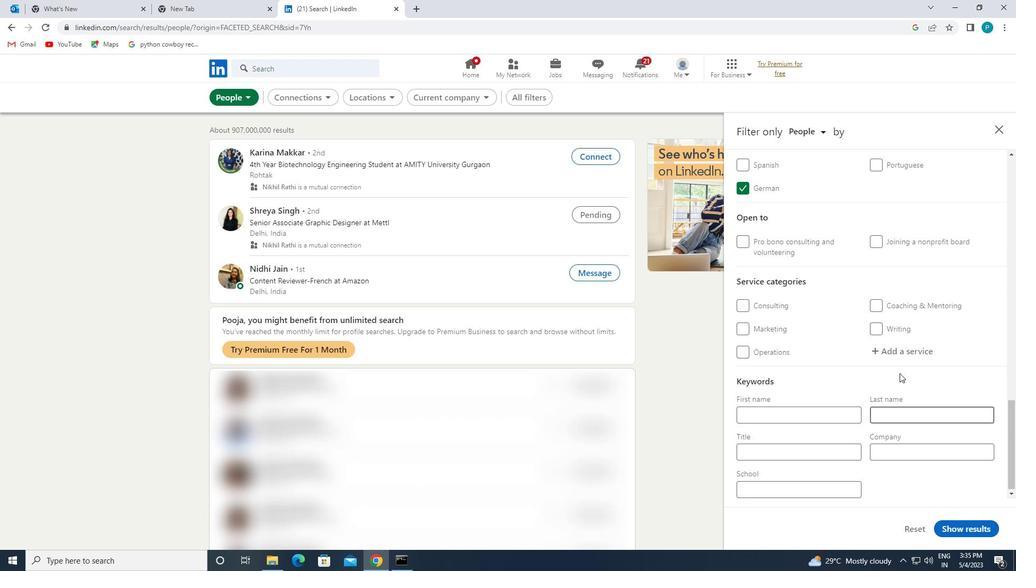 
Action: Mouse pressed left at (899, 355)
Screenshot: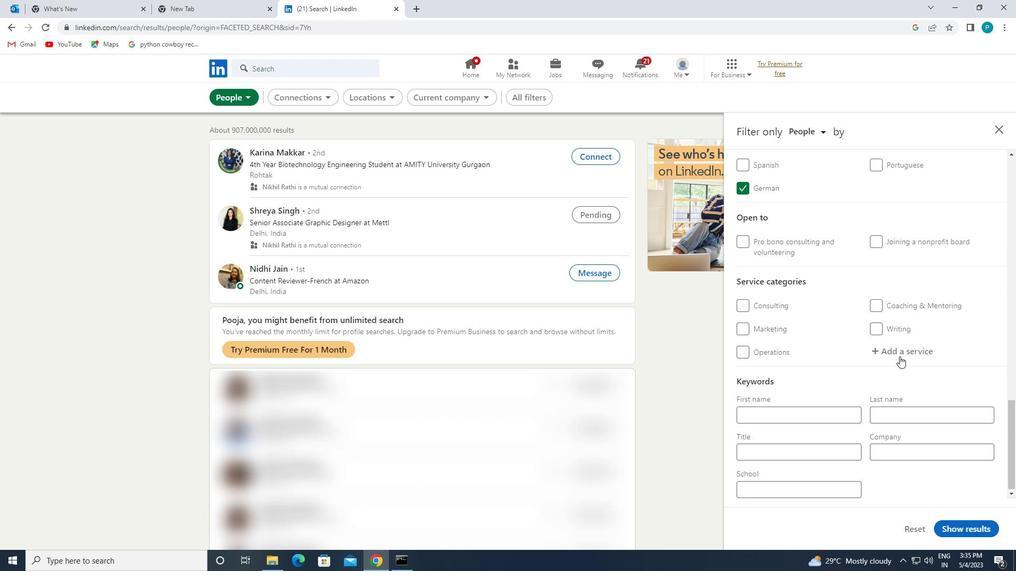 
Action: Mouse moved to (899, 359)
Screenshot: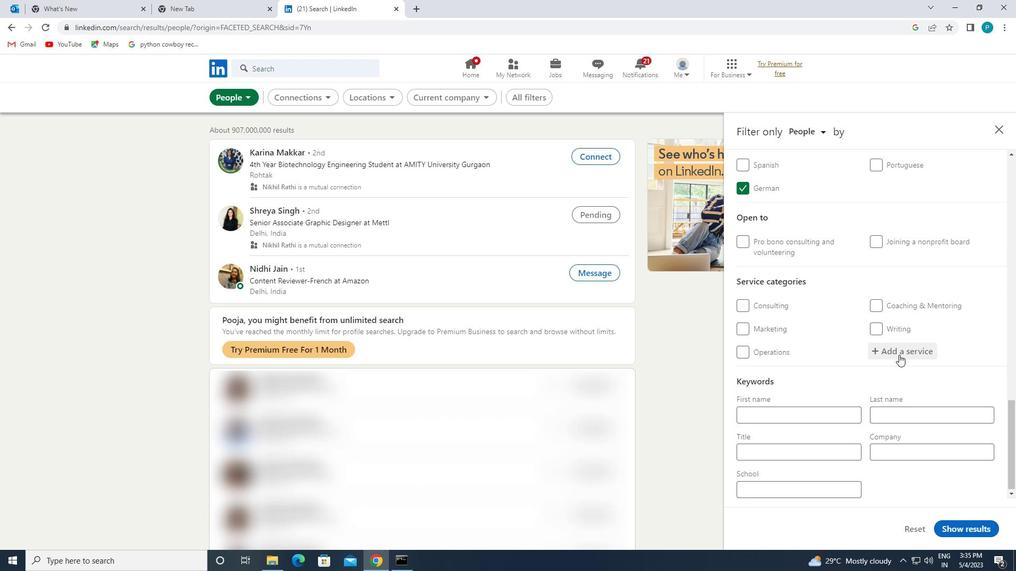 
Action: Key pressed <Key.caps_lock>R<Key.caps_lock>ETIRMENT
Screenshot: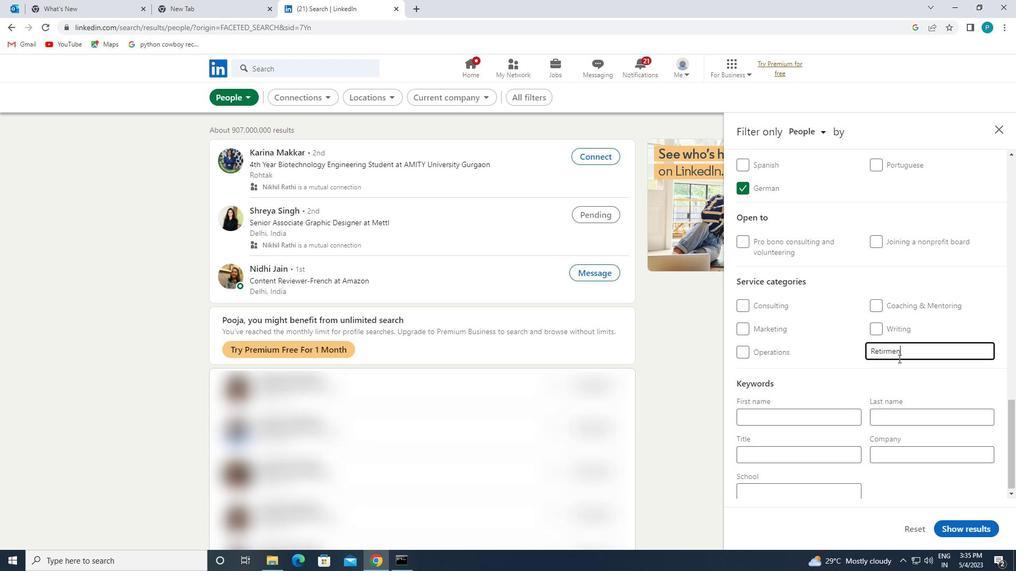 
Action: Mouse moved to (885, 353)
Screenshot: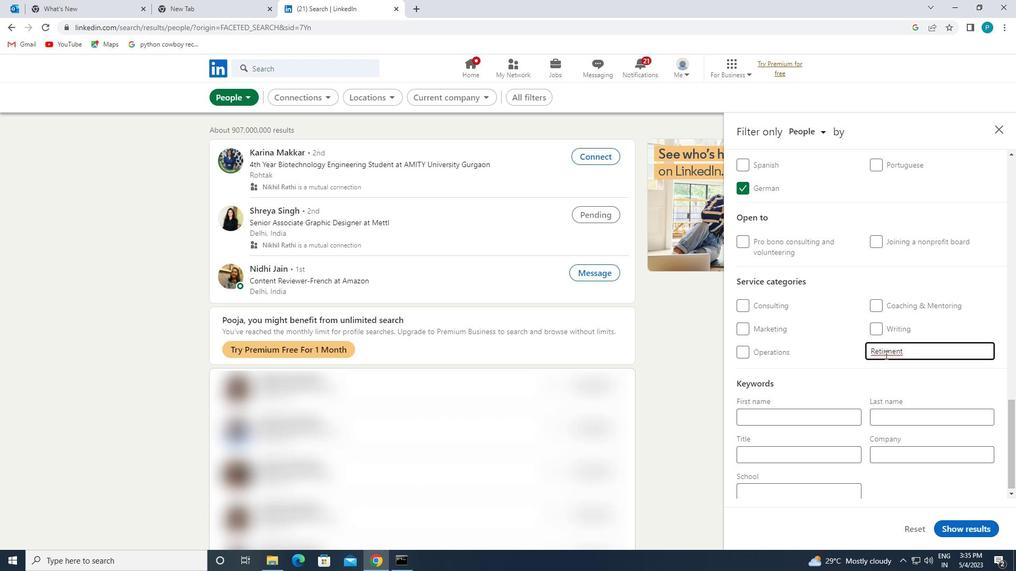 
Action: Mouse pressed left at (885, 353)
Screenshot: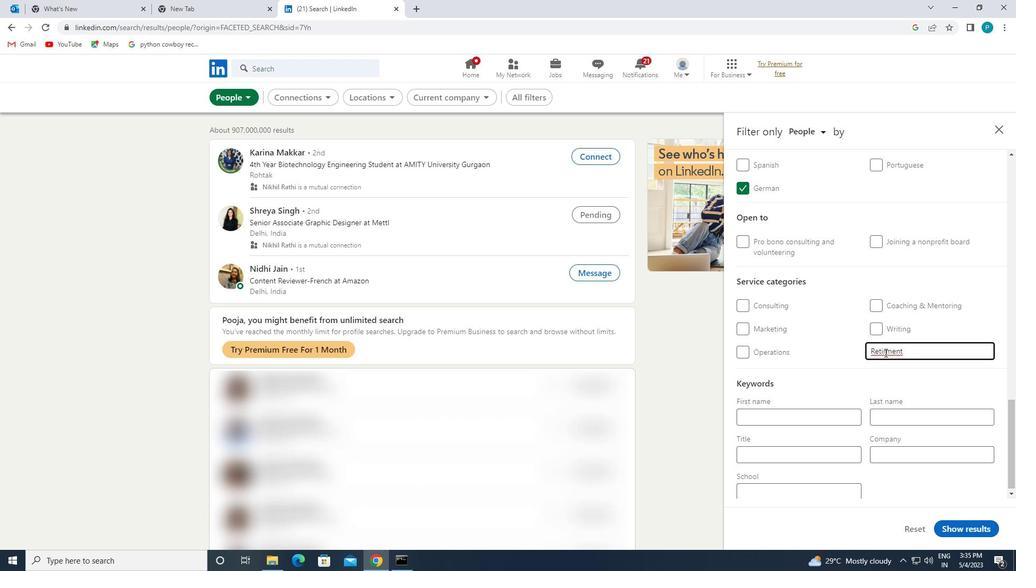 
Action: Mouse moved to (884, 351)
Screenshot: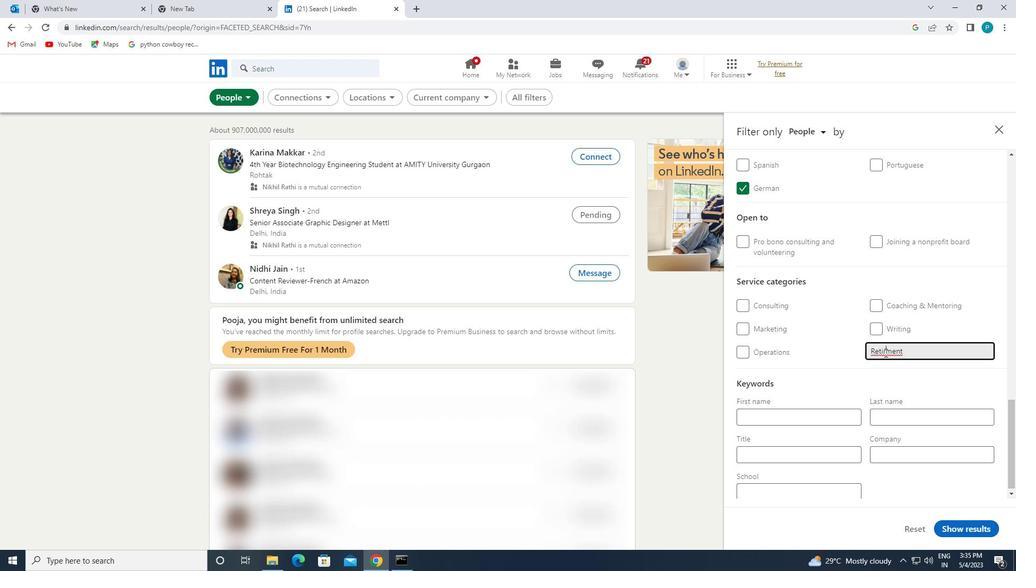 
Action: Key pressed E
Screenshot: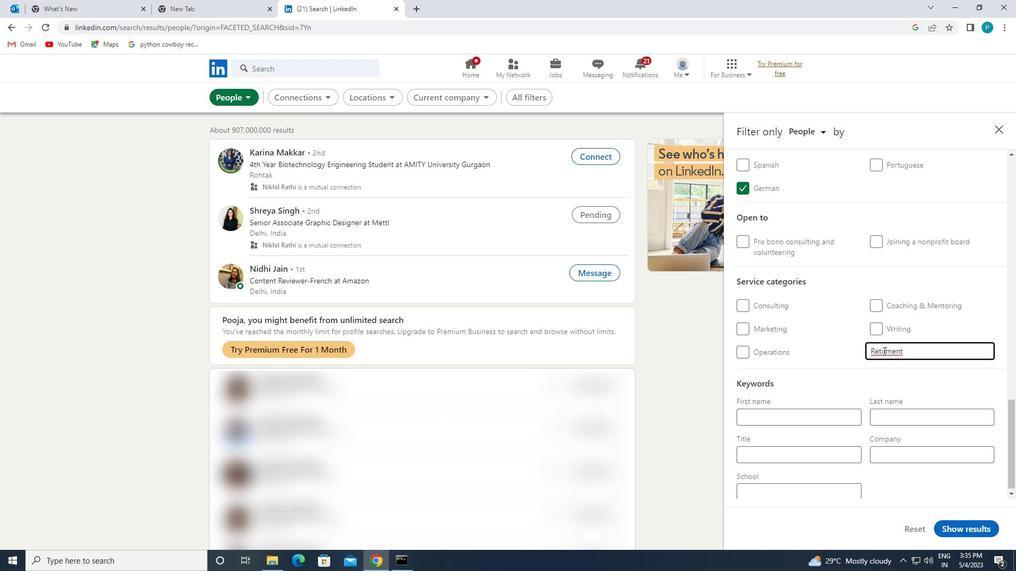 
Action: Mouse moved to (865, 368)
Screenshot: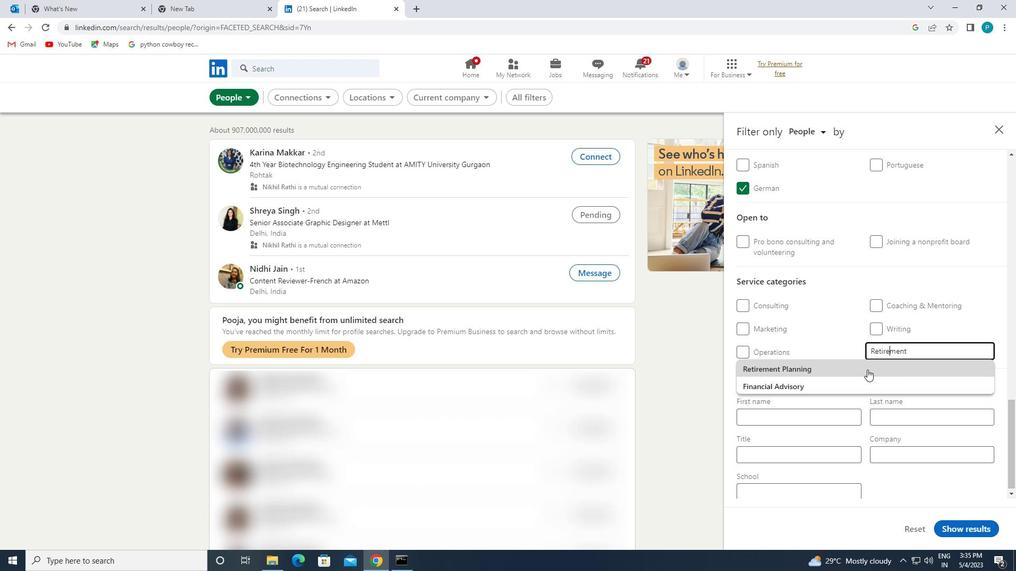
Action: Mouse pressed left at (865, 368)
Screenshot: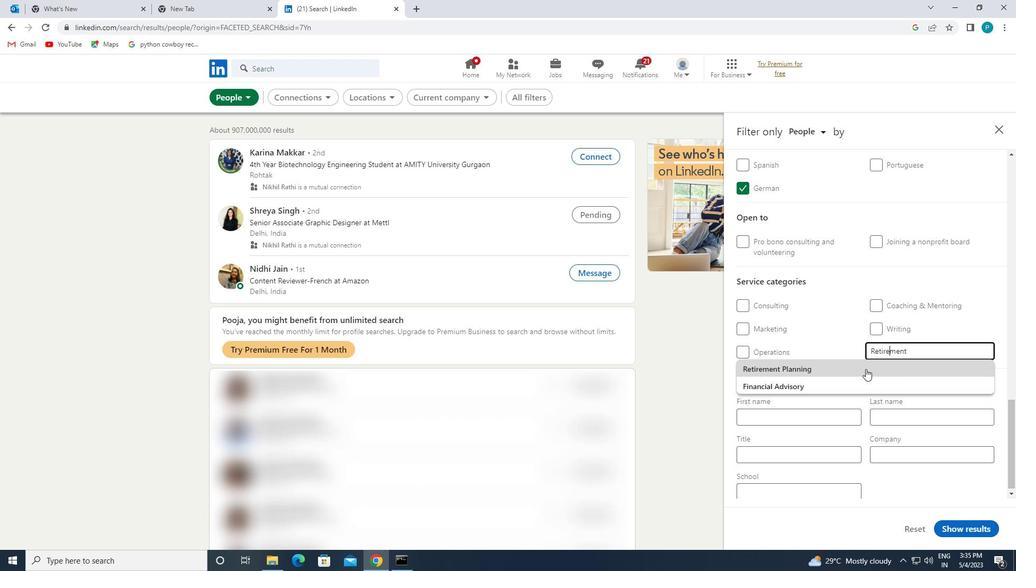 
Action: Mouse scrolled (865, 367) with delta (0, 0)
Screenshot: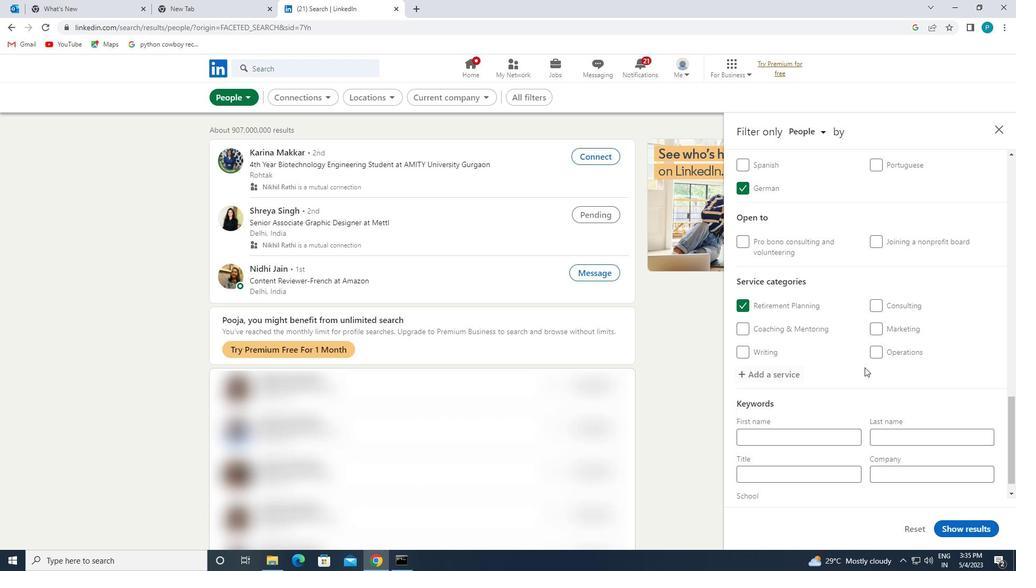 
Action: Mouse scrolled (865, 367) with delta (0, 0)
Screenshot: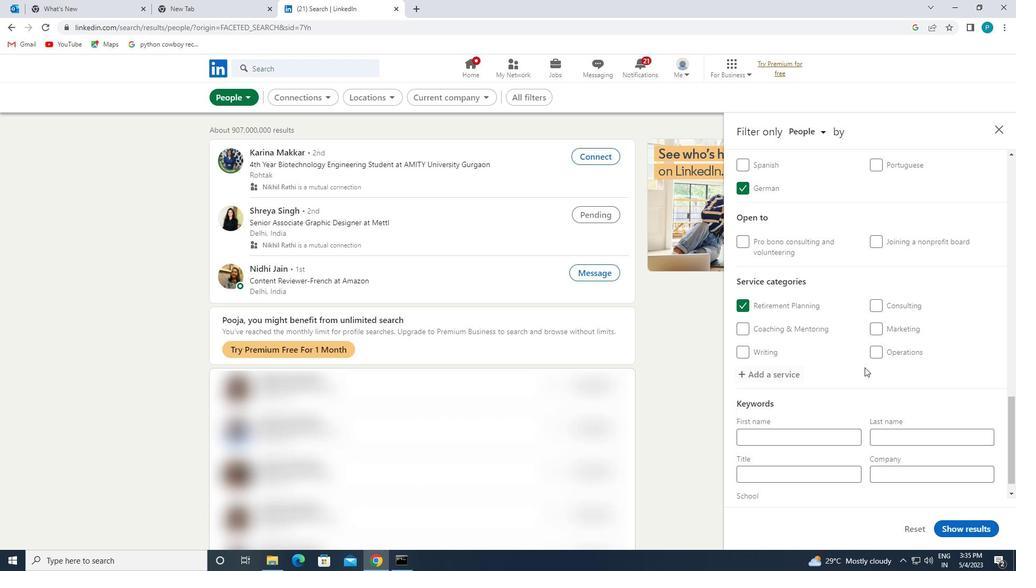 
Action: Mouse scrolled (865, 367) with delta (0, 0)
Screenshot: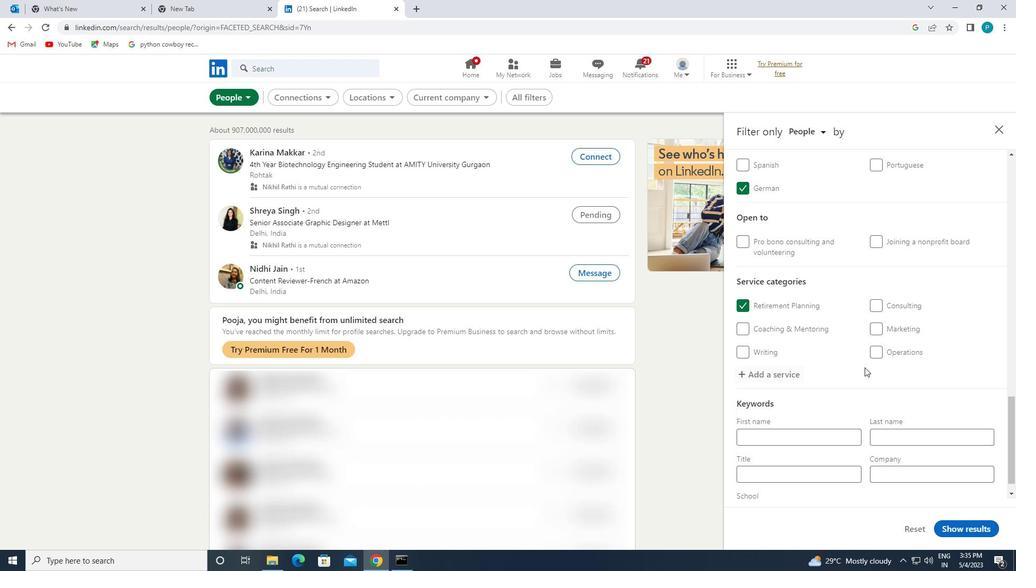 
Action: Mouse scrolled (865, 367) with delta (0, 0)
Screenshot: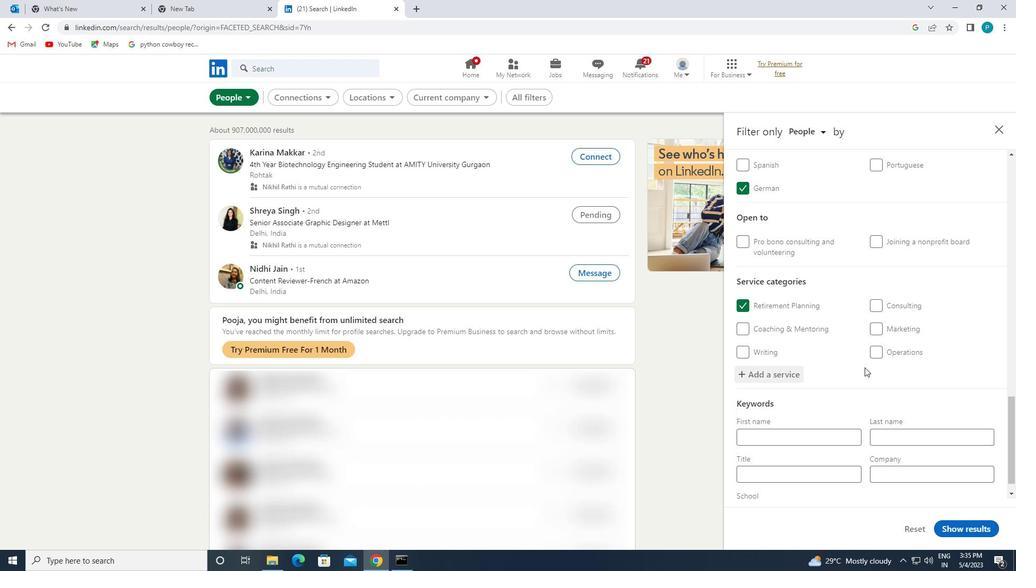 
Action: Mouse moved to (773, 452)
Screenshot: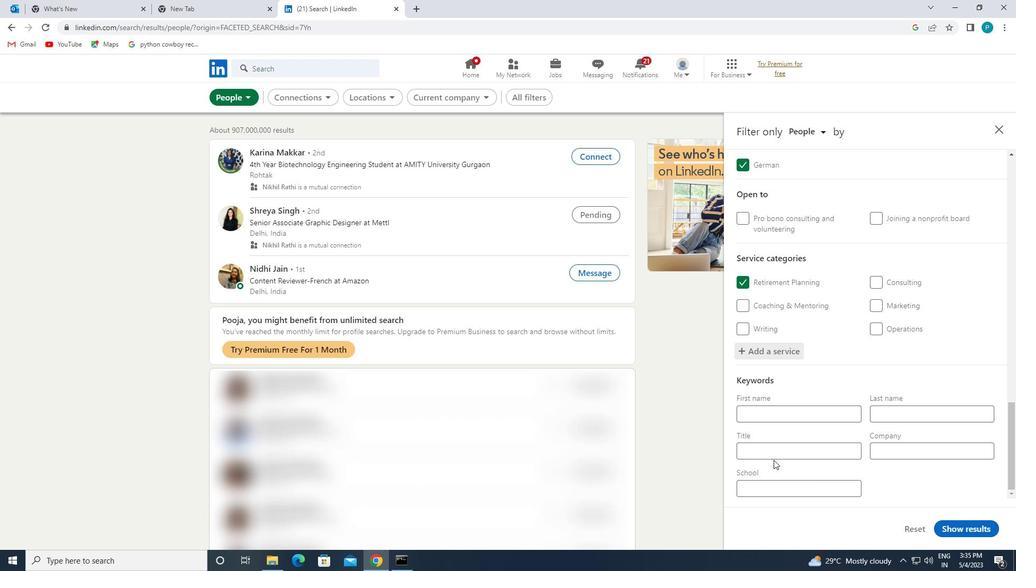 
Action: Mouse pressed left at (773, 452)
Screenshot: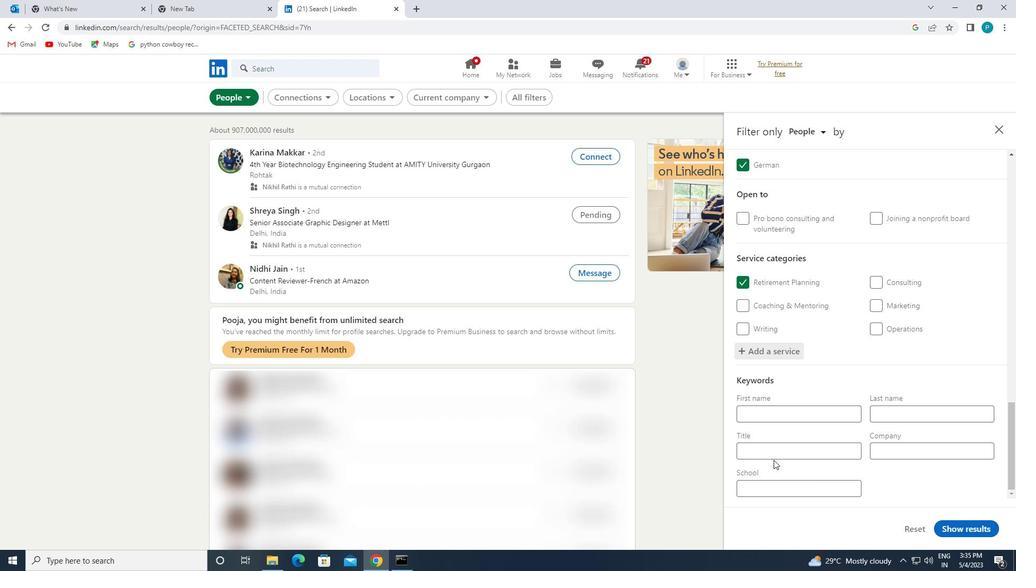 
Action: Mouse moved to (769, 452)
Screenshot: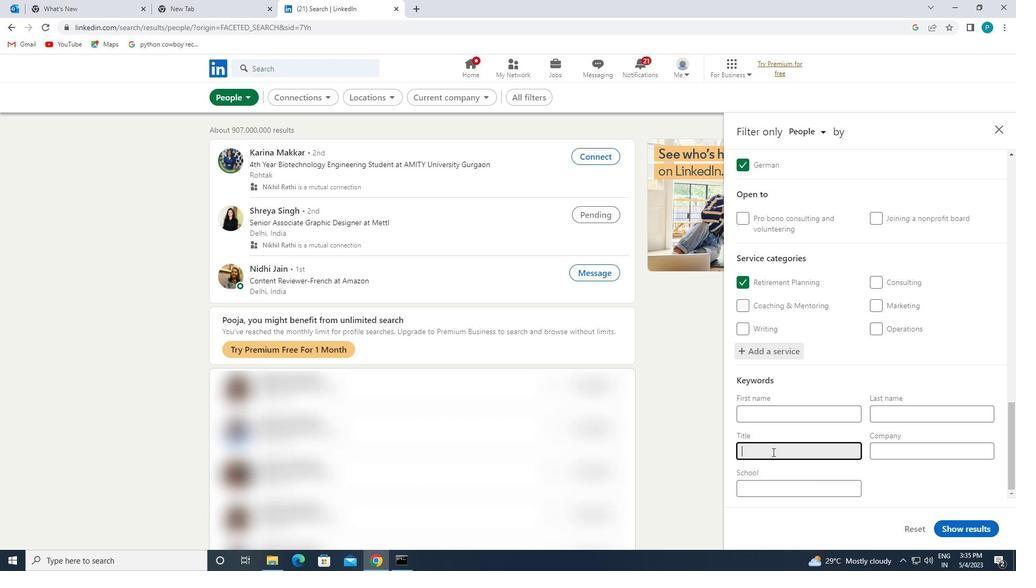 
Action: Key pressed <Key.caps_lock>C<Key.caps_lock>OPY<Key.space><Key.caps_lock>E<Key.caps_lock>DITOR
Screenshot: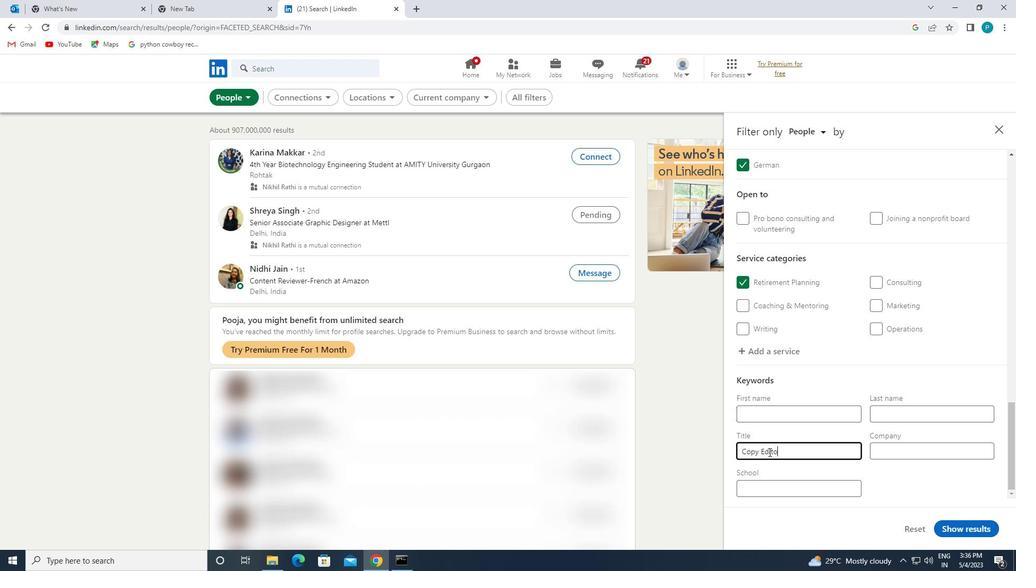 
Action: Mouse moved to (948, 528)
Screenshot: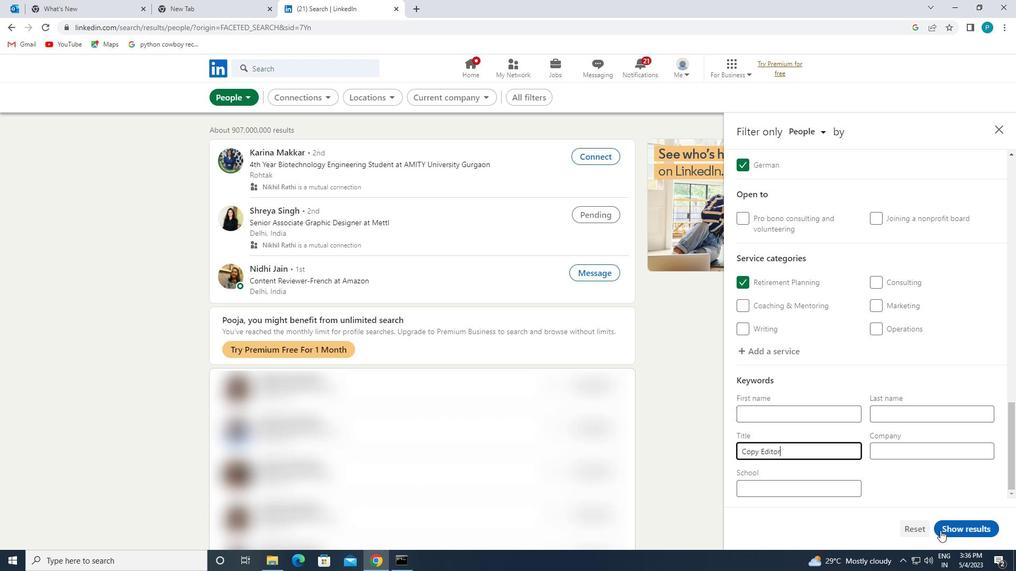 
Action: Mouse pressed left at (948, 528)
Screenshot: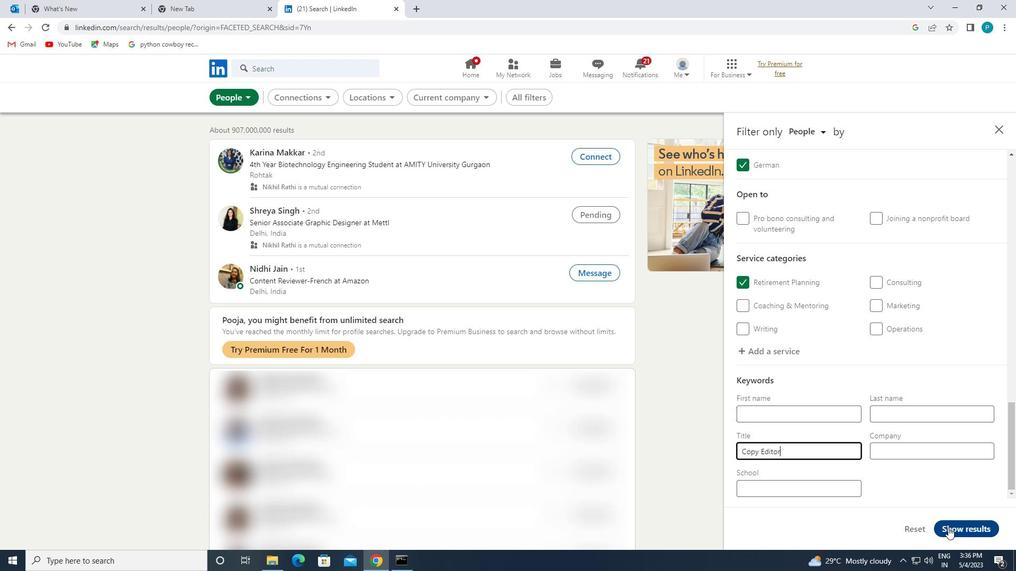 
